 Task: Add a signature Melinda Young containing With heartfelt thanks and warm wishes, Melinda Young to email address softage.9@softage.net and add a folder Life insurance
Action: Mouse moved to (1226, 88)
Screenshot: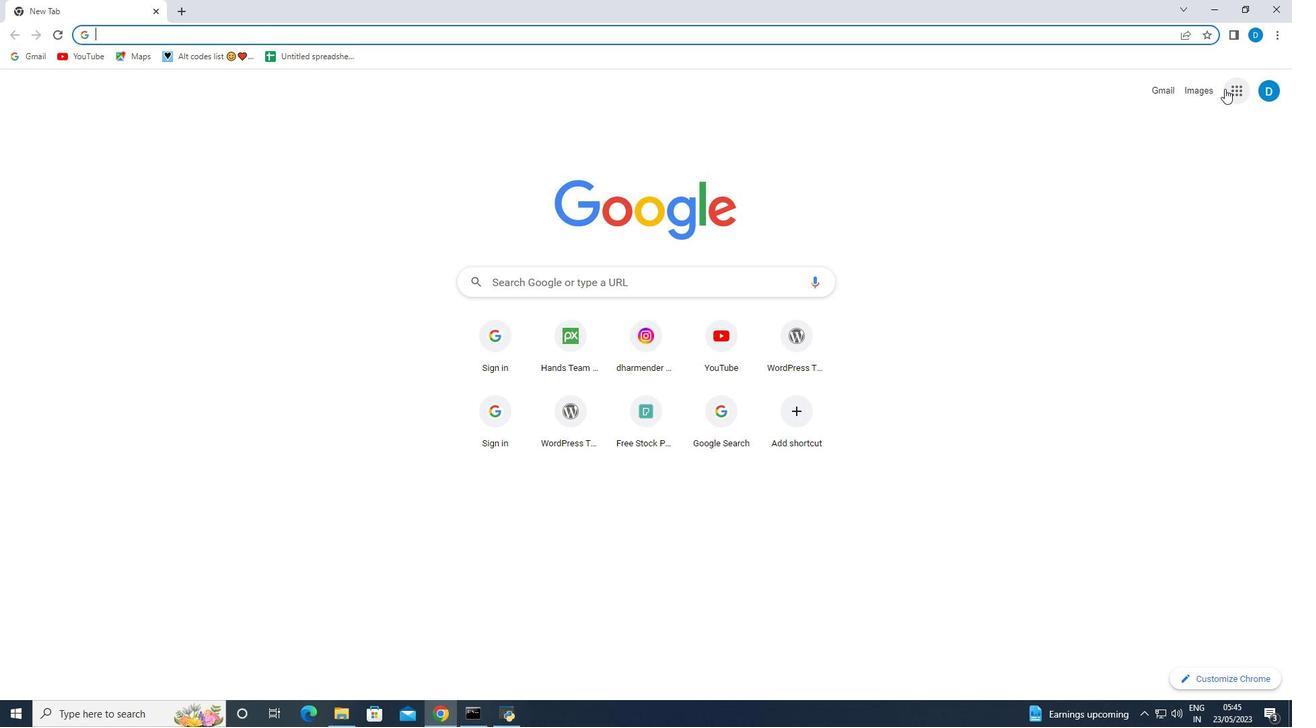 
Action: Mouse pressed left at (1226, 88)
Screenshot: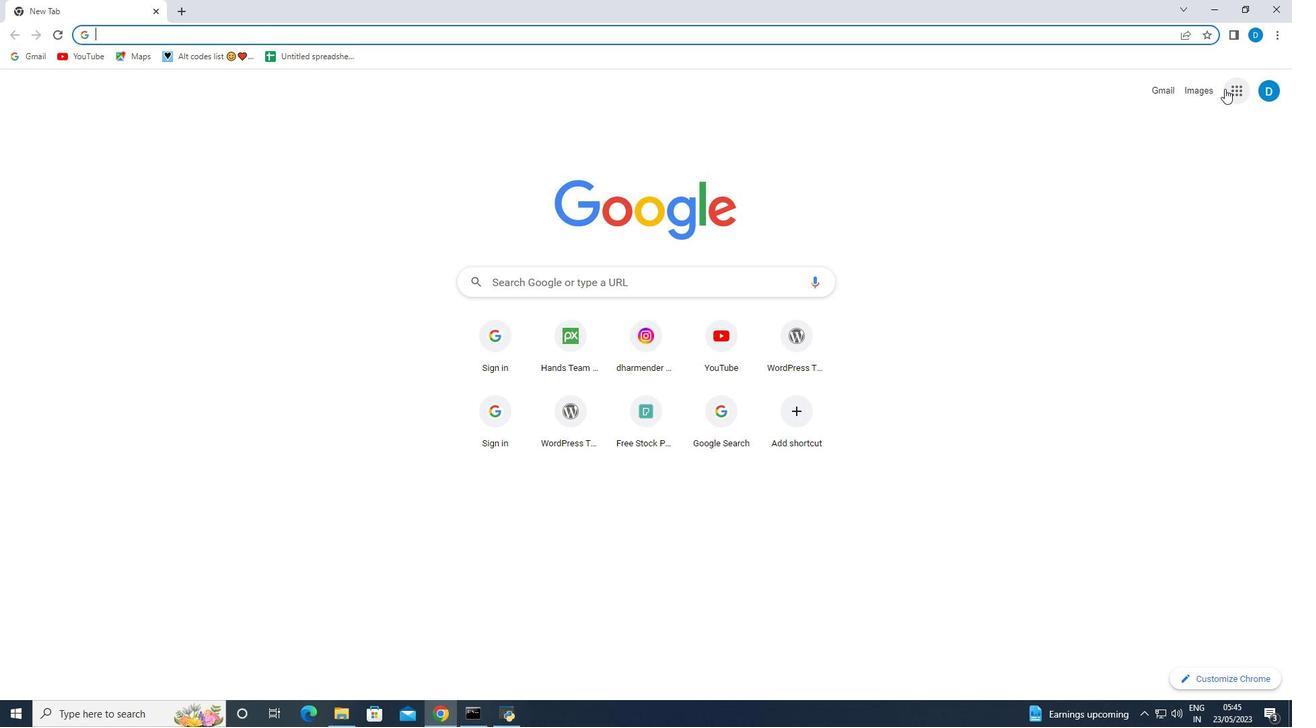 
Action: Mouse moved to (1102, 270)
Screenshot: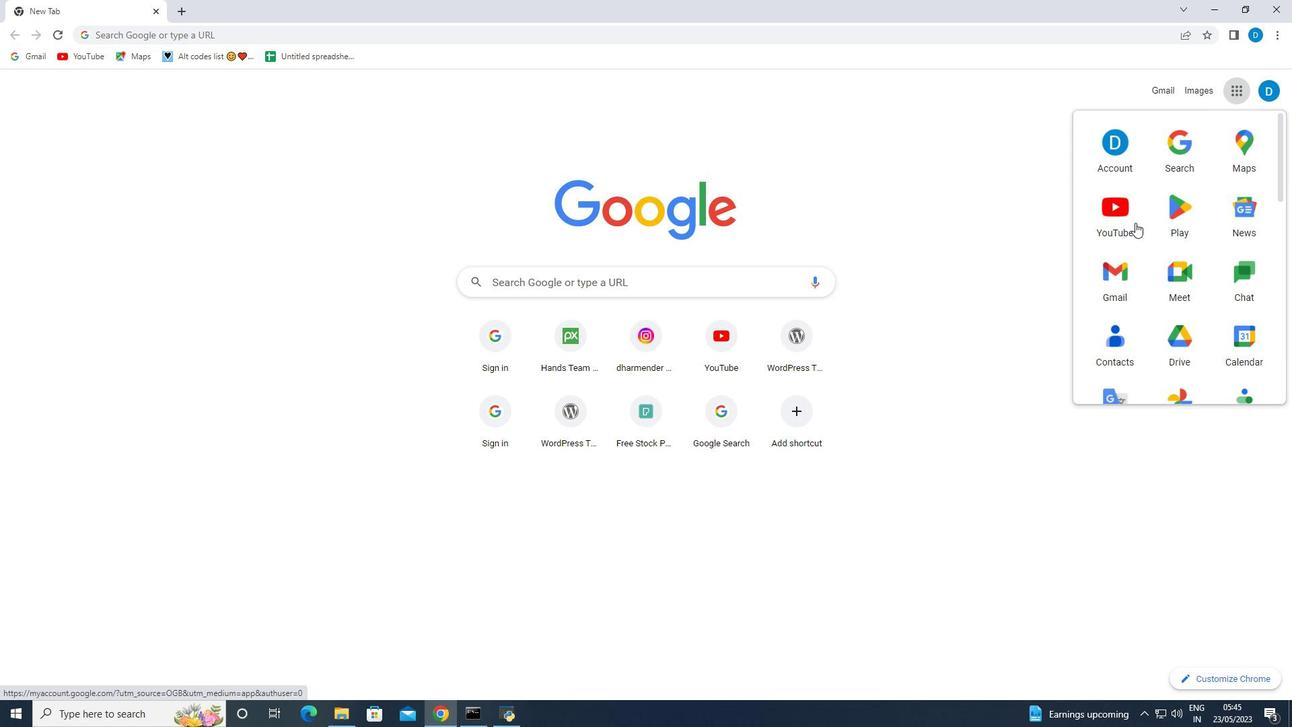 
Action: Mouse pressed left at (1102, 270)
Screenshot: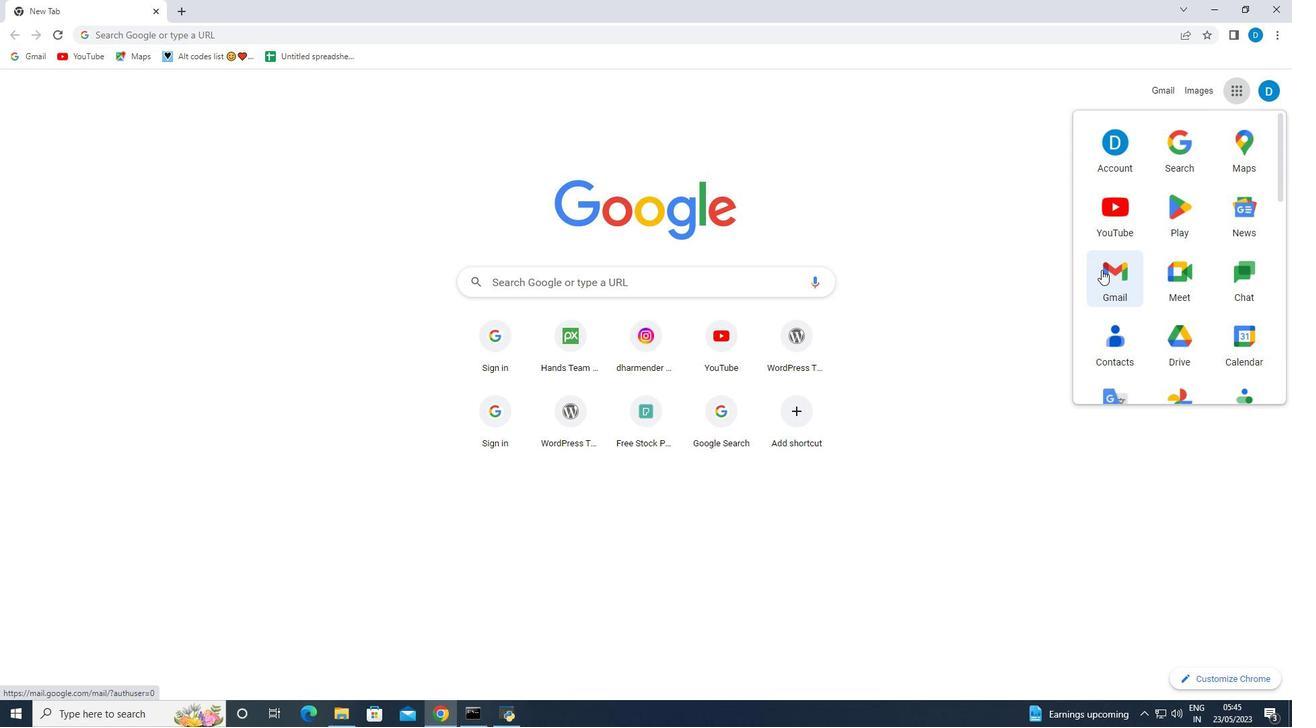 
Action: Mouse moved to (1208, 94)
Screenshot: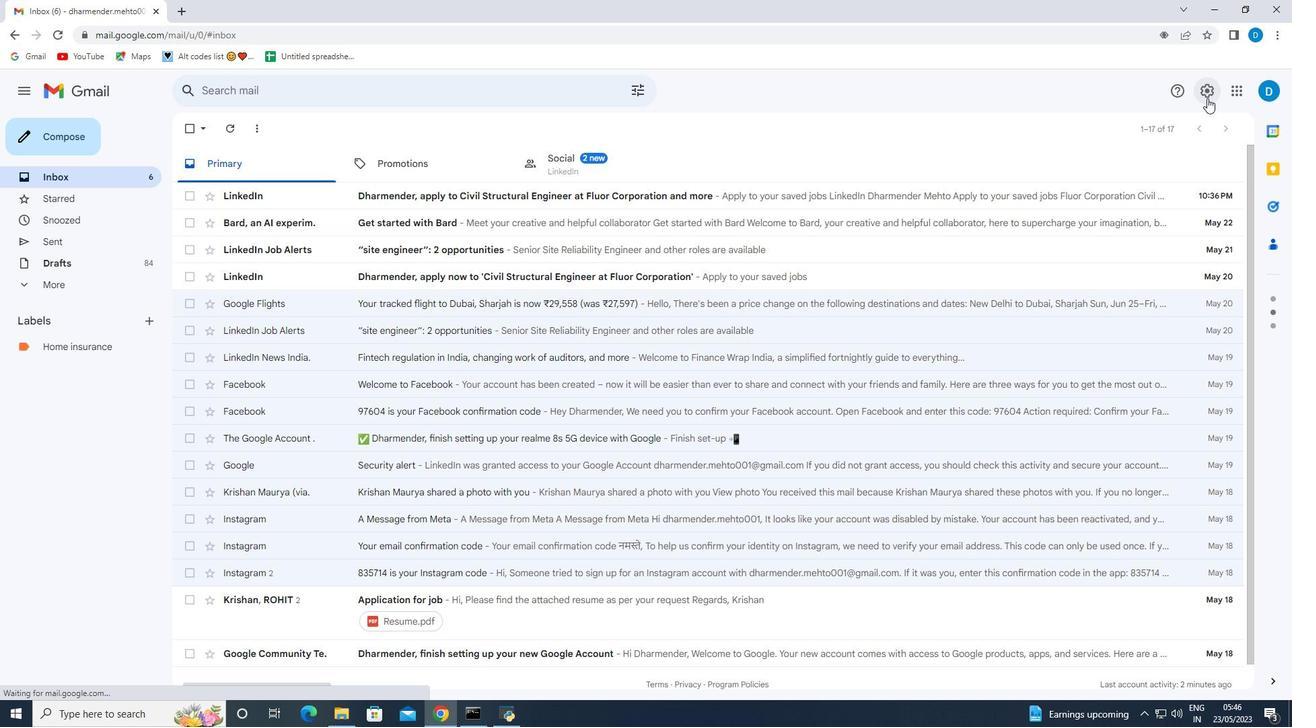 
Action: Mouse pressed left at (1208, 94)
Screenshot: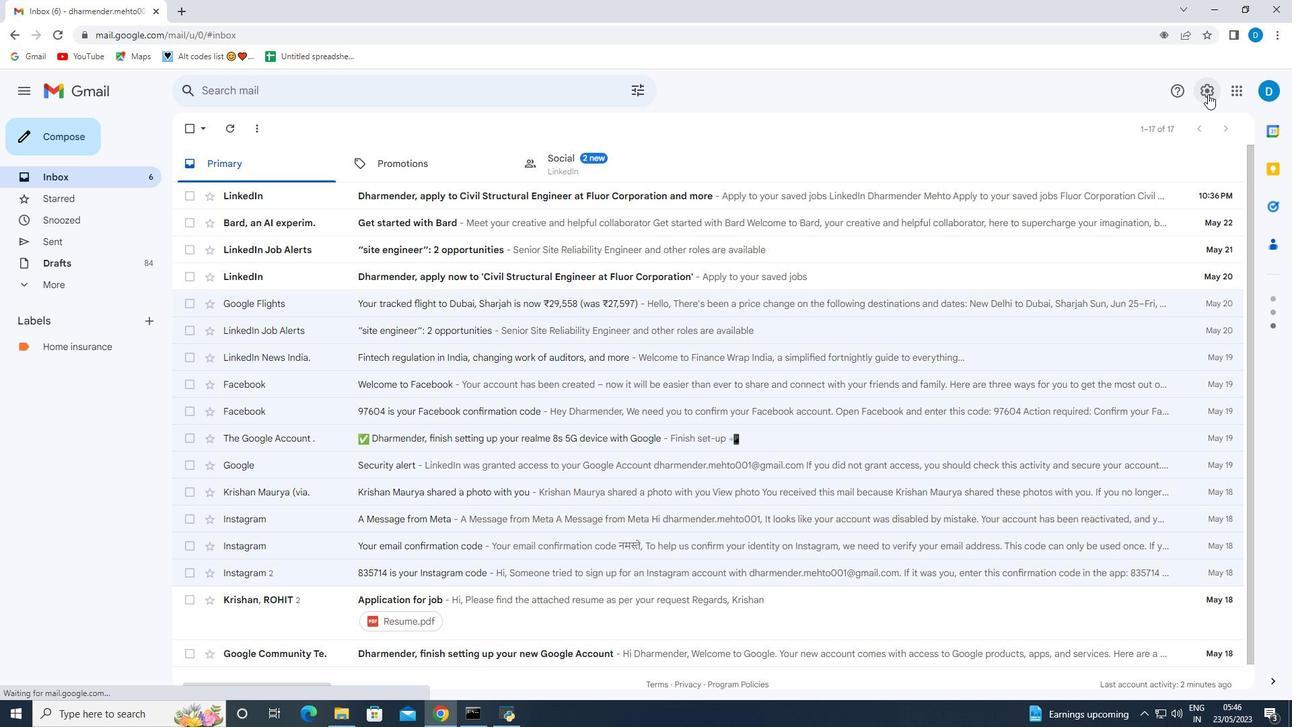 
Action: Mouse moved to (1113, 157)
Screenshot: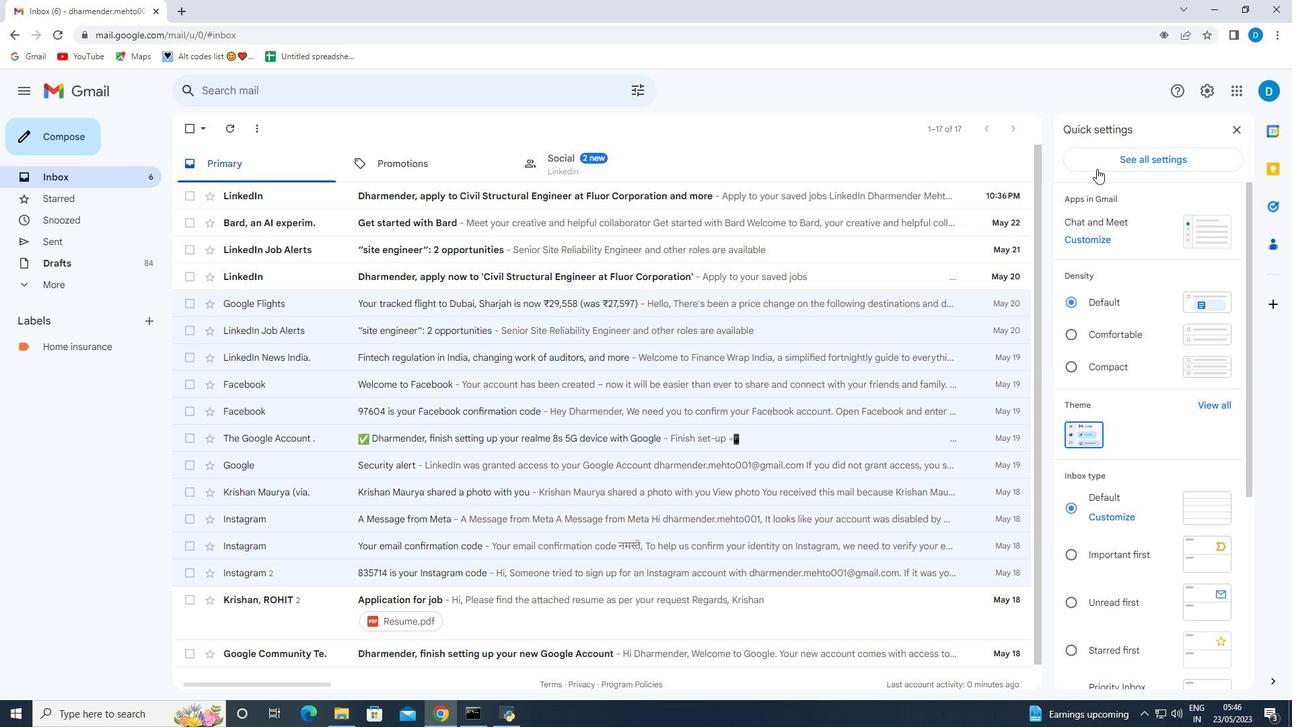 
Action: Mouse pressed left at (1113, 157)
Screenshot: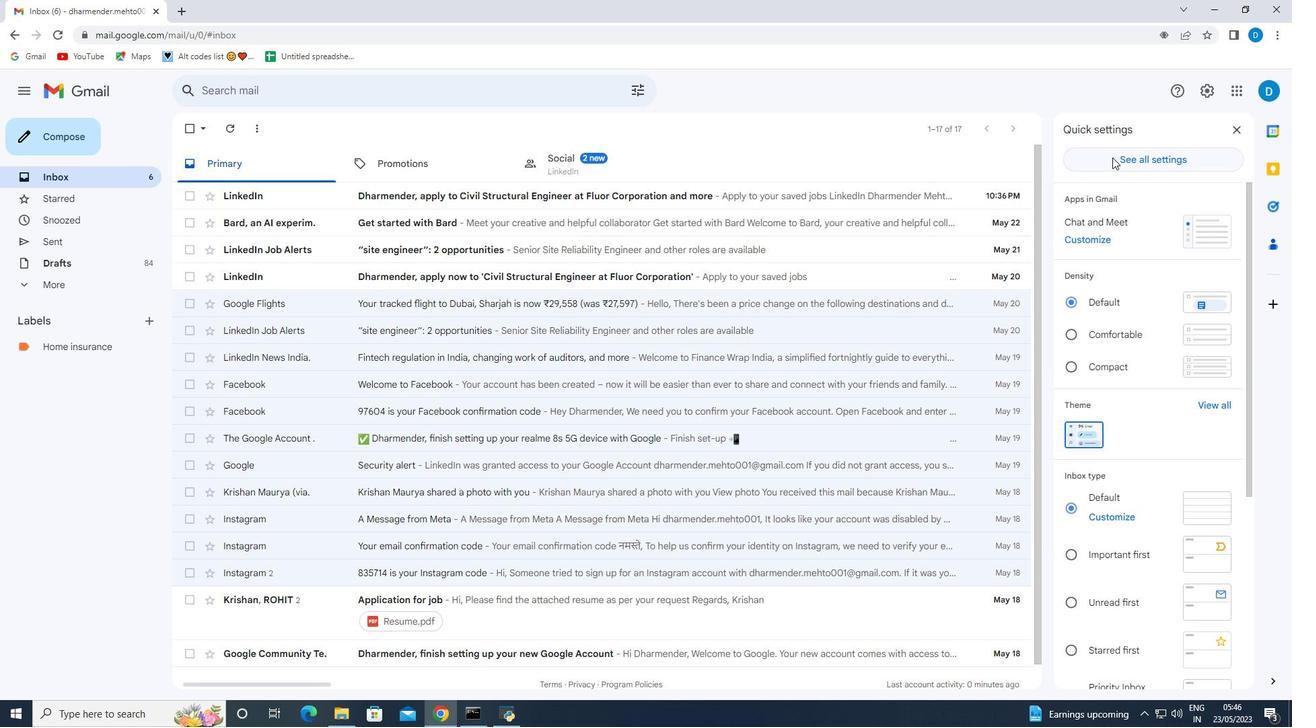 
Action: Mouse moved to (150, 350)
Screenshot: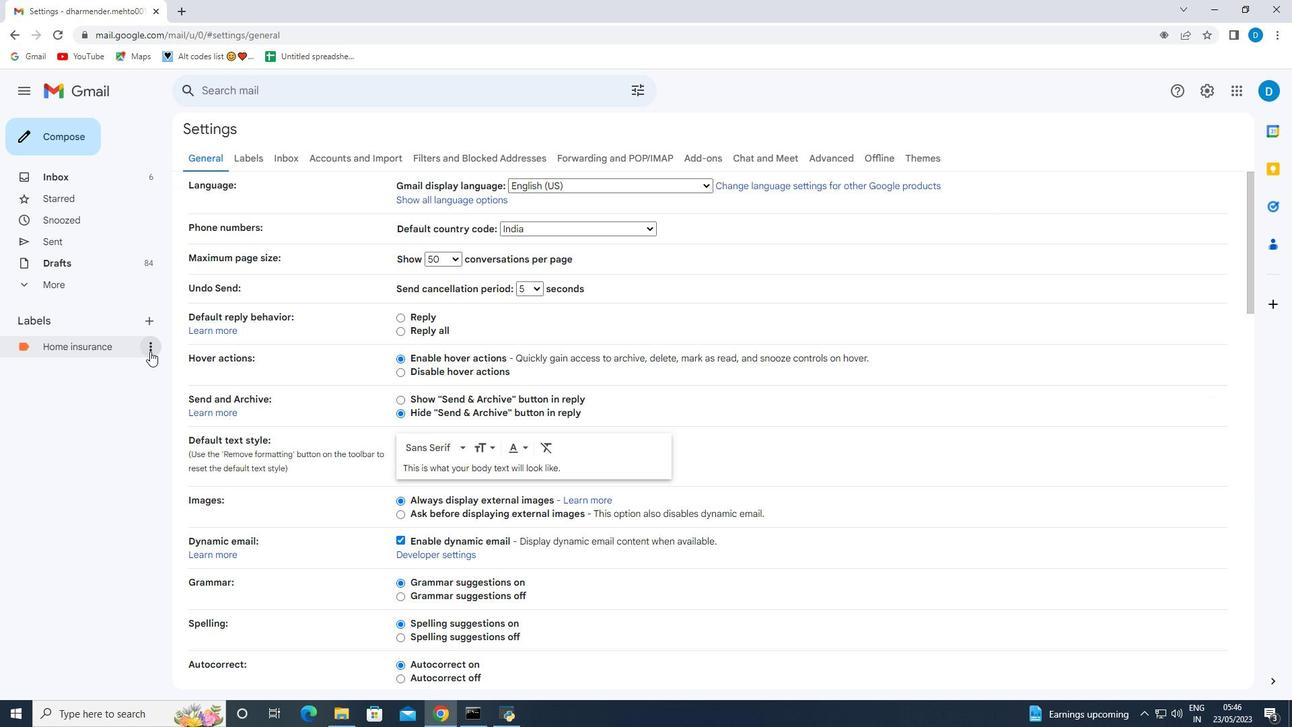 
Action: Mouse pressed left at (150, 350)
Screenshot: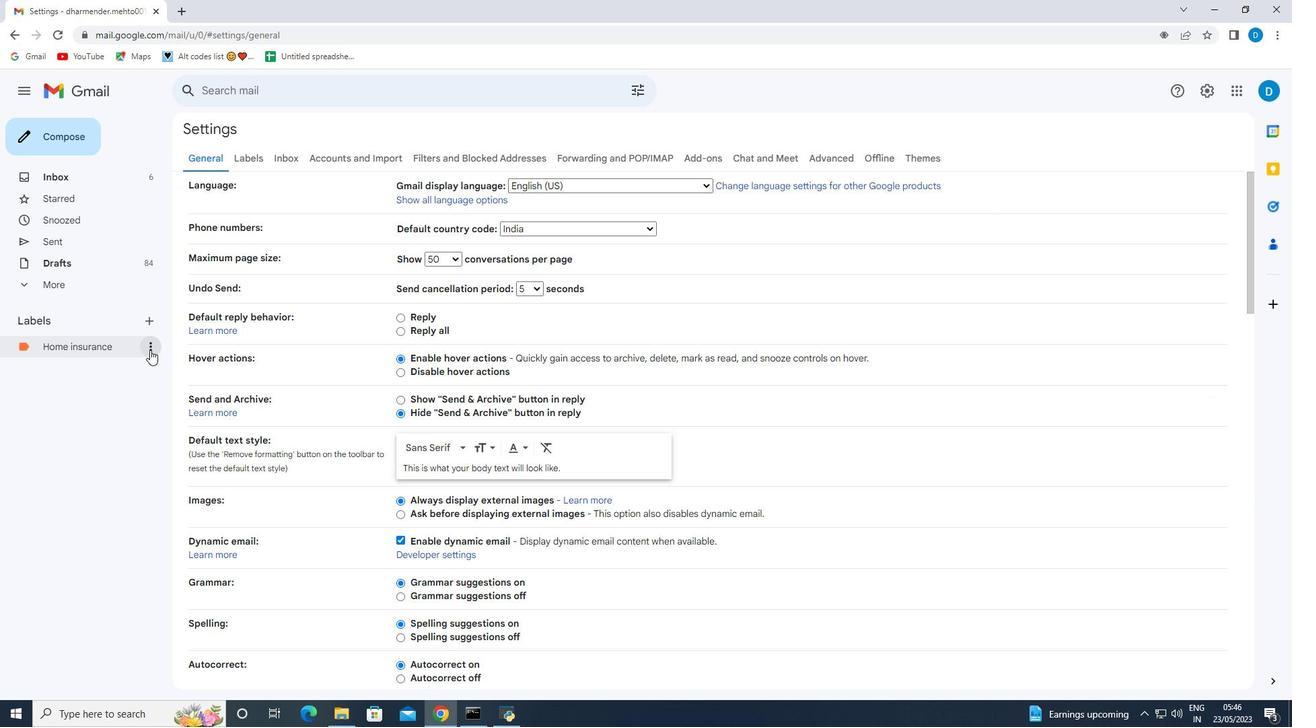 
Action: Mouse moved to (216, 584)
Screenshot: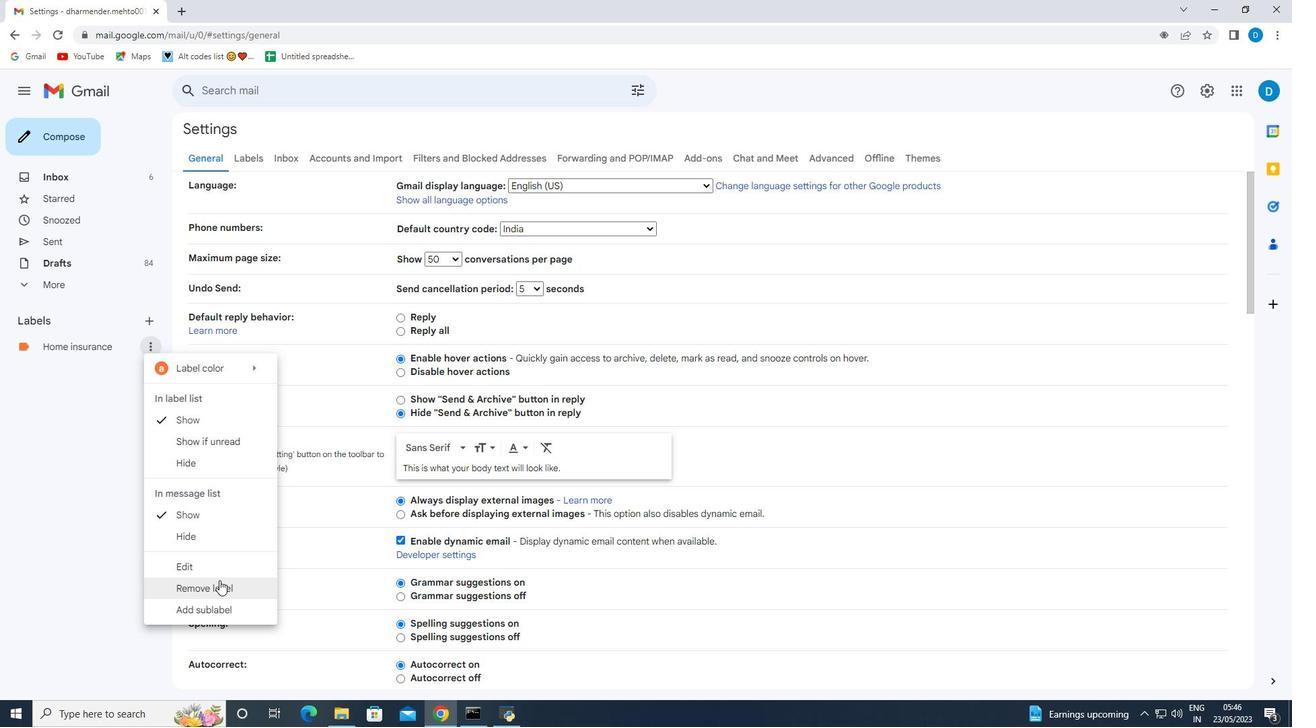 
Action: Mouse pressed left at (216, 584)
Screenshot: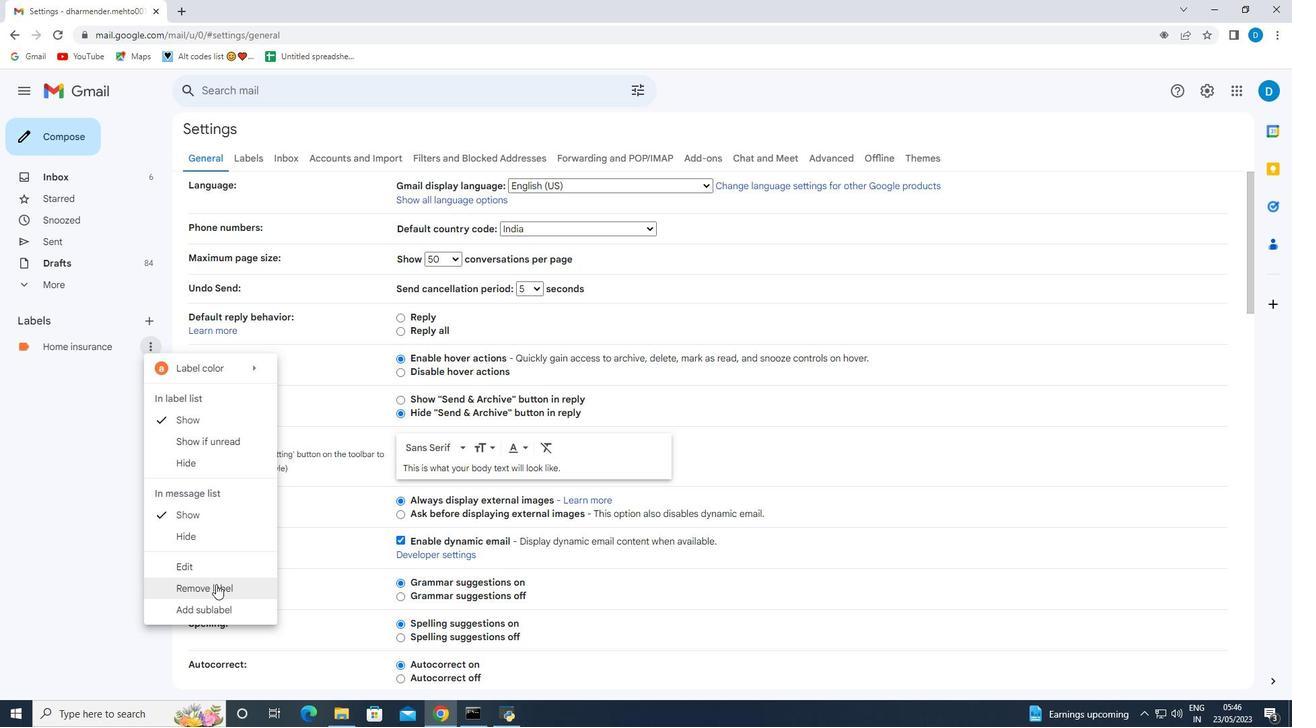 
Action: Mouse moved to (792, 424)
Screenshot: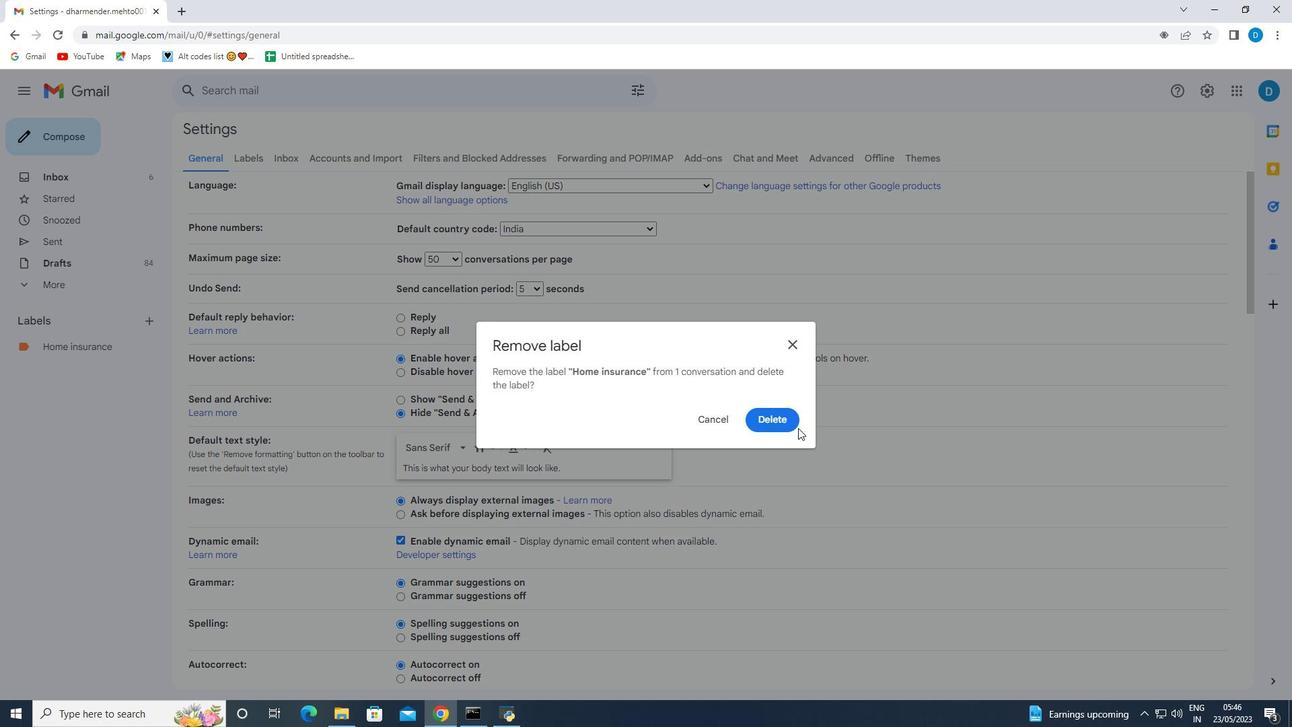 
Action: Mouse pressed left at (792, 424)
Screenshot: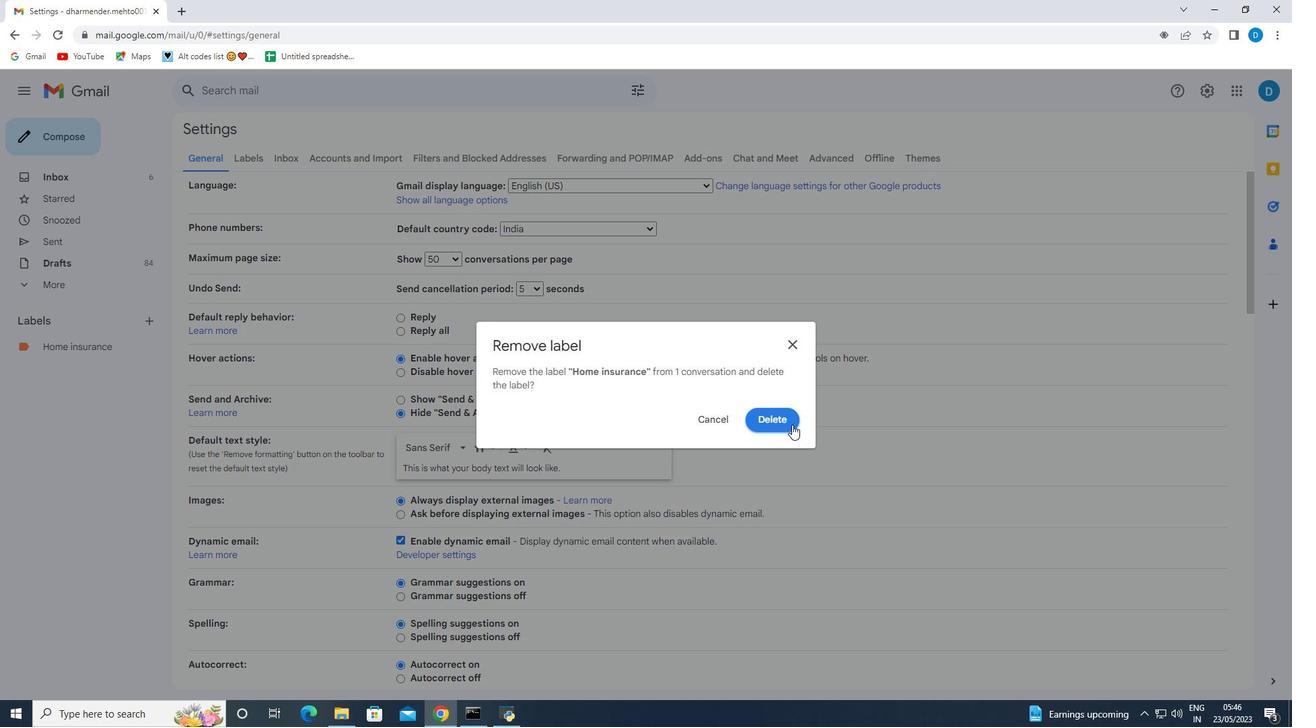 
Action: Mouse moved to (618, 468)
Screenshot: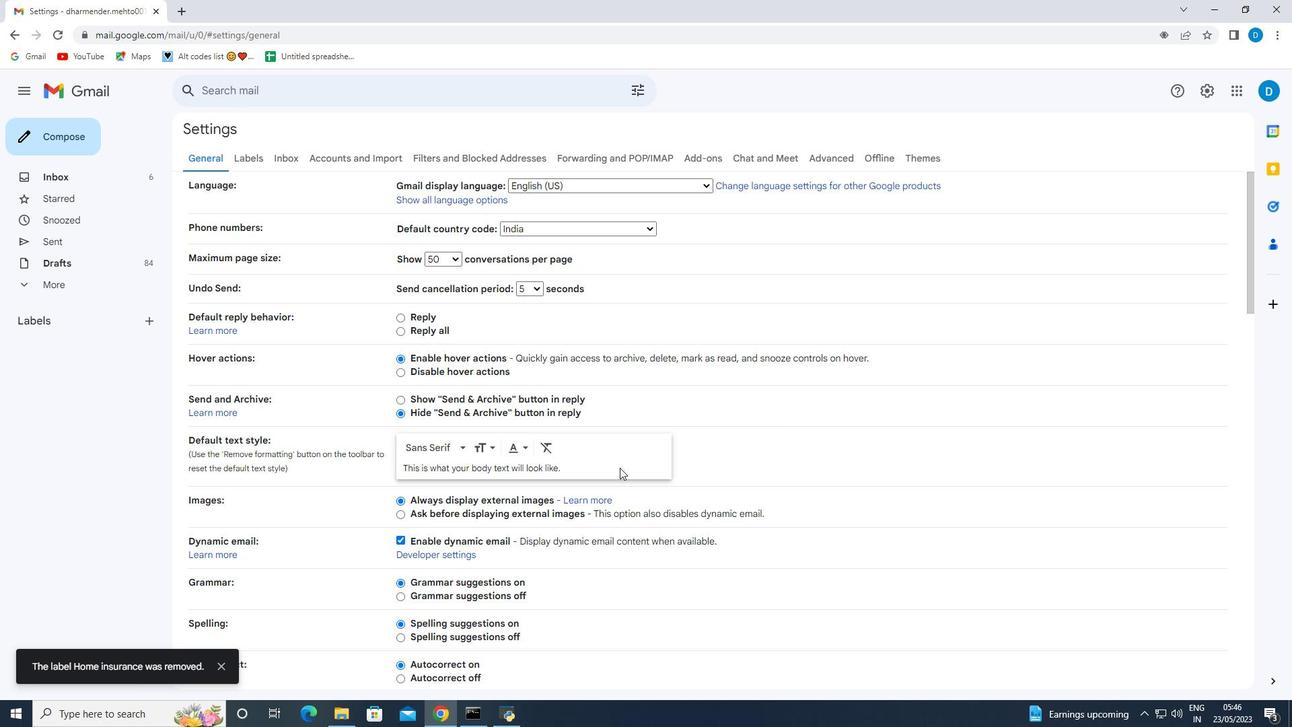 
Action: Mouse scrolled (618, 467) with delta (0, 0)
Screenshot: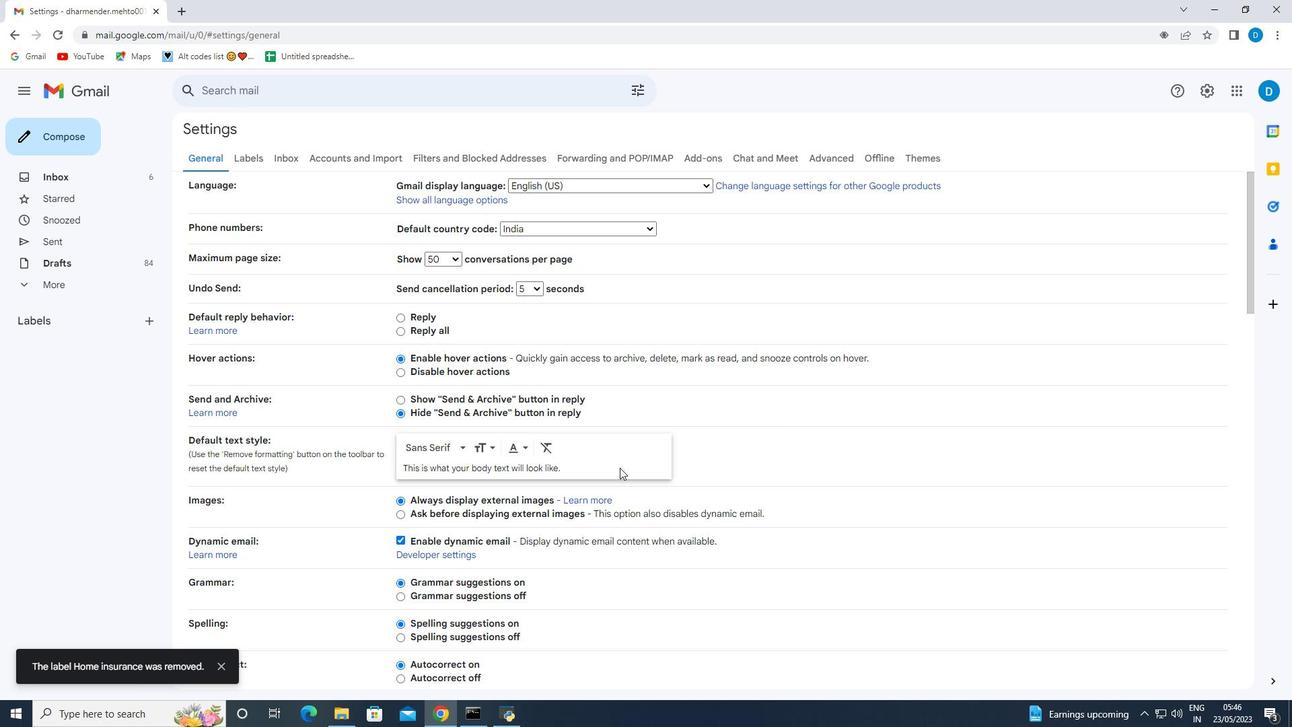 
Action: Mouse moved to (616, 471)
Screenshot: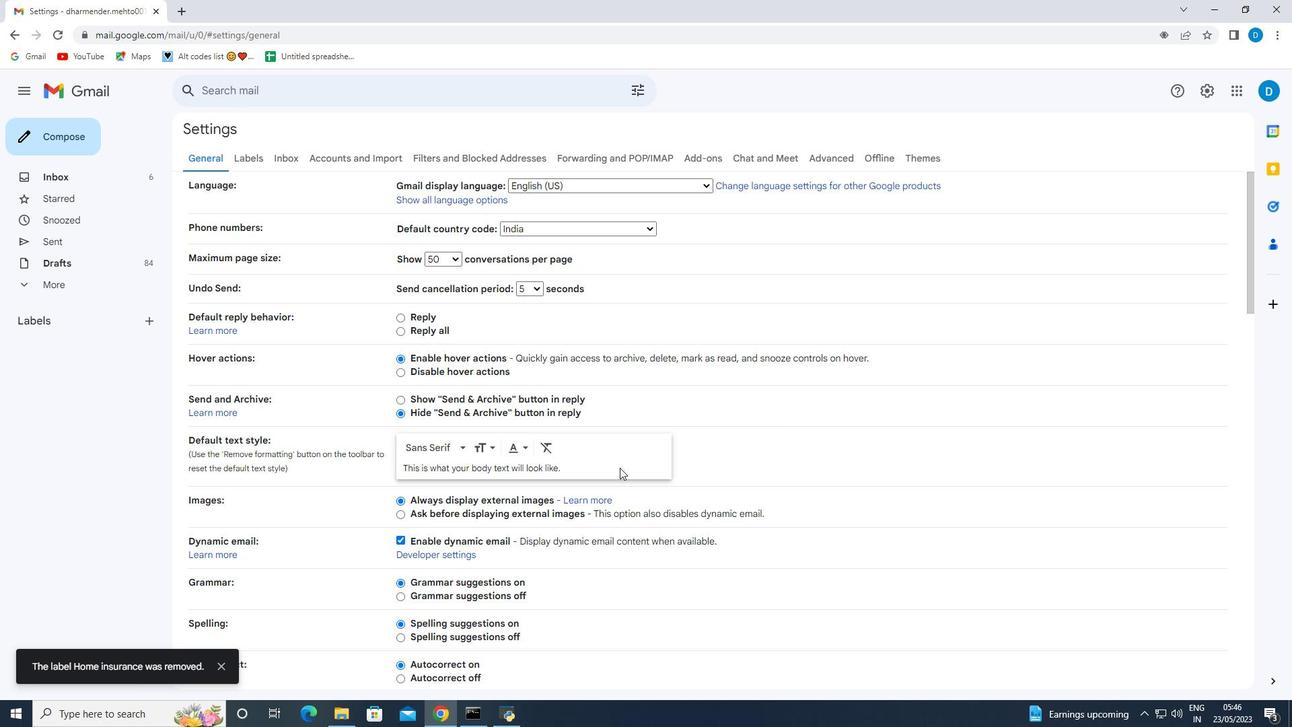 
Action: Mouse scrolled (616, 470) with delta (0, 0)
Screenshot: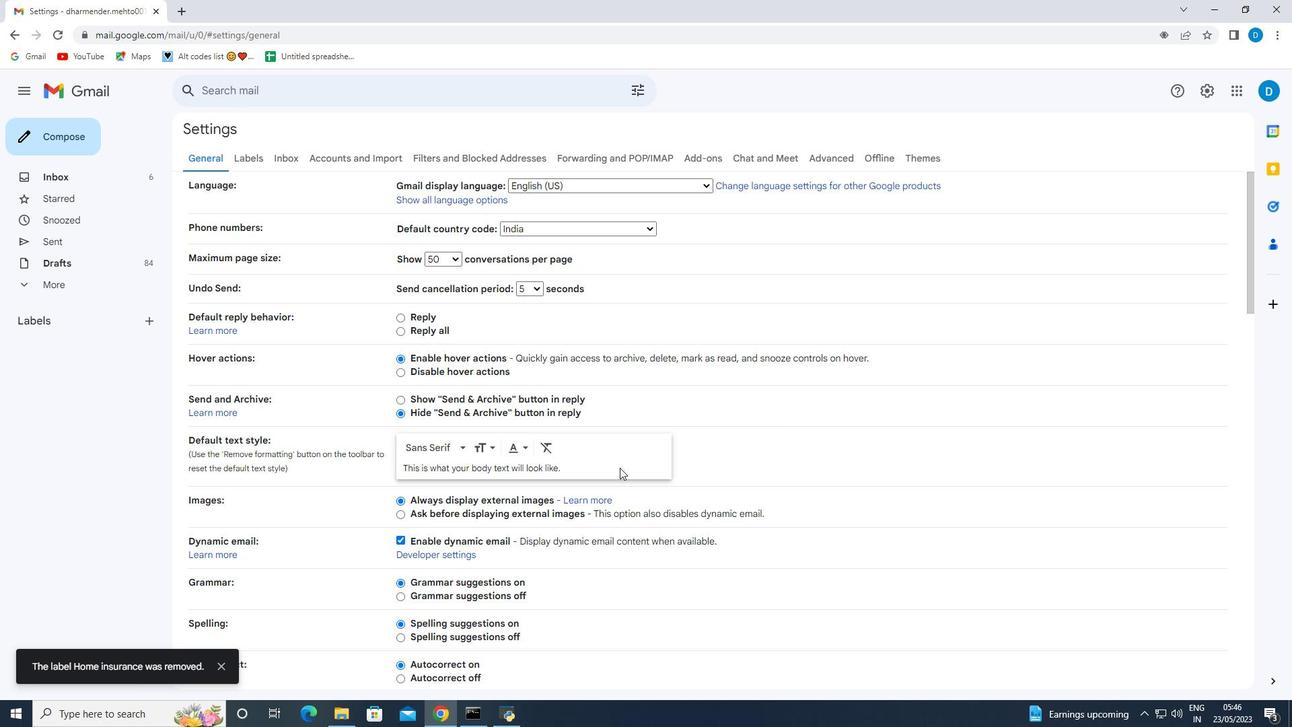 
Action: Mouse moved to (616, 472)
Screenshot: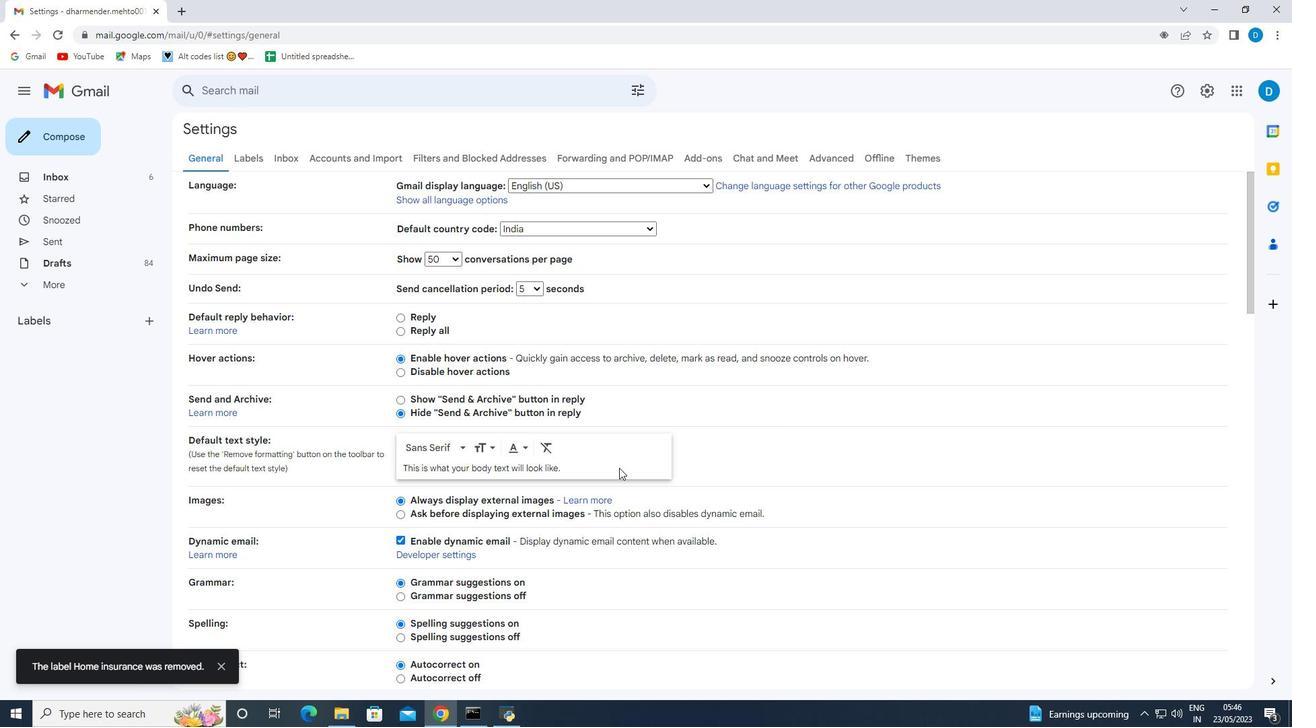 
Action: Mouse scrolled (616, 471) with delta (0, 0)
Screenshot: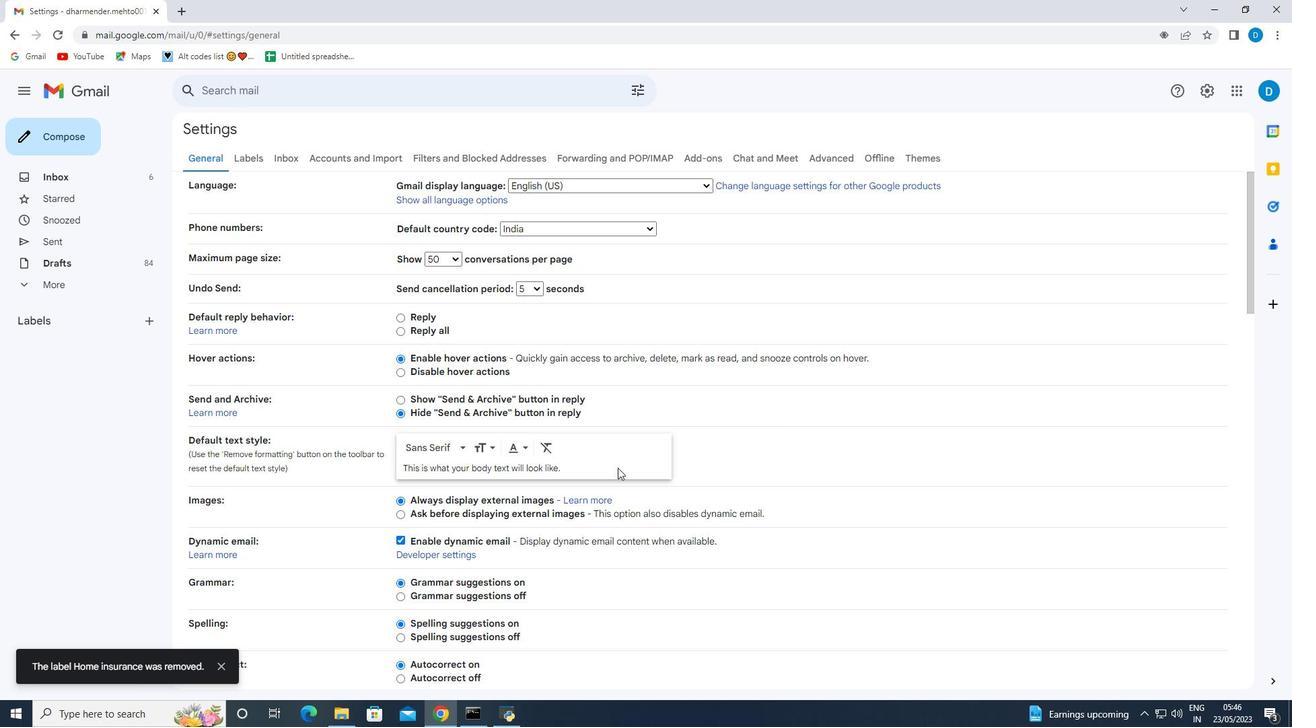 
Action: Mouse scrolled (616, 471) with delta (0, 0)
Screenshot: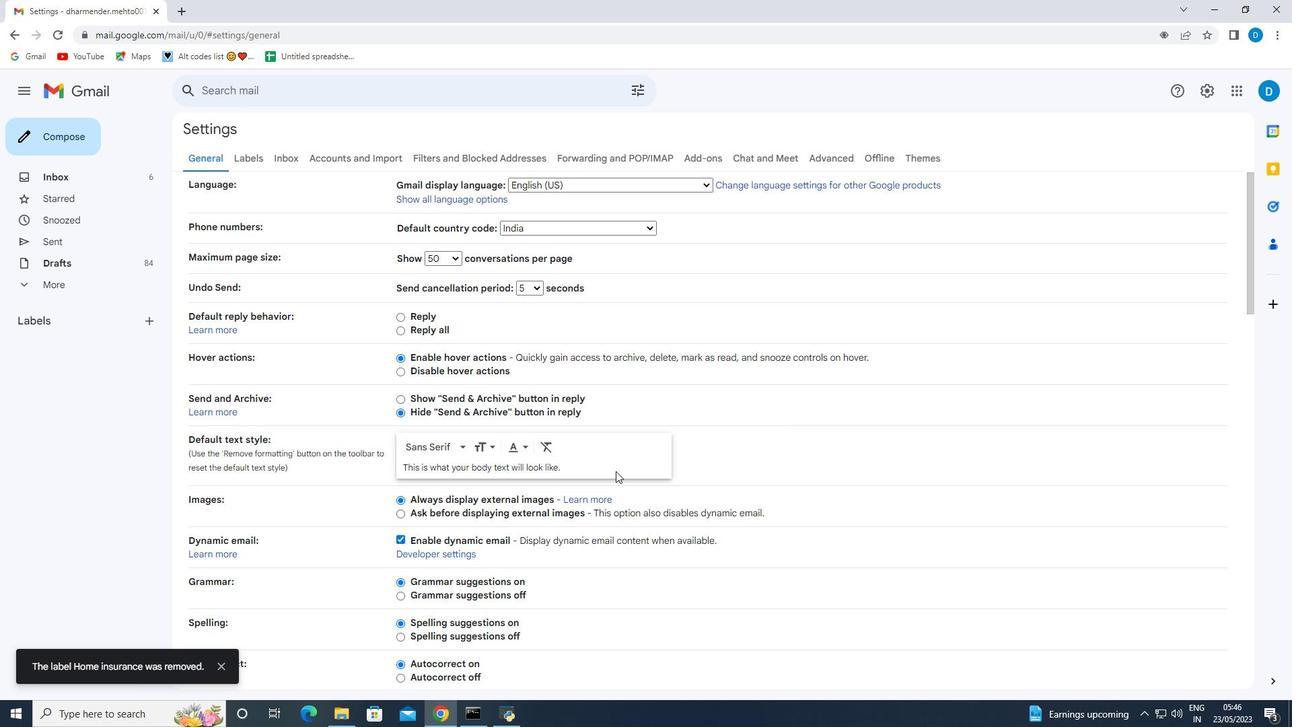 
Action: Mouse moved to (614, 473)
Screenshot: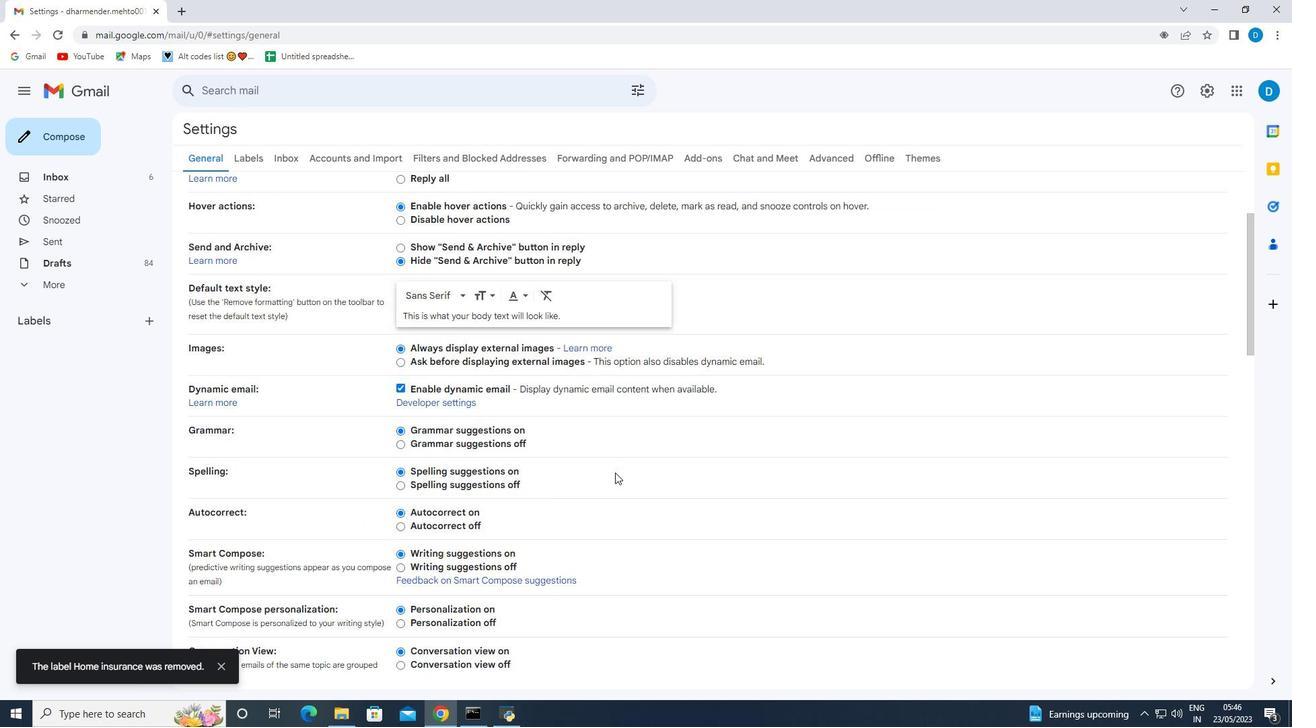 
Action: Mouse scrolled (614, 472) with delta (0, 0)
Screenshot: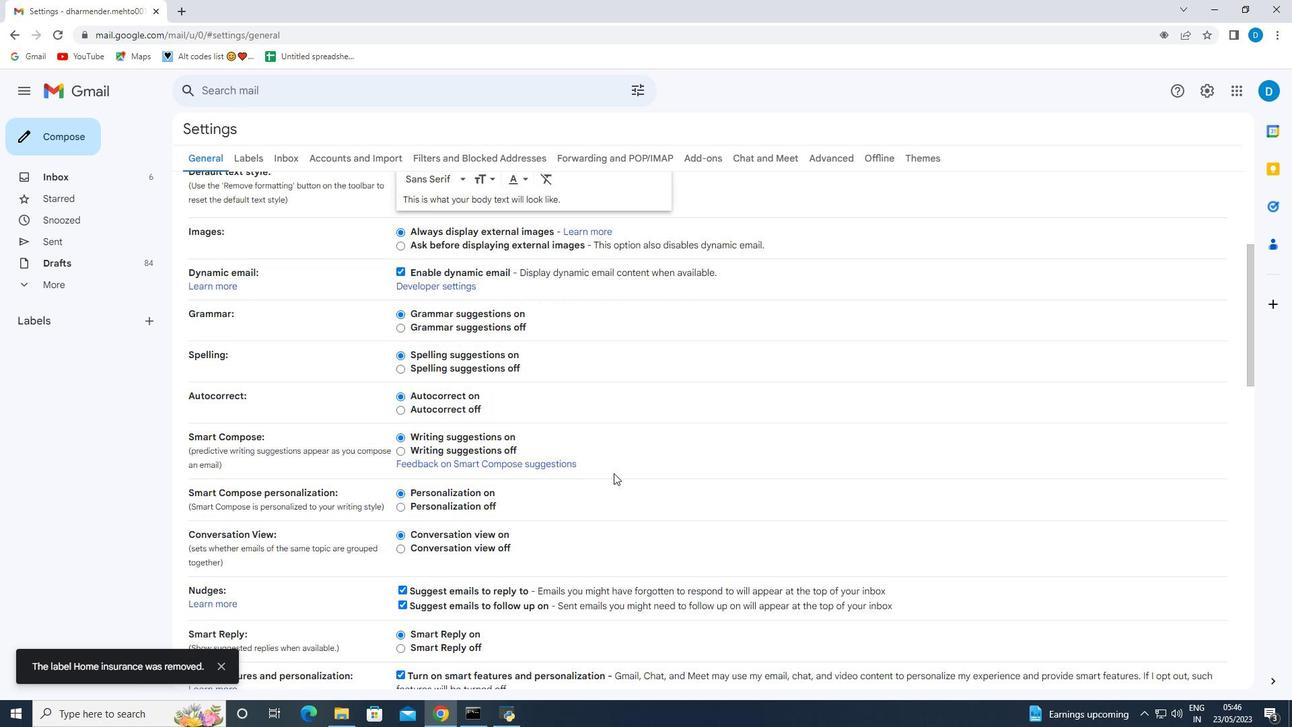 
Action: Mouse scrolled (614, 472) with delta (0, 0)
Screenshot: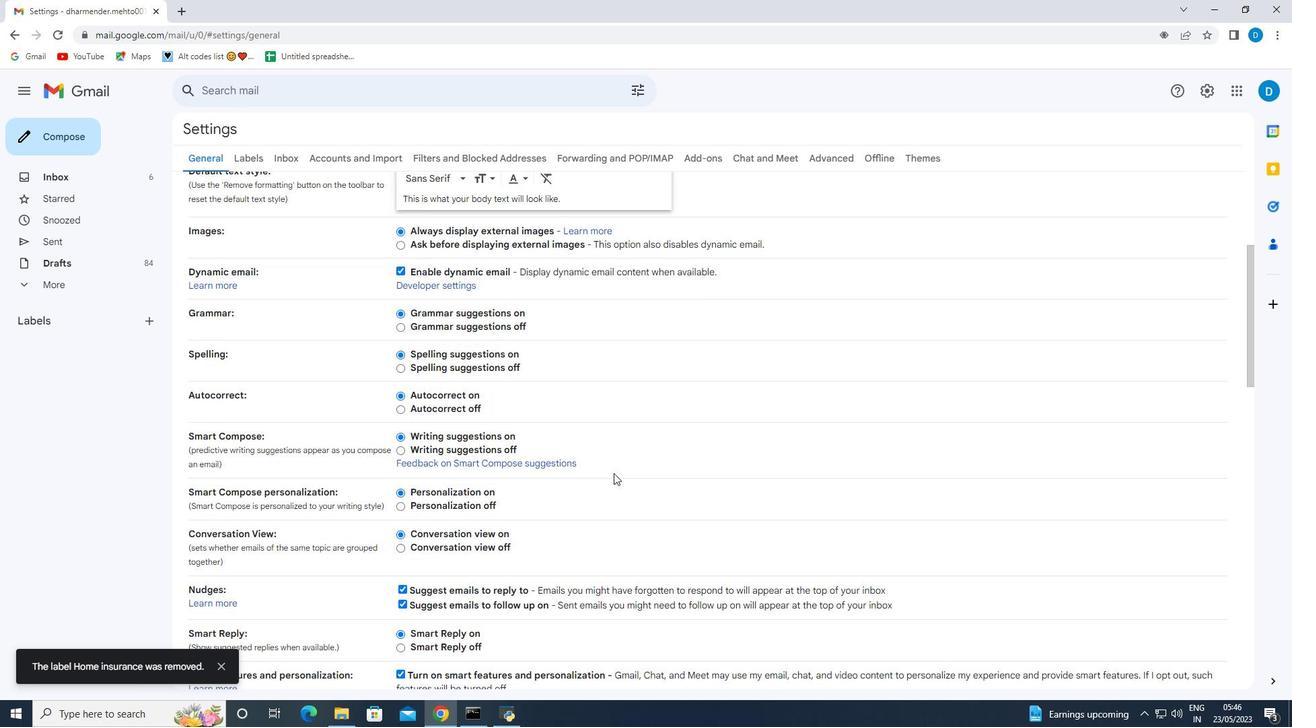 
Action: Mouse scrolled (614, 472) with delta (0, 0)
Screenshot: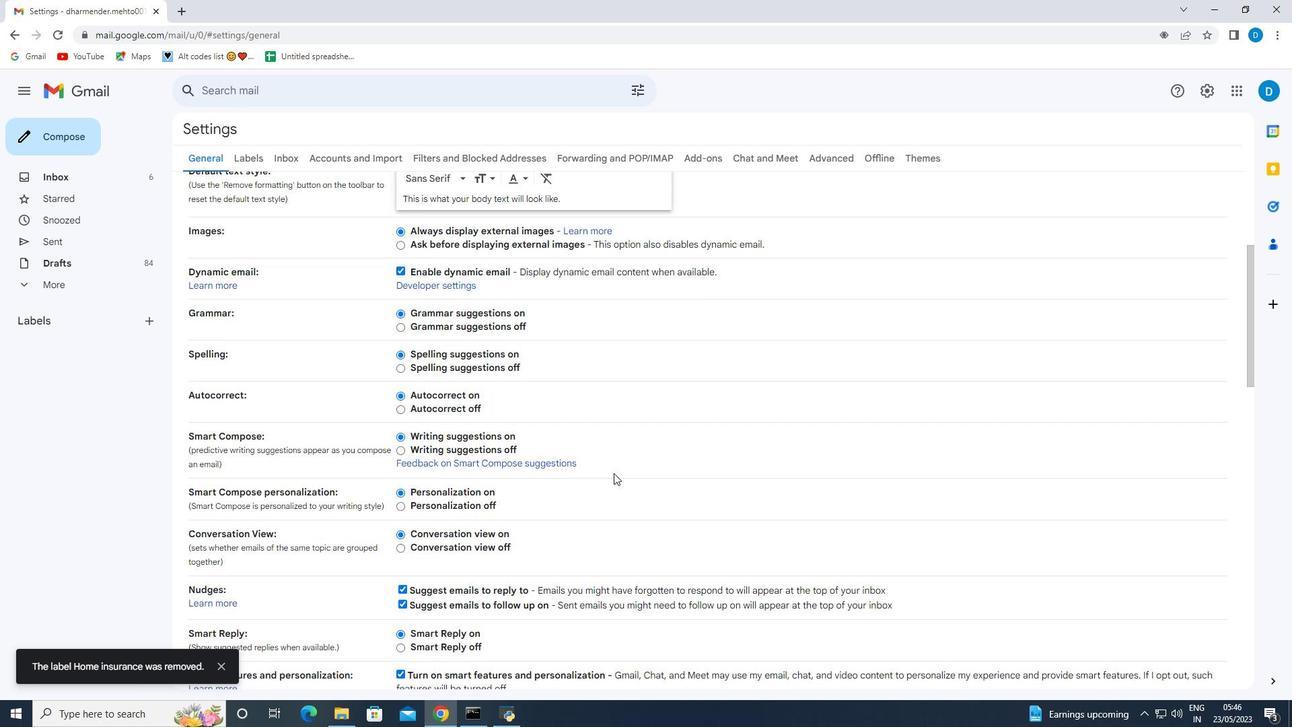 
Action: Mouse moved to (614, 472)
Screenshot: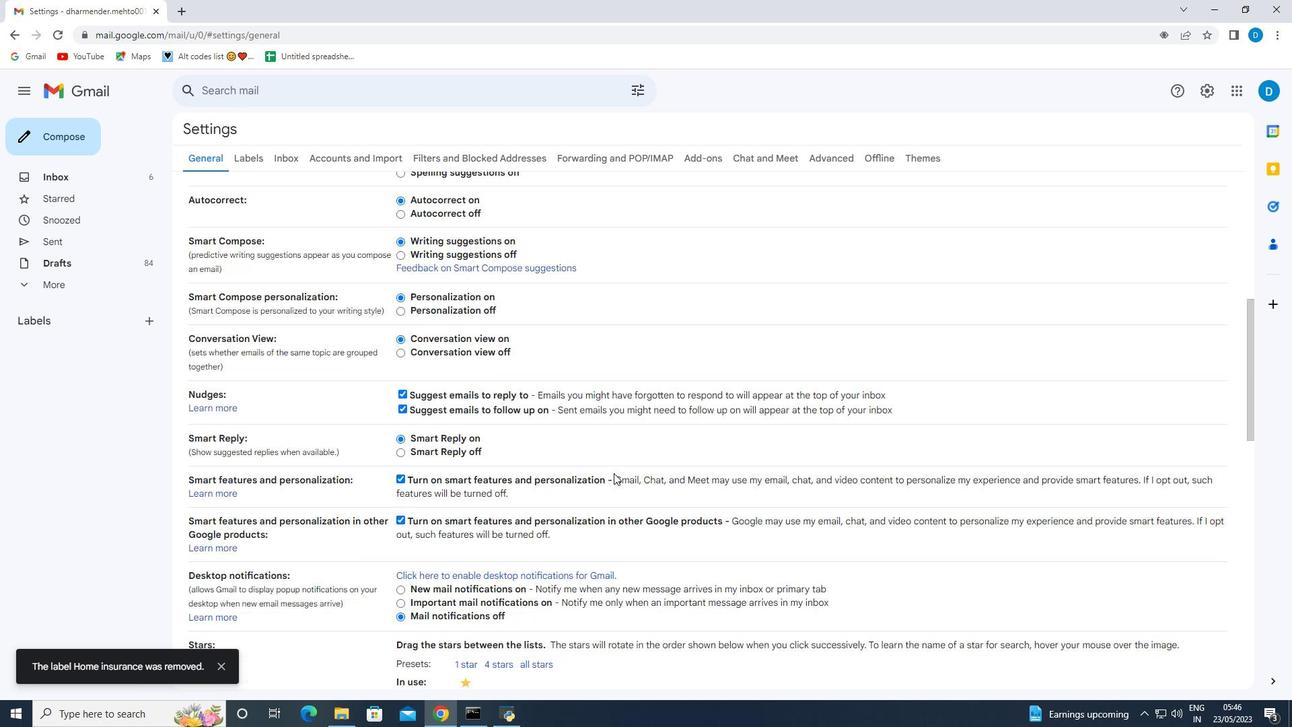 
Action: Mouse scrolled (614, 471) with delta (0, 0)
Screenshot: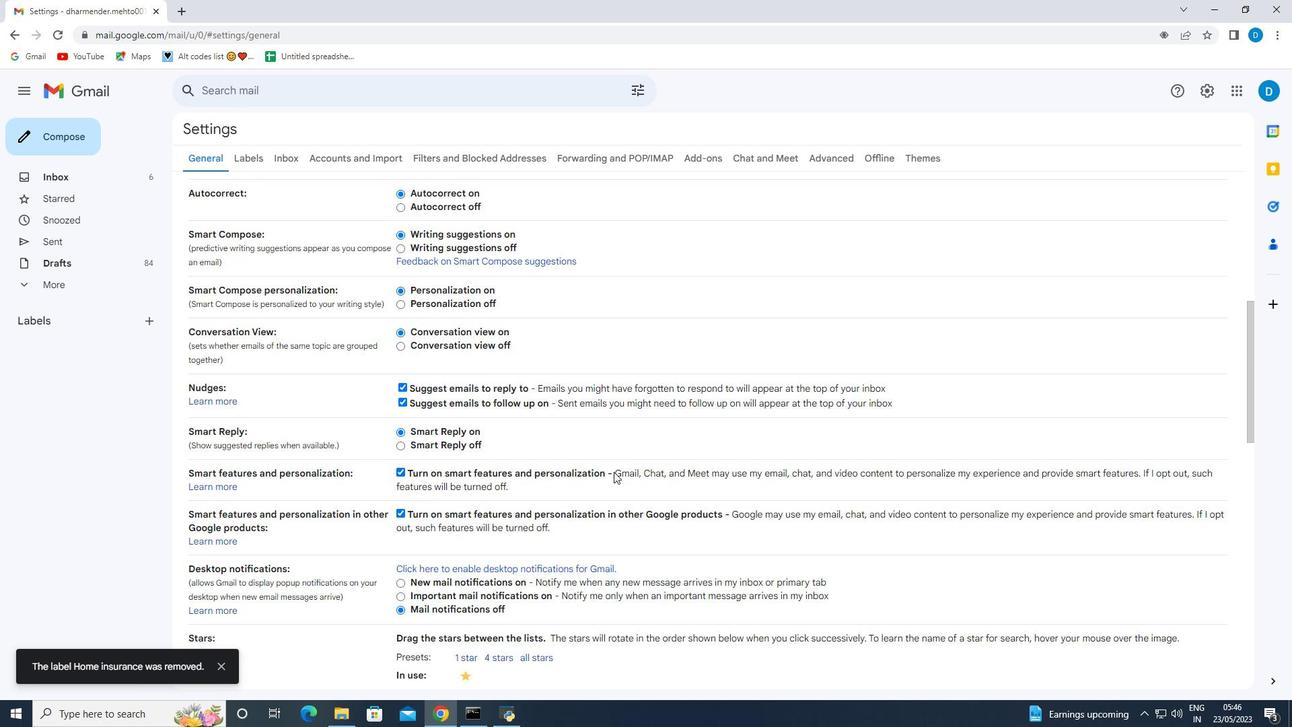 
Action: Mouse scrolled (614, 471) with delta (0, 0)
Screenshot: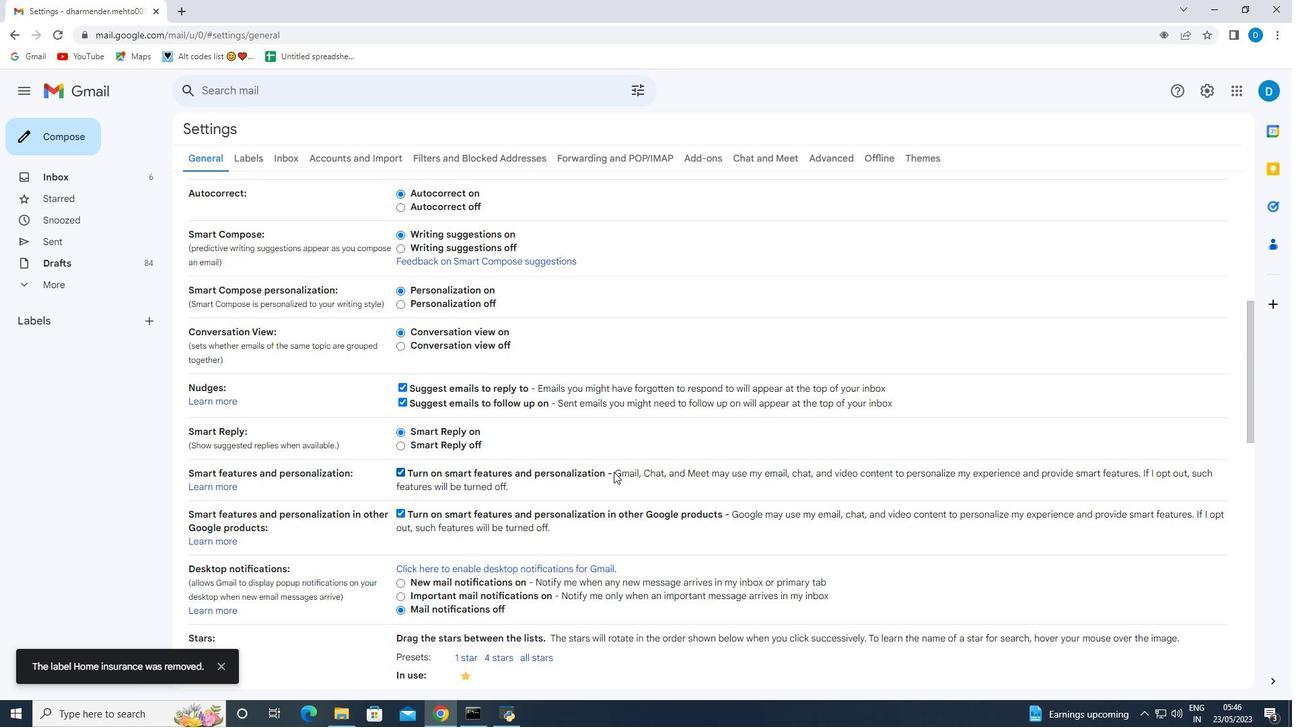 
Action: Mouse scrolled (614, 471) with delta (0, 0)
Screenshot: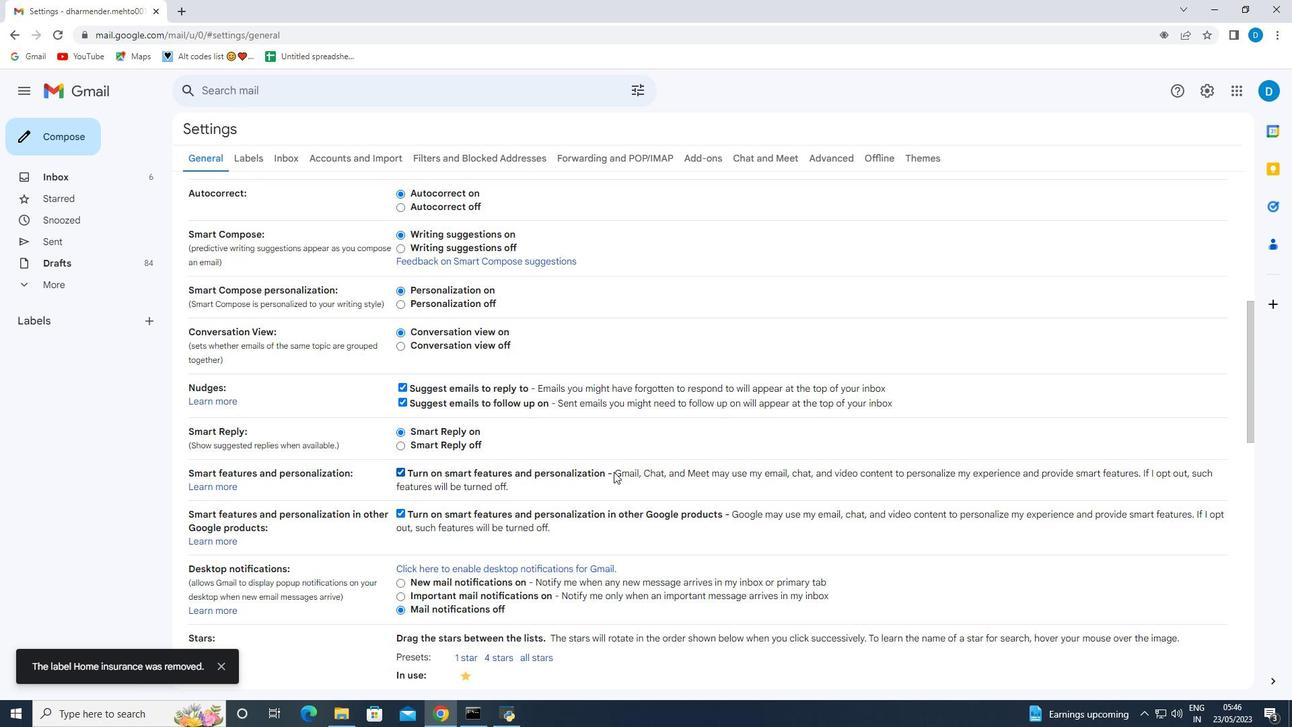 
Action: Mouse scrolled (614, 471) with delta (0, 0)
Screenshot: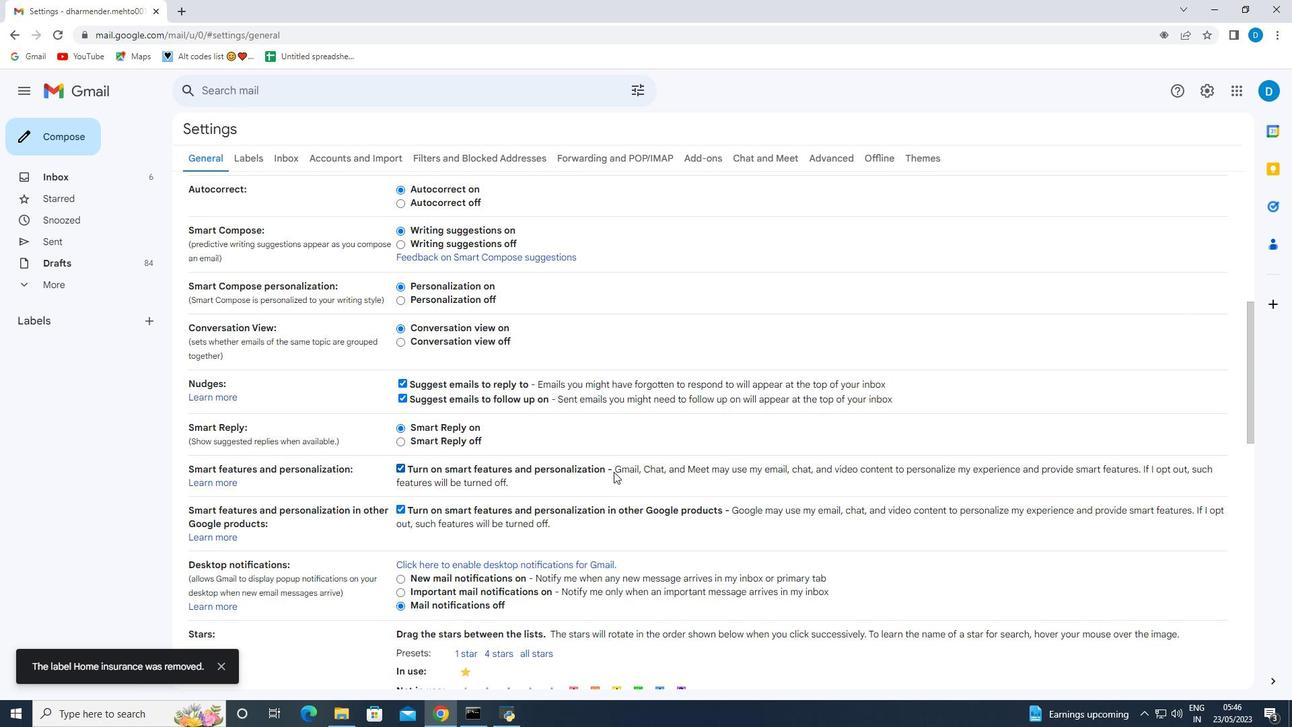 
Action: Mouse scrolled (614, 471) with delta (0, 0)
Screenshot: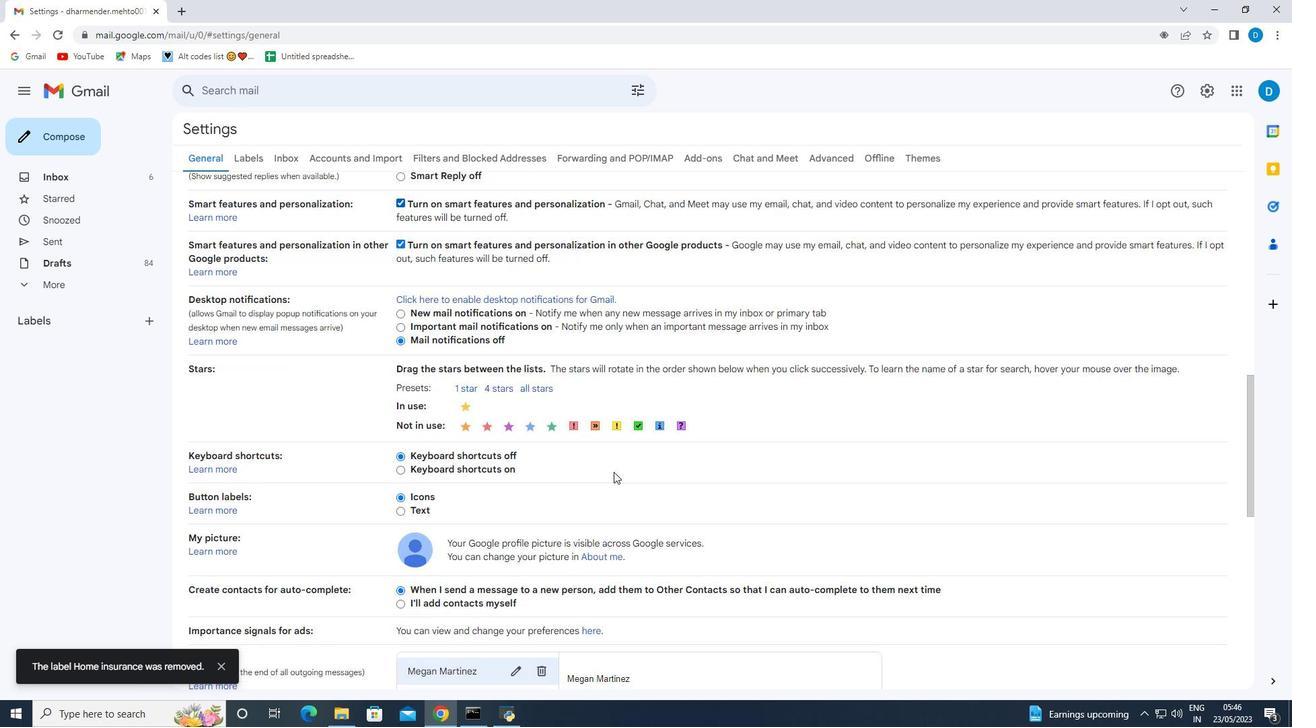 
Action: Mouse scrolled (614, 471) with delta (0, 0)
Screenshot: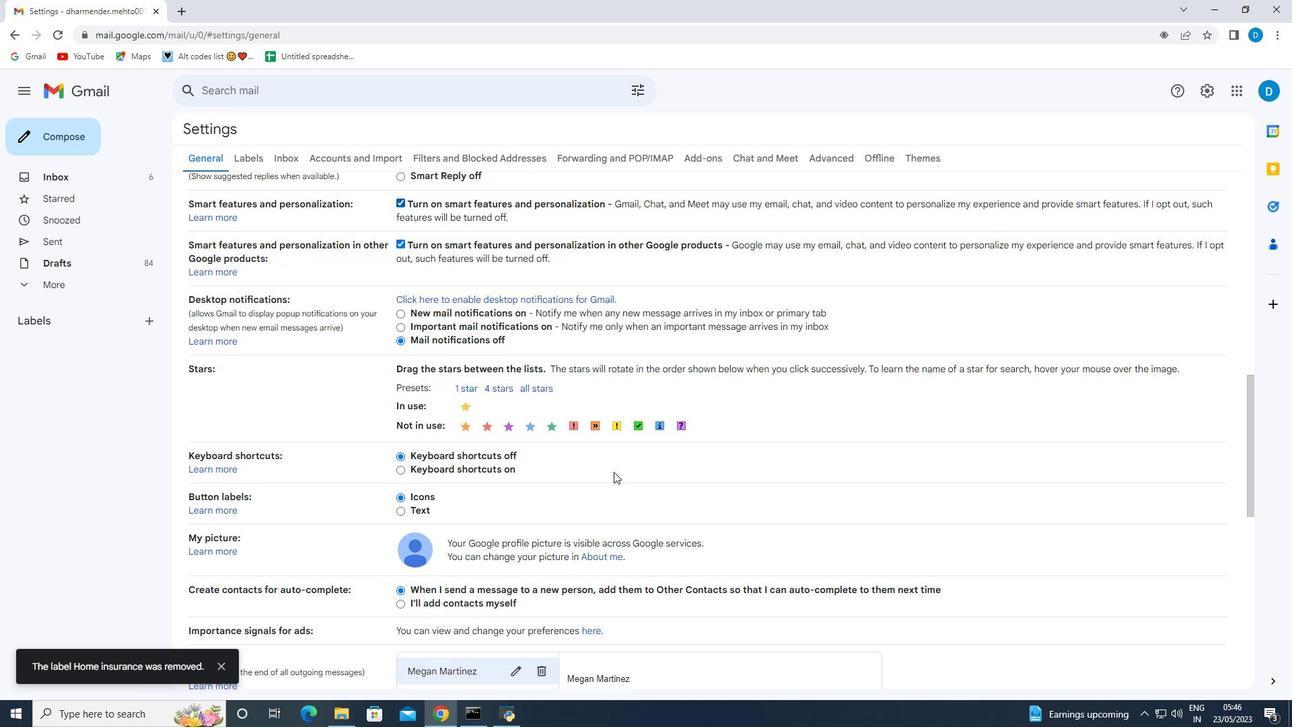
Action: Mouse moved to (540, 530)
Screenshot: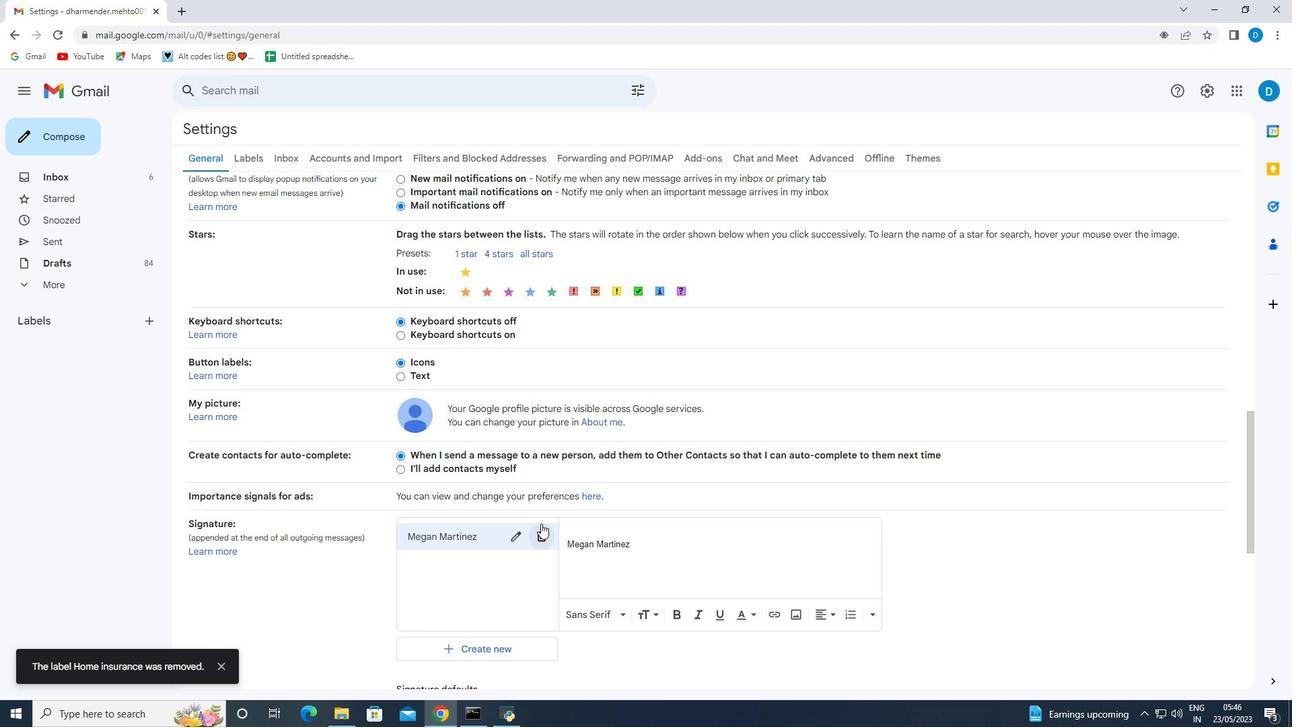 
Action: Mouse pressed left at (540, 530)
Screenshot: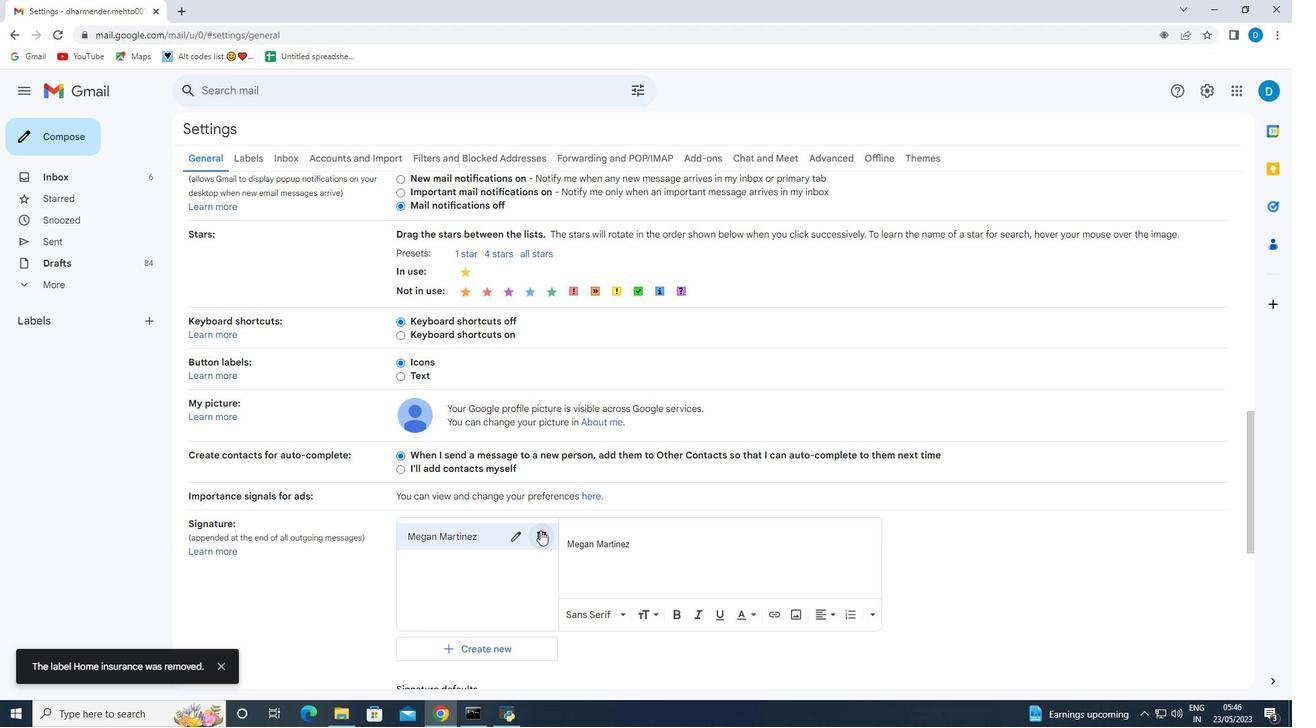
Action: Mouse moved to (754, 415)
Screenshot: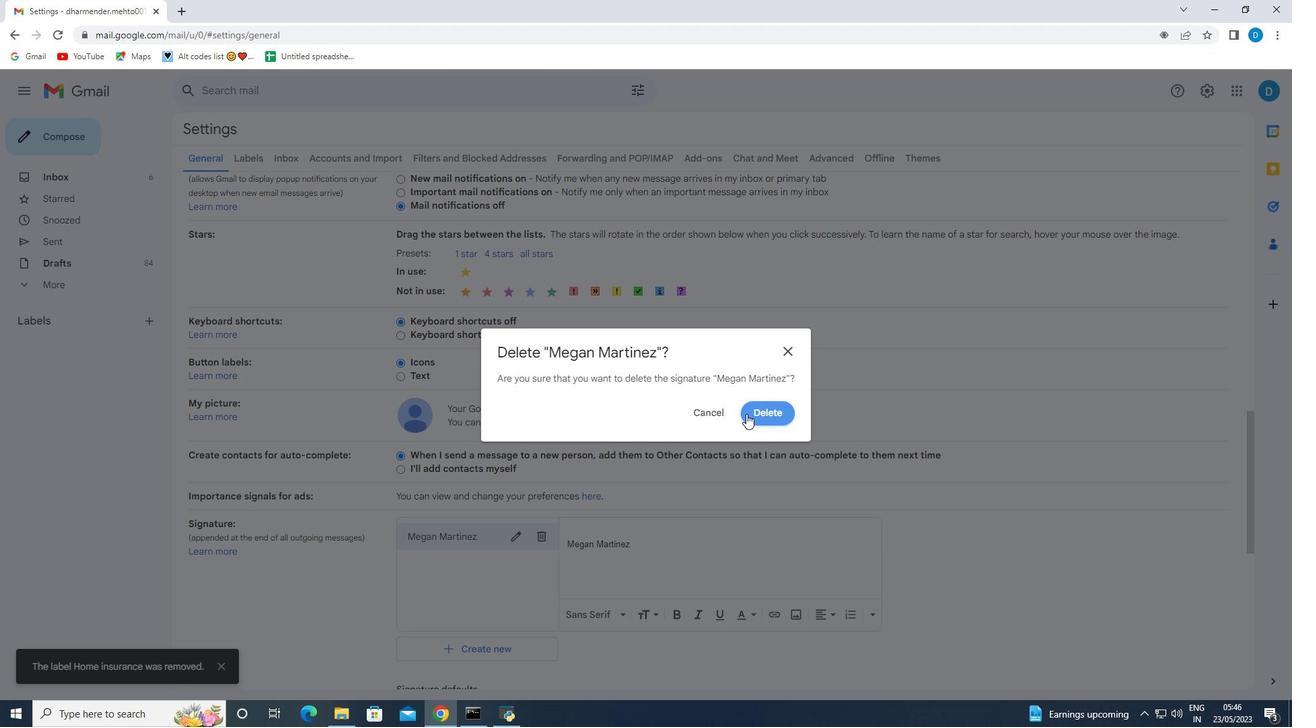 
Action: Mouse pressed left at (754, 415)
Screenshot: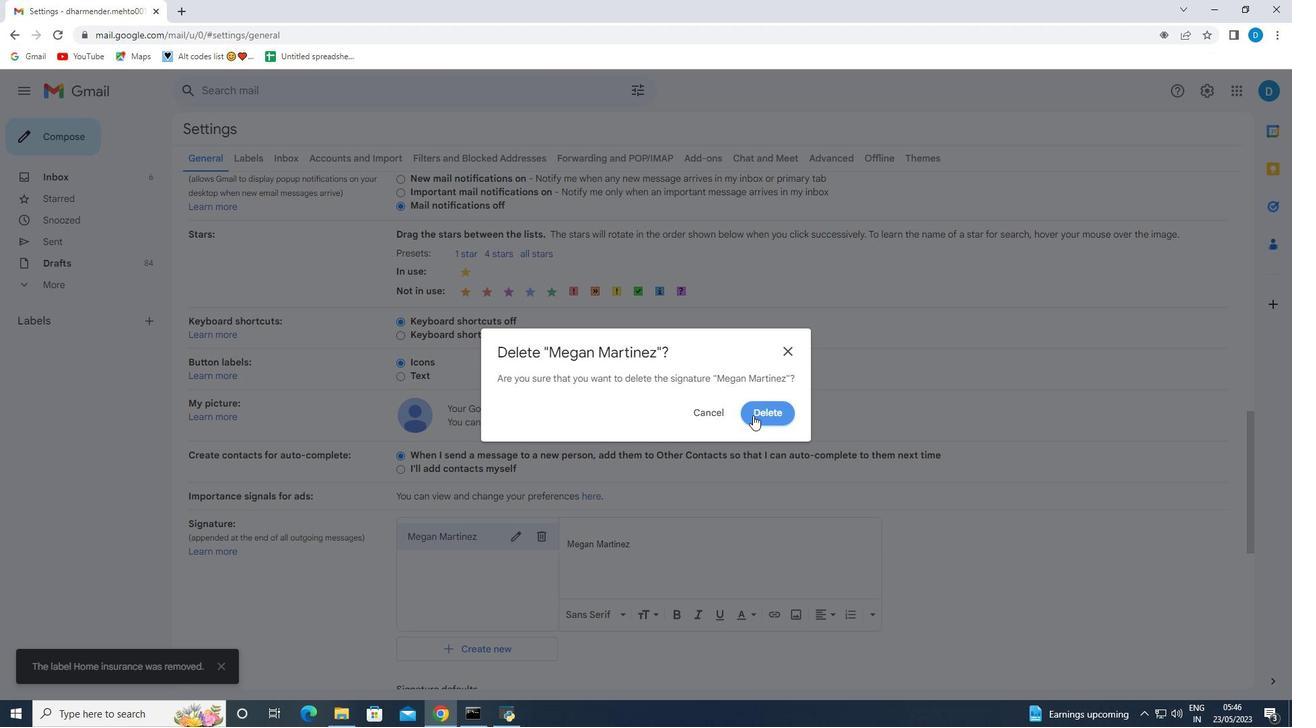 
Action: Mouse moved to (693, 455)
Screenshot: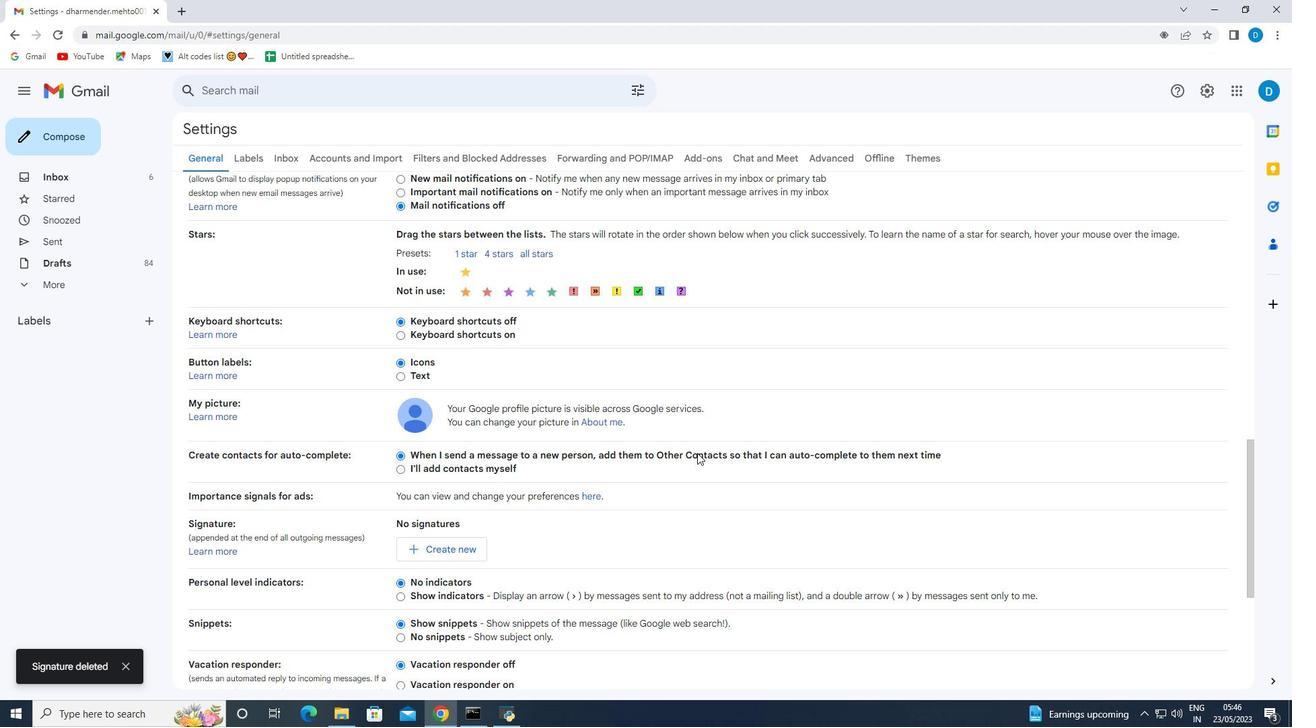 
Action: Mouse scrolled (693, 455) with delta (0, 0)
Screenshot: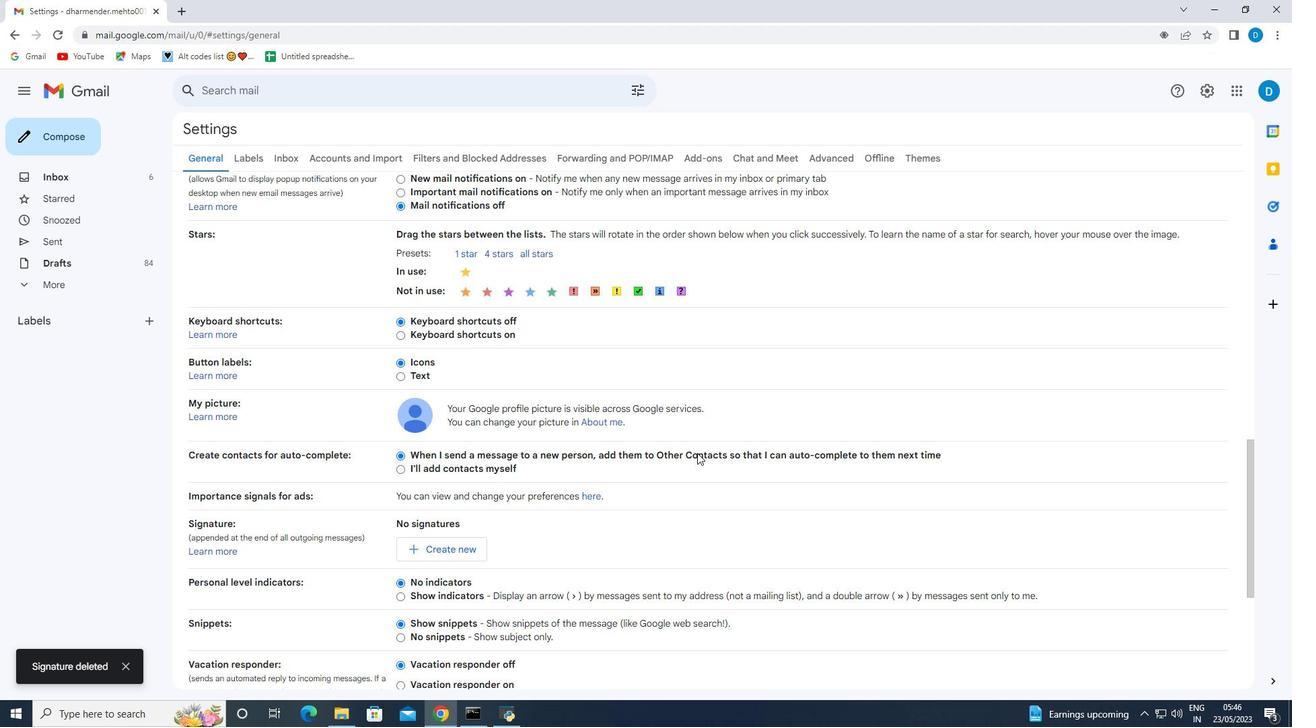 
Action: Mouse moved to (691, 456)
Screenshot: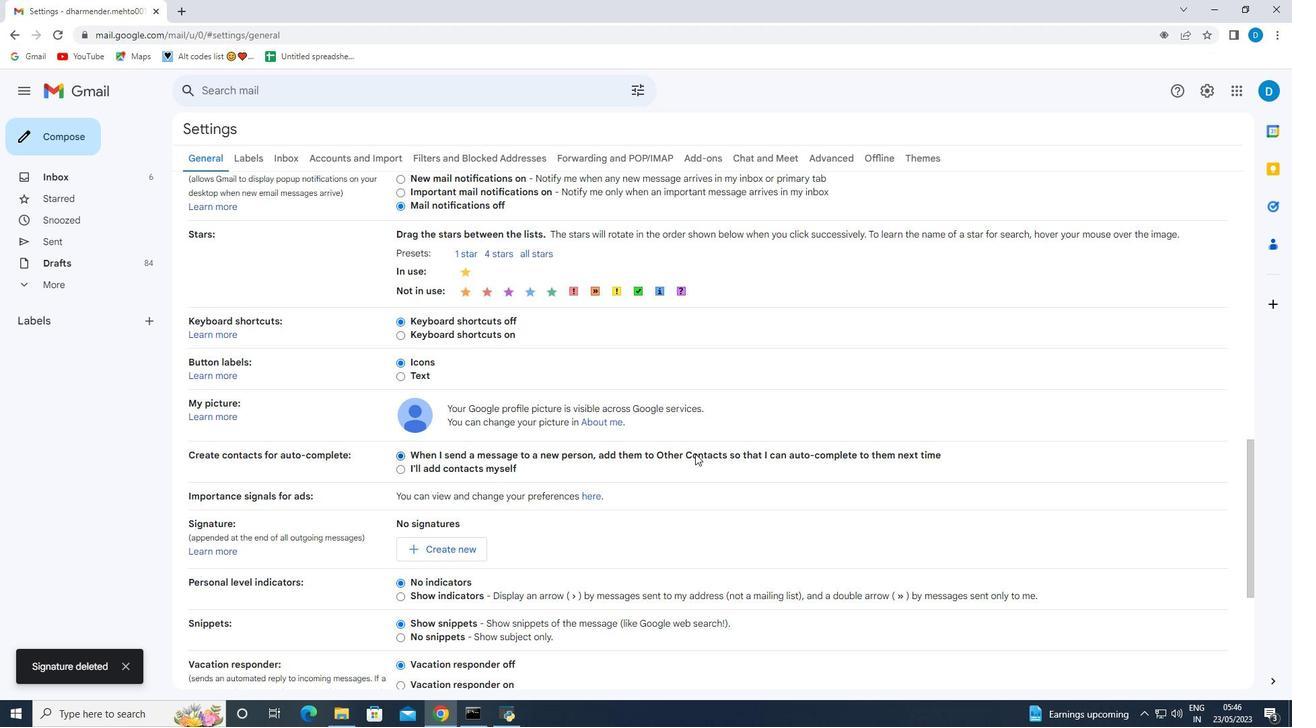 
Action: Mouse scrolled (691, 455) with delta (0, 0)
Screenshot: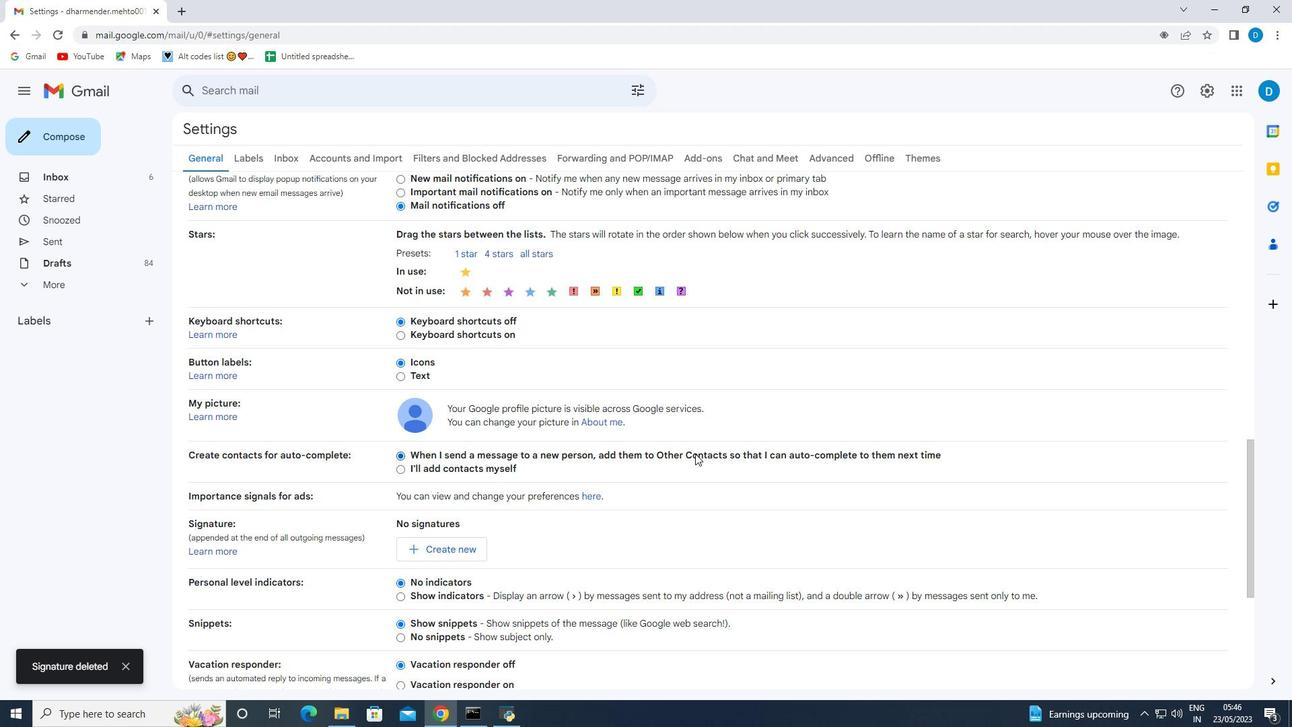 
Action: Mouse scrolled (691, 455) with delta (0, 0)
Screenshot: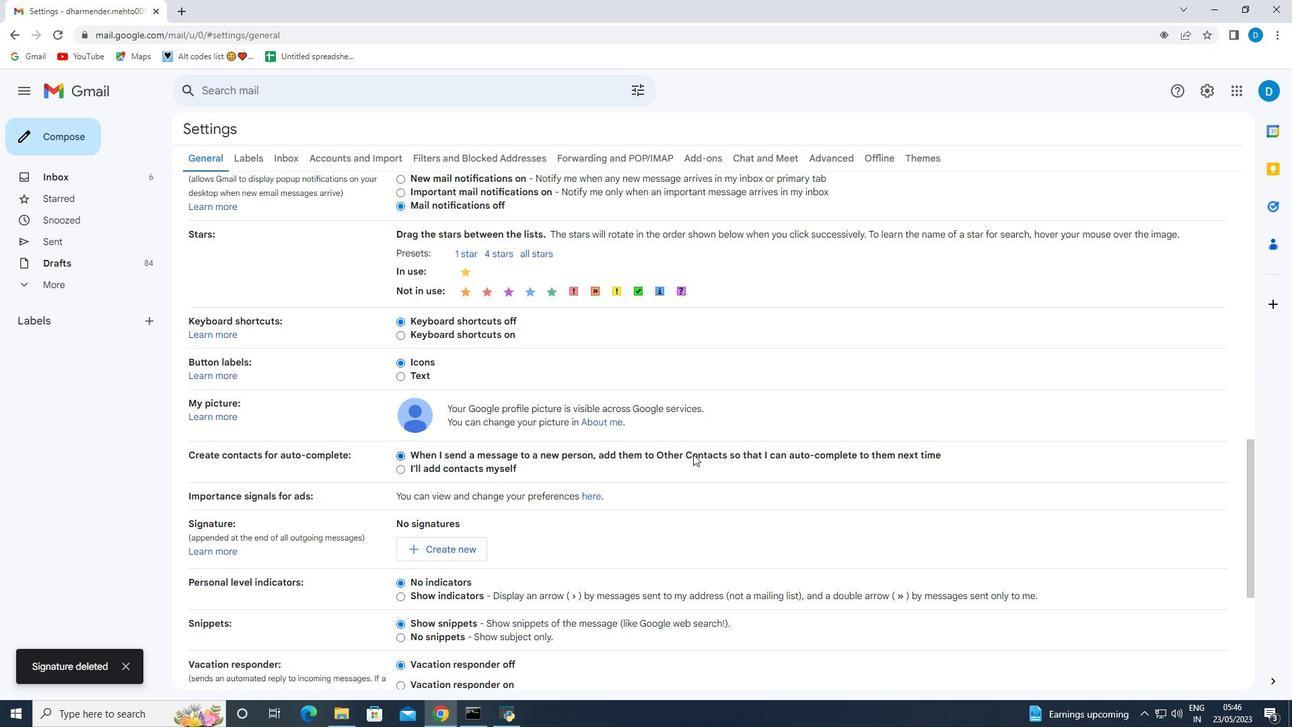 
Action: Mouse moved to (200, 202)
Screenshot: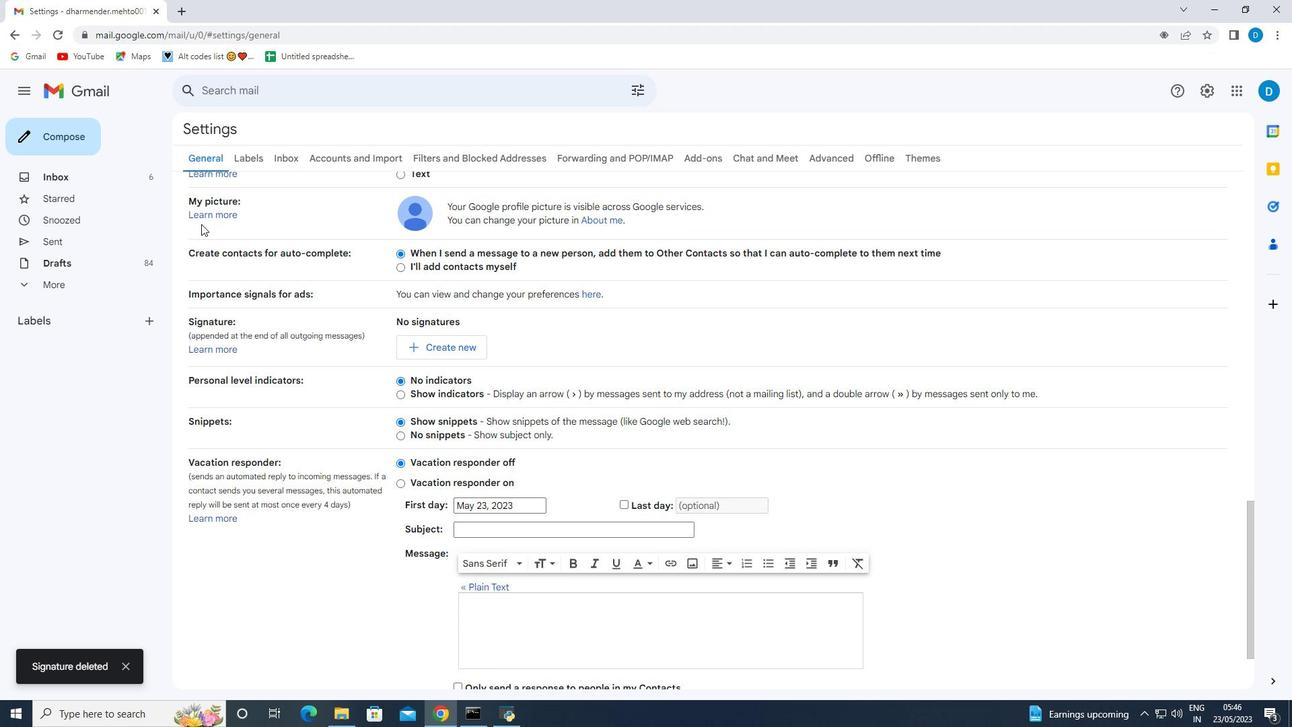 
Action: Mouse scrolled (200, 201) with delta (0, 0)
Screenshot: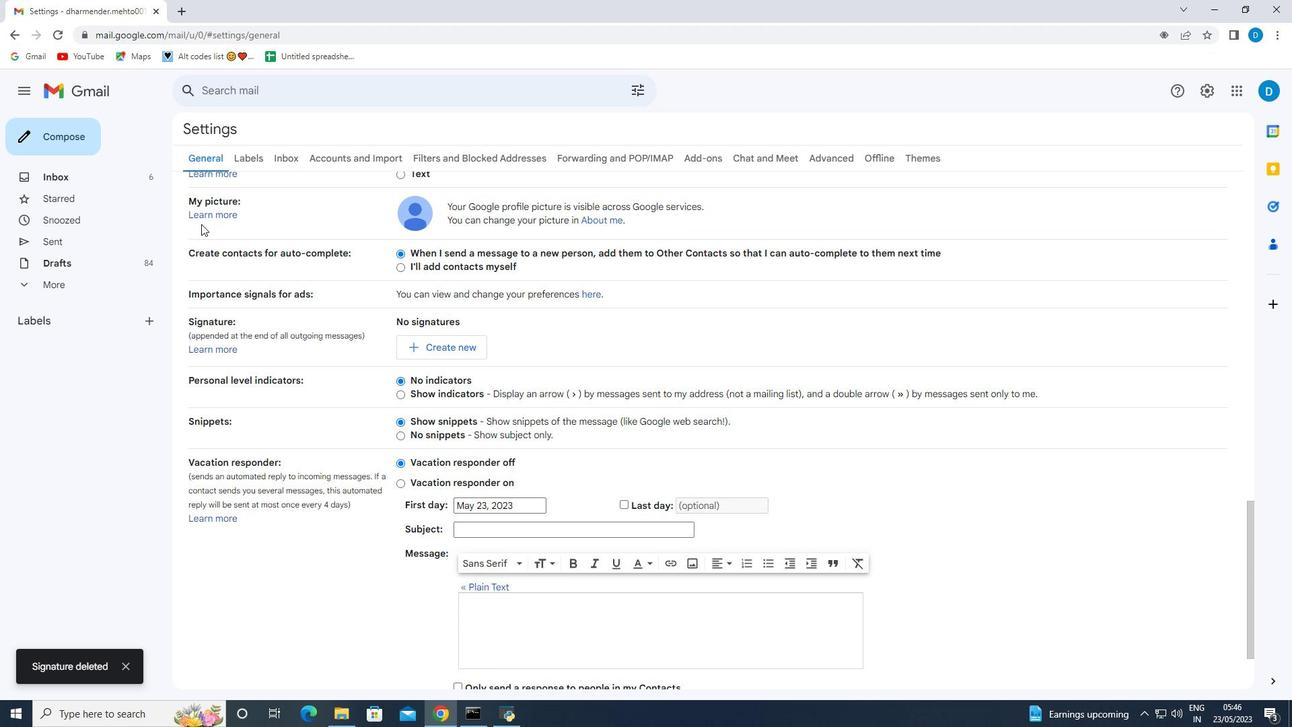 
Action: Mouse moved to (200, 203)
Screenshot: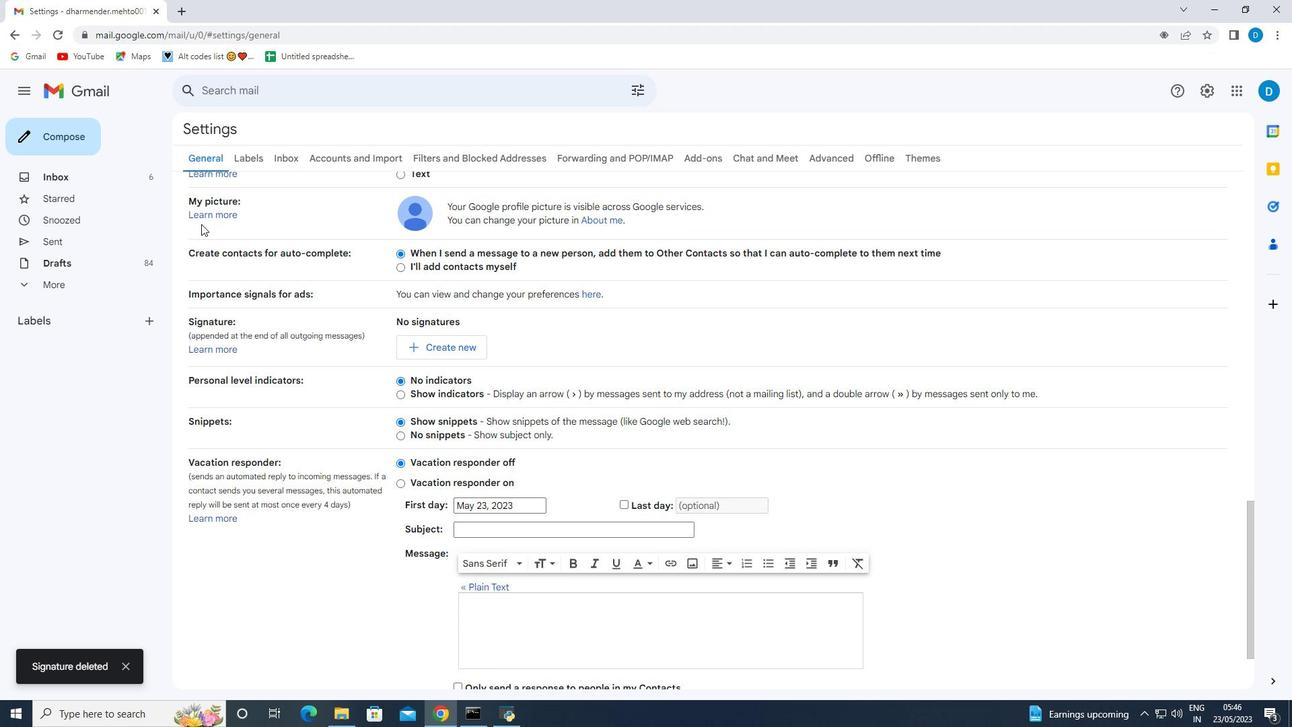 
Action: Mouse scrolled (200, 202) with delta (0, 0)
Screenshot: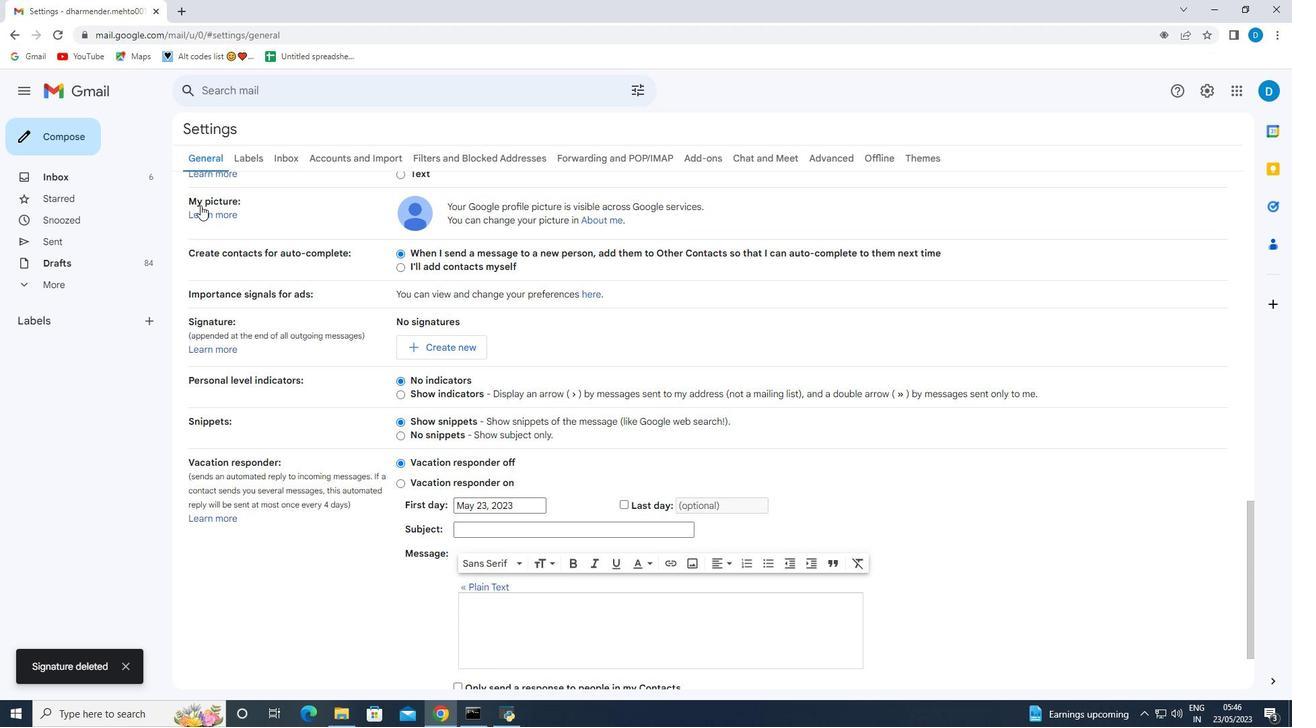 
Action: Mouse moved to (480, 265)
Screenshot: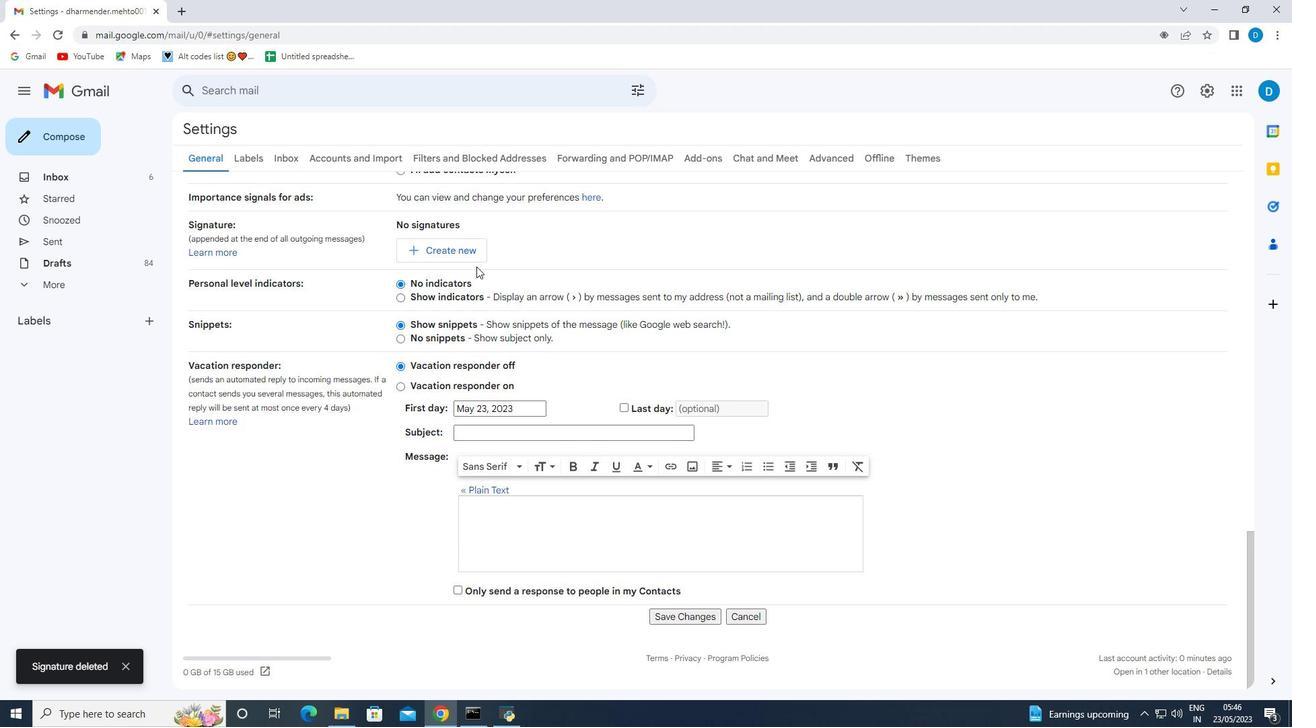 
Action: Mouse scrolled (480, 264) with delta (0, 0)
Screenshot: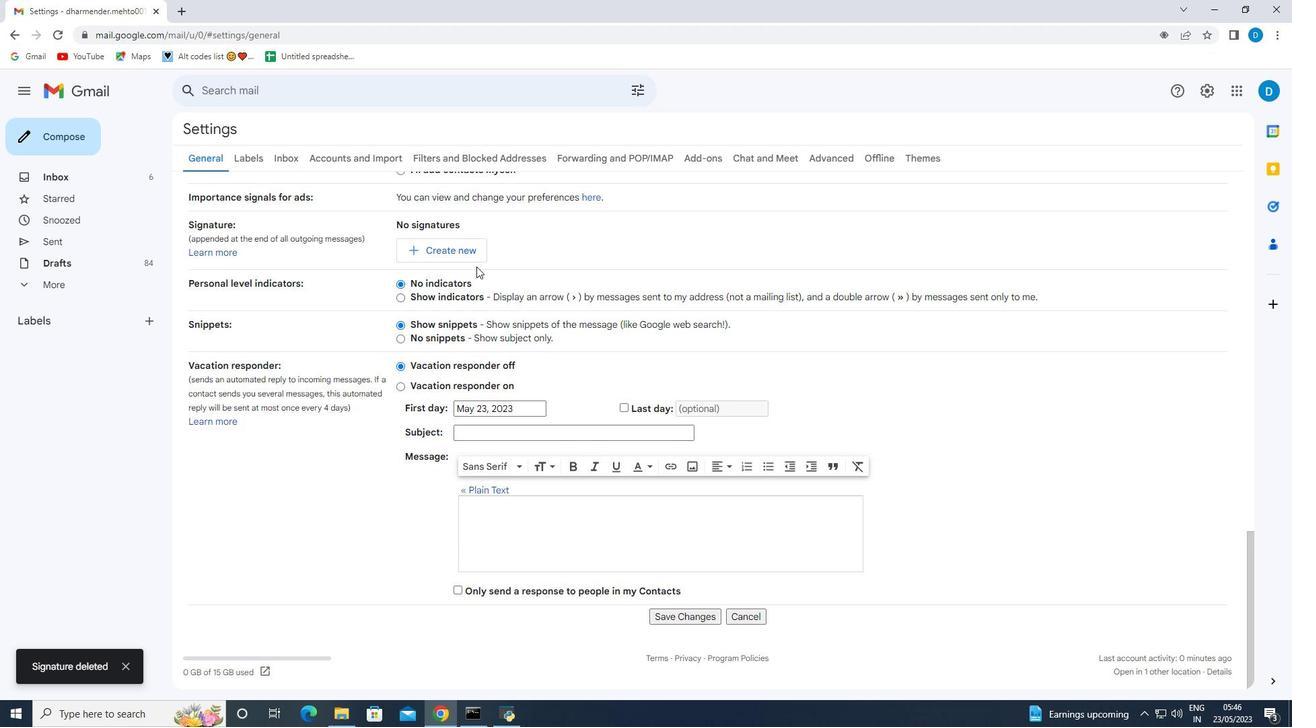 
Action: Mouse moved to (457, 237)
Screenshot: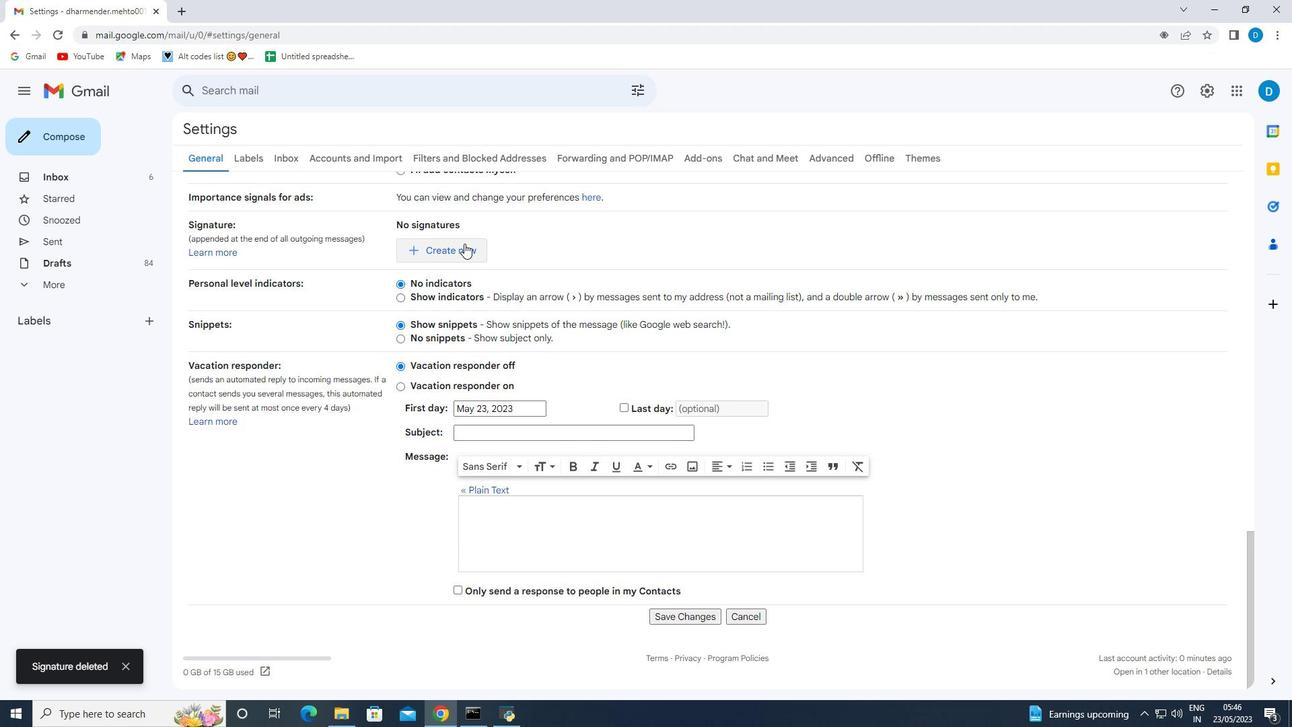 
Action: Mouse pressed left at (457, 237)
Screenshot: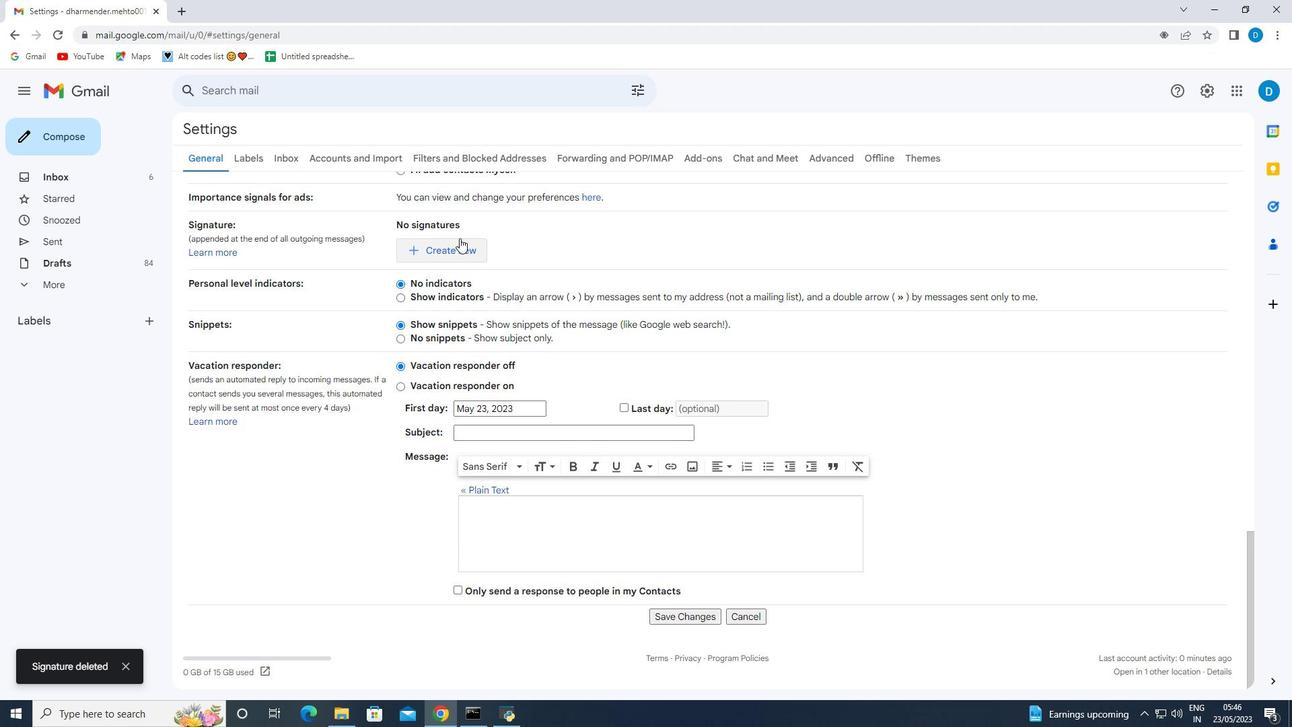 
Action: Mouse moved to (466, 245)
Screenshot: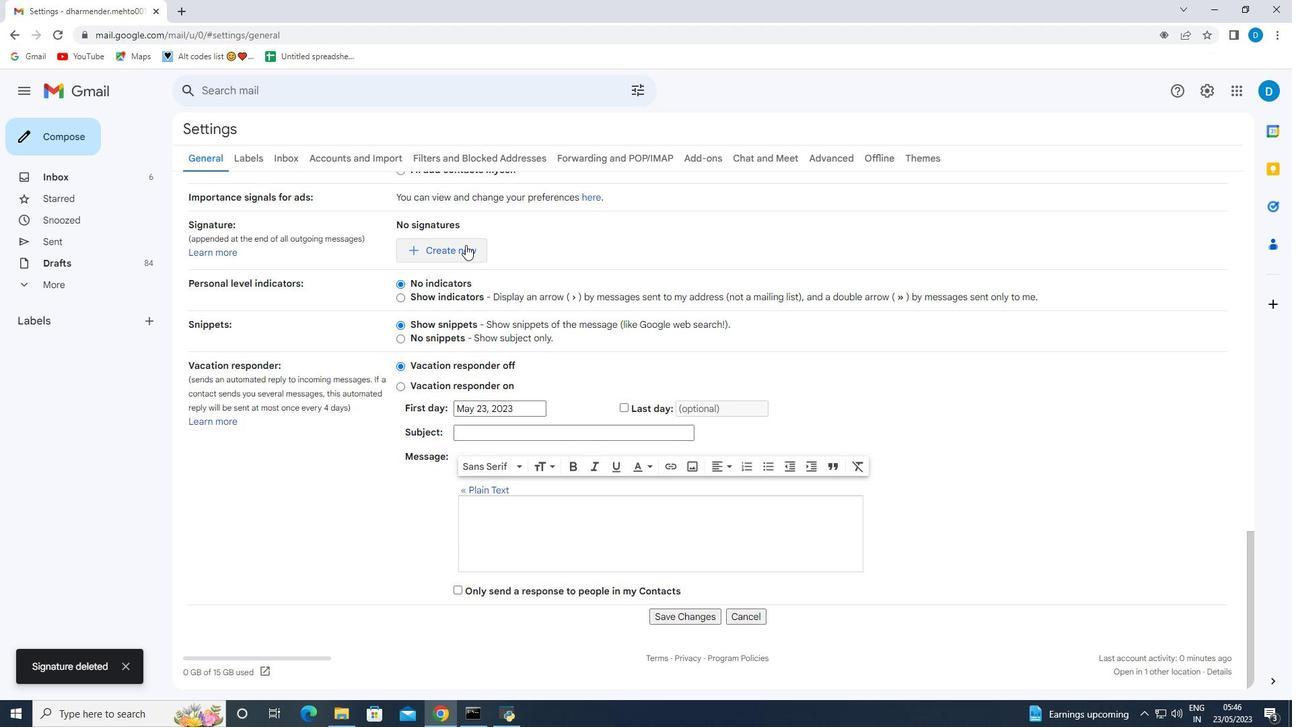 
Action: Mouse pressed left at (466, 245)
Screenshot: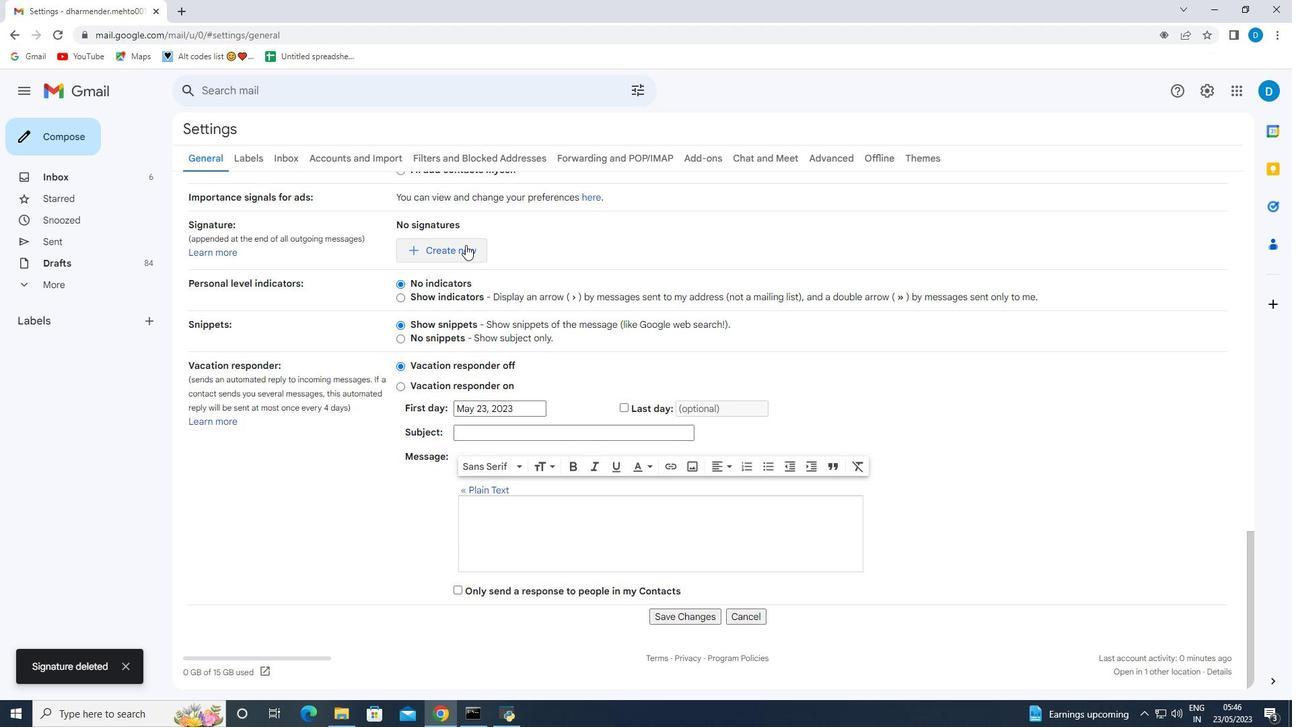 
Action: Mouse moved to (567, 382)
Screenshot: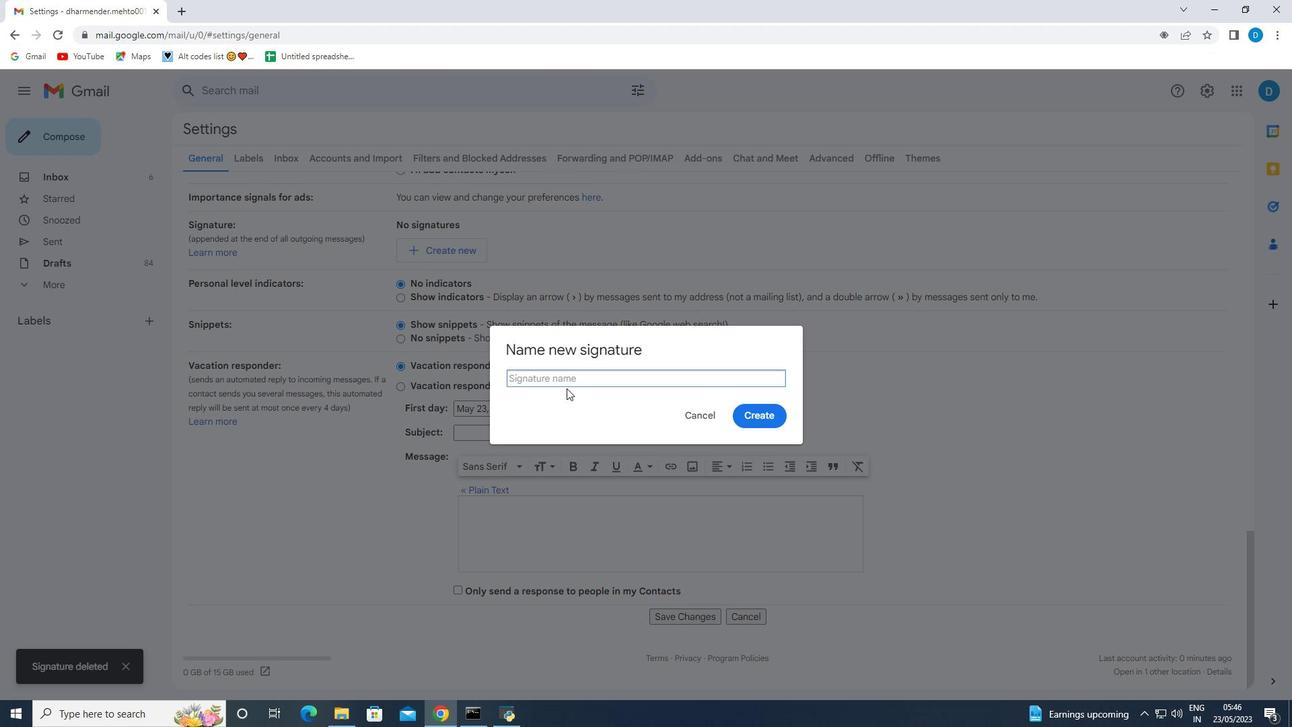 
Action: Mouse pressed left at (567, 382)
Screenshot: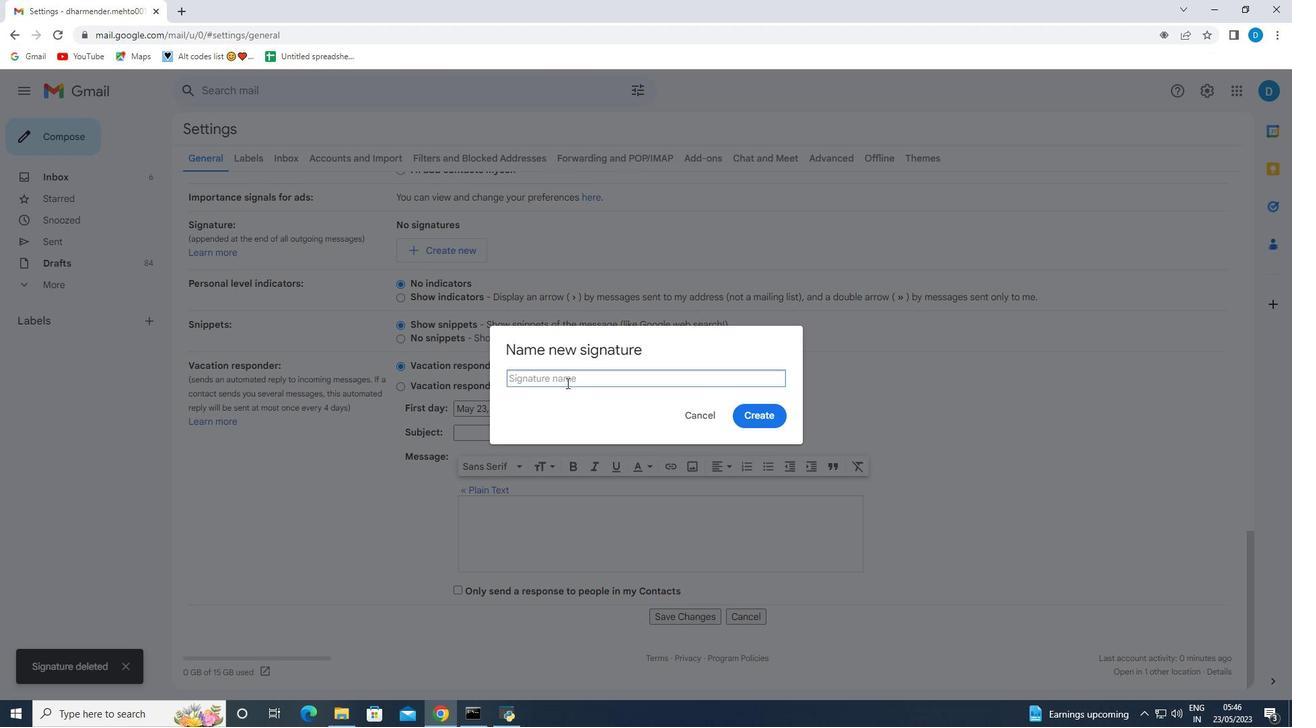 
Action: Mouse moved to (567, 380)
Screenshot: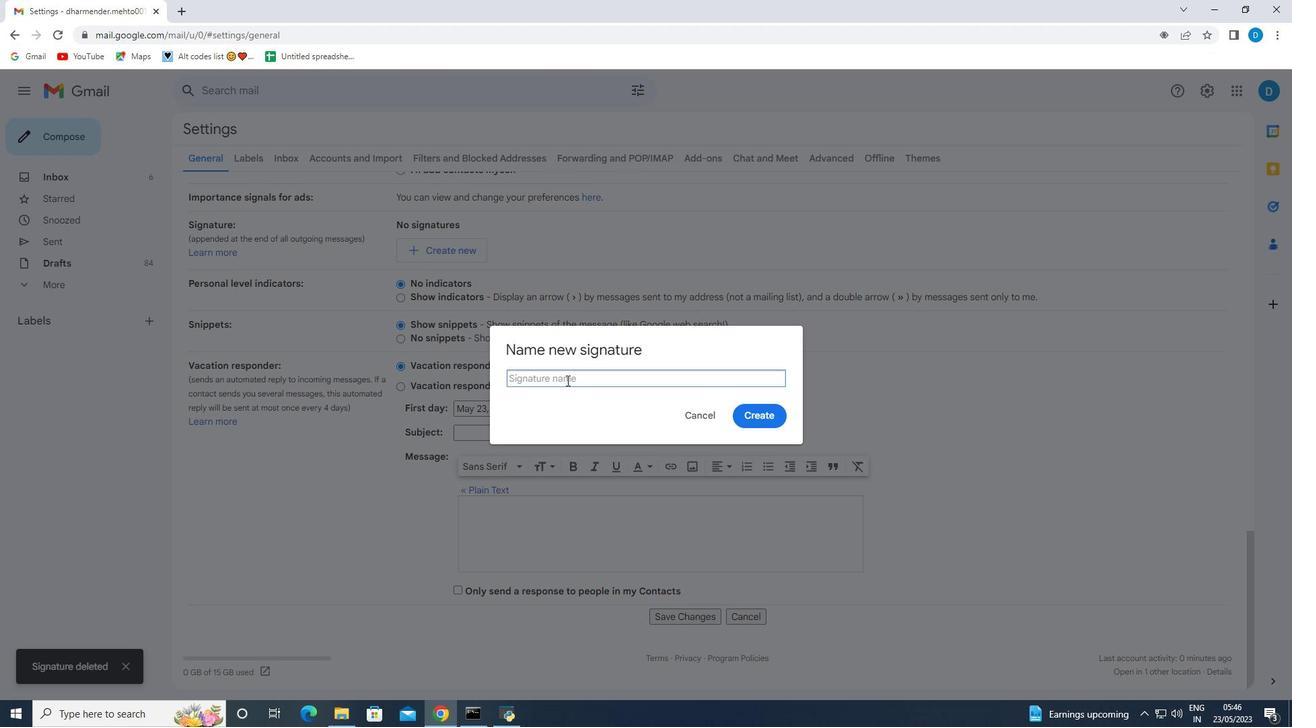 
Action: Key pressed <Key.shift>Melinda<Key.space><Key.shift>Young
Screenshot: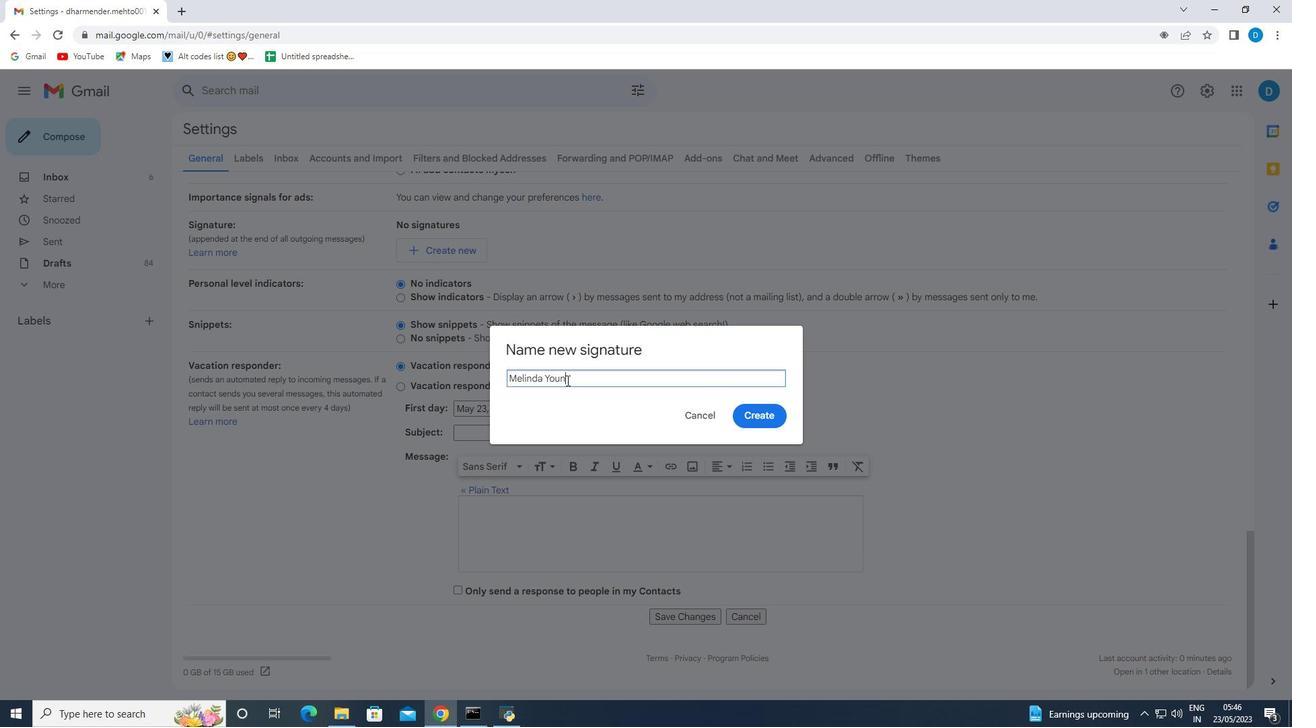 
Action: Mouse moved to (750, 416)
Screenshot: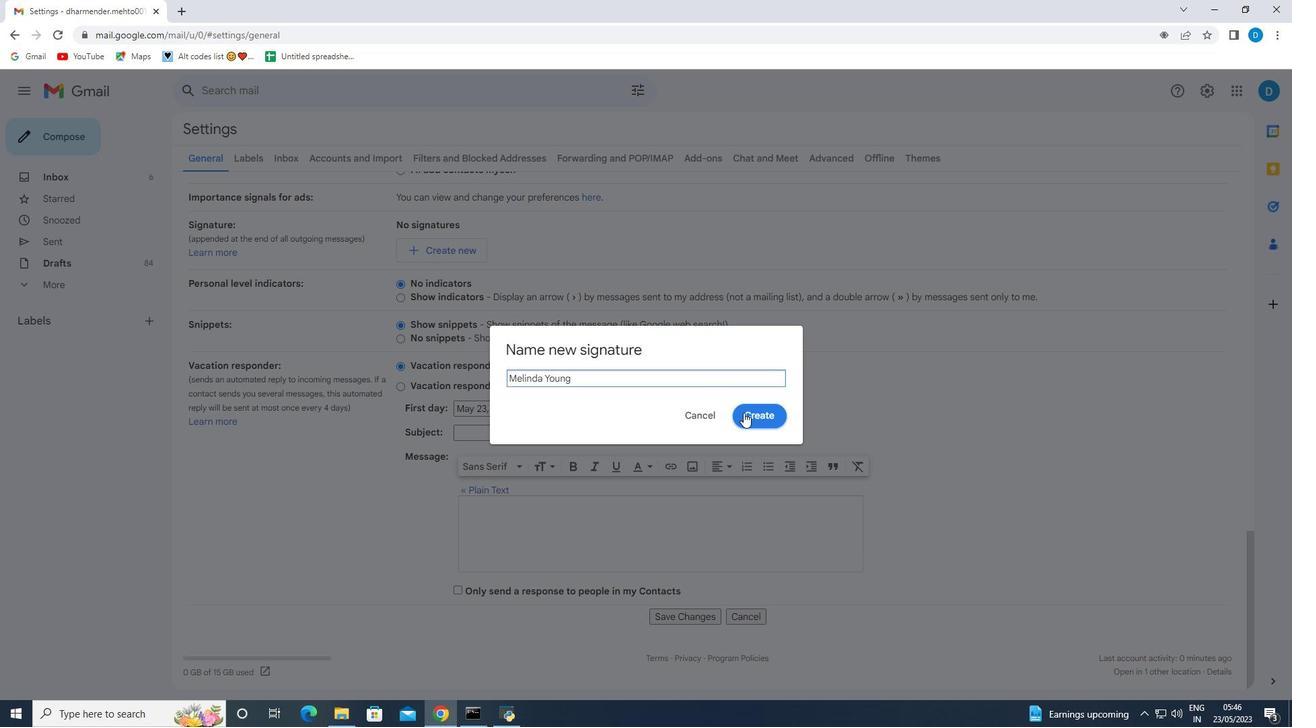 
Action: Mouse pressed left at (750, 416)
Screenshot: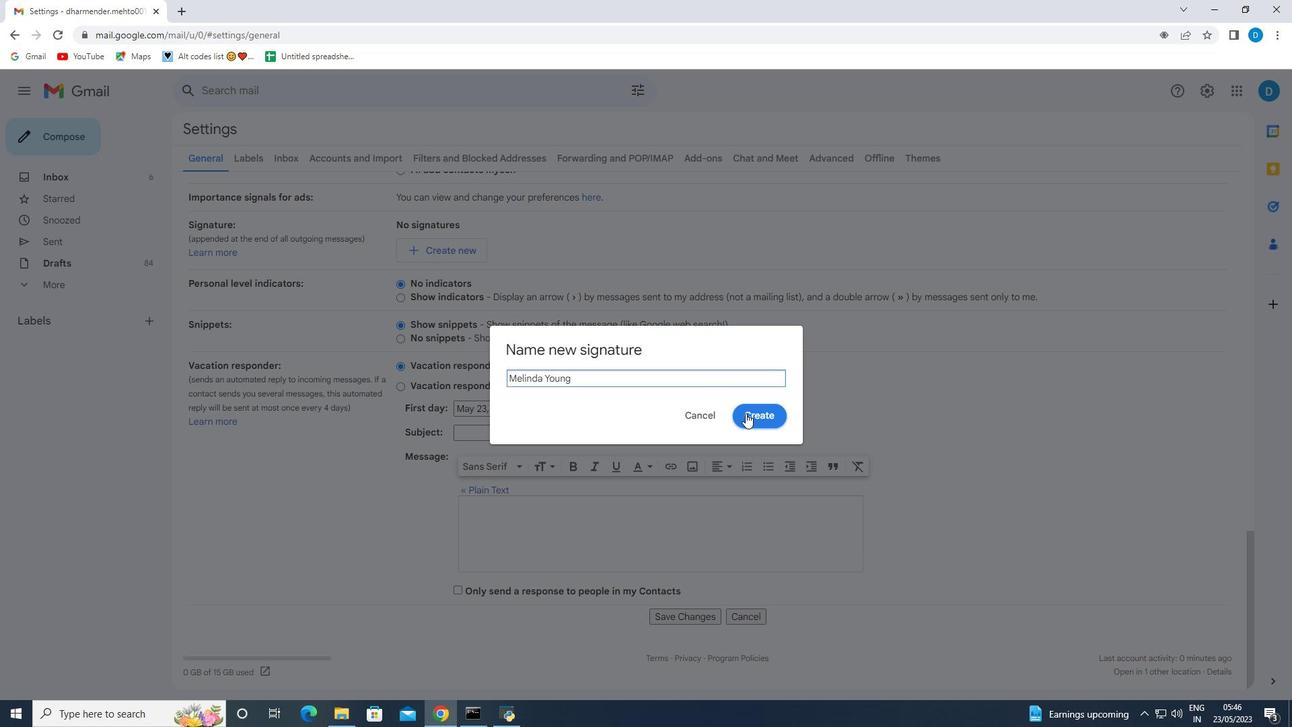 
Action: Mouse moved to (616, 267)
Screenshot: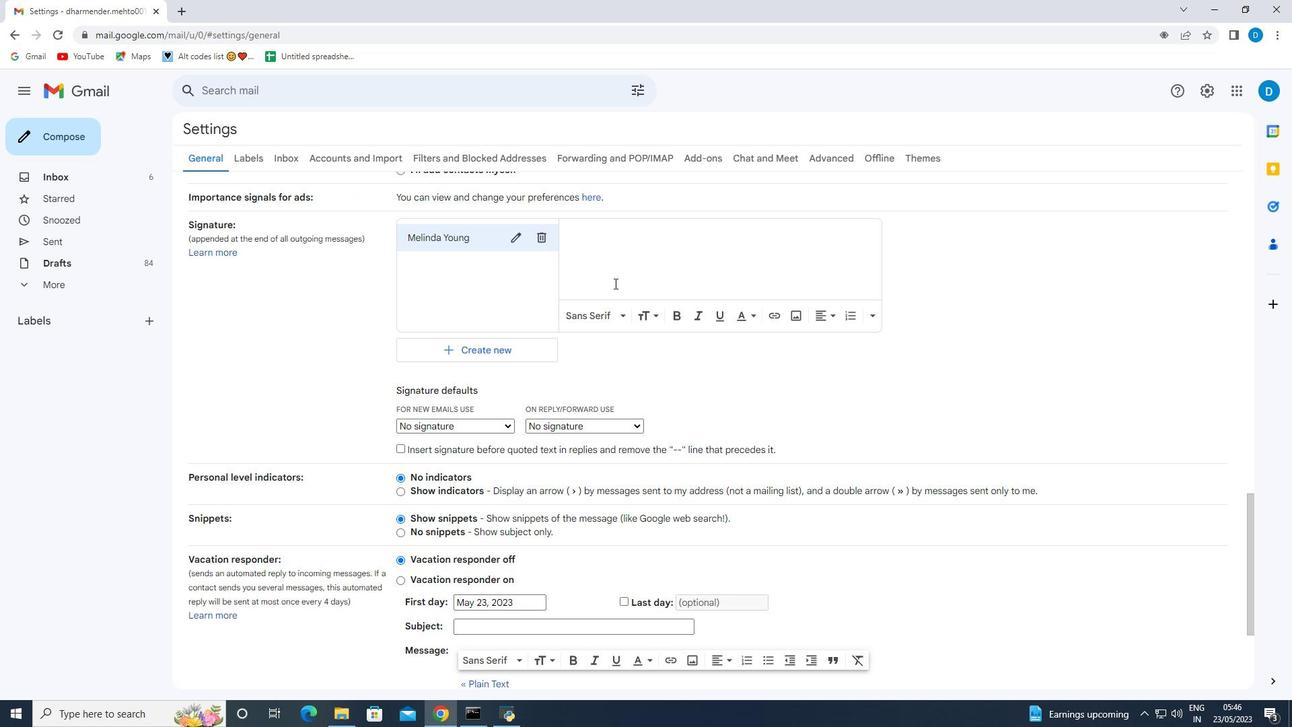 
Action: Mouse pressed left at (616, 267)
Screenshot: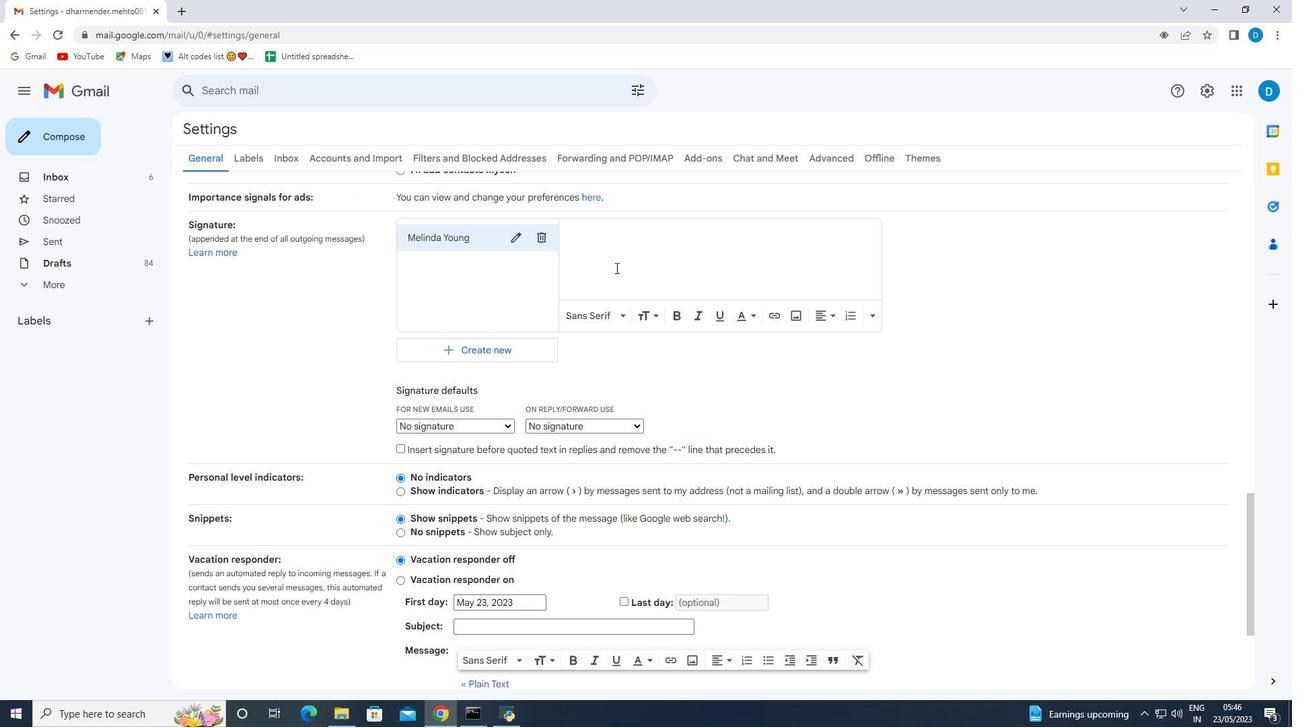 
Action: Key pressed <Key.enter><Key.shift>Melinda<Key.space><Key.shift><Key.shift><Key.shift><Key.shift><Key.shift>Young
Screenshot: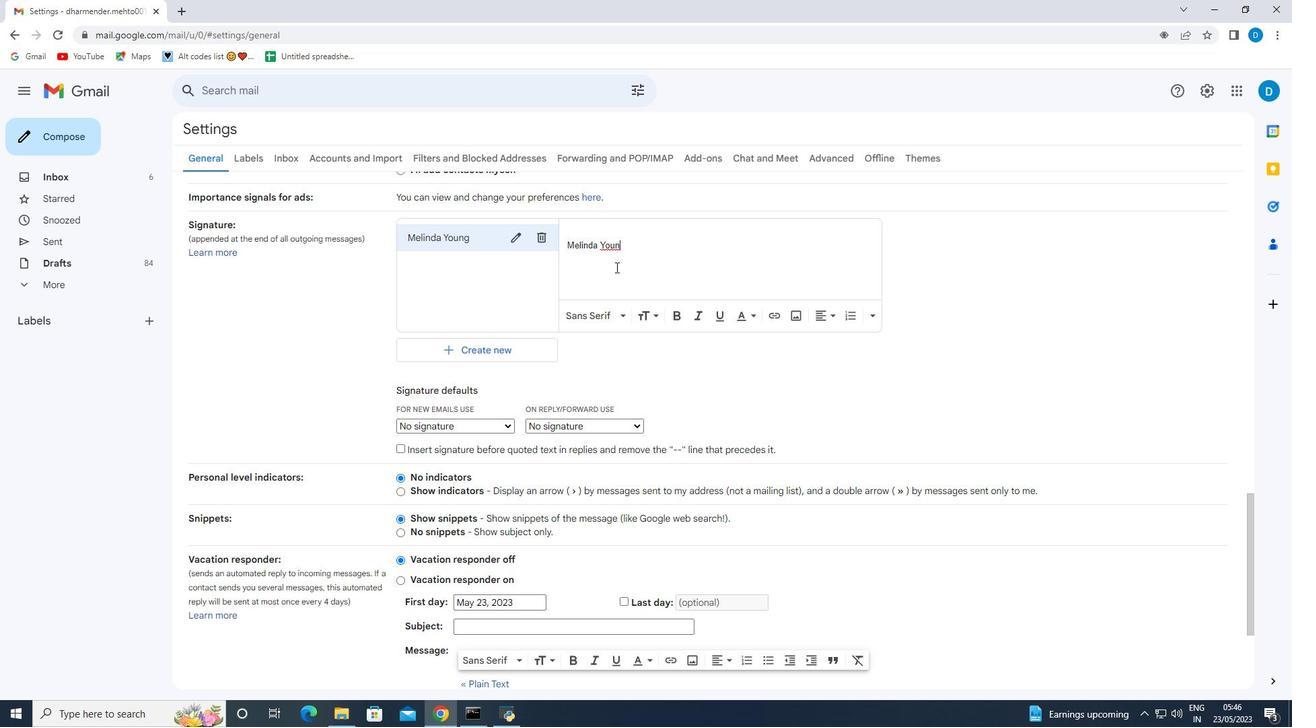 
Action: Mouse moved to (574, 426)
Screenshot: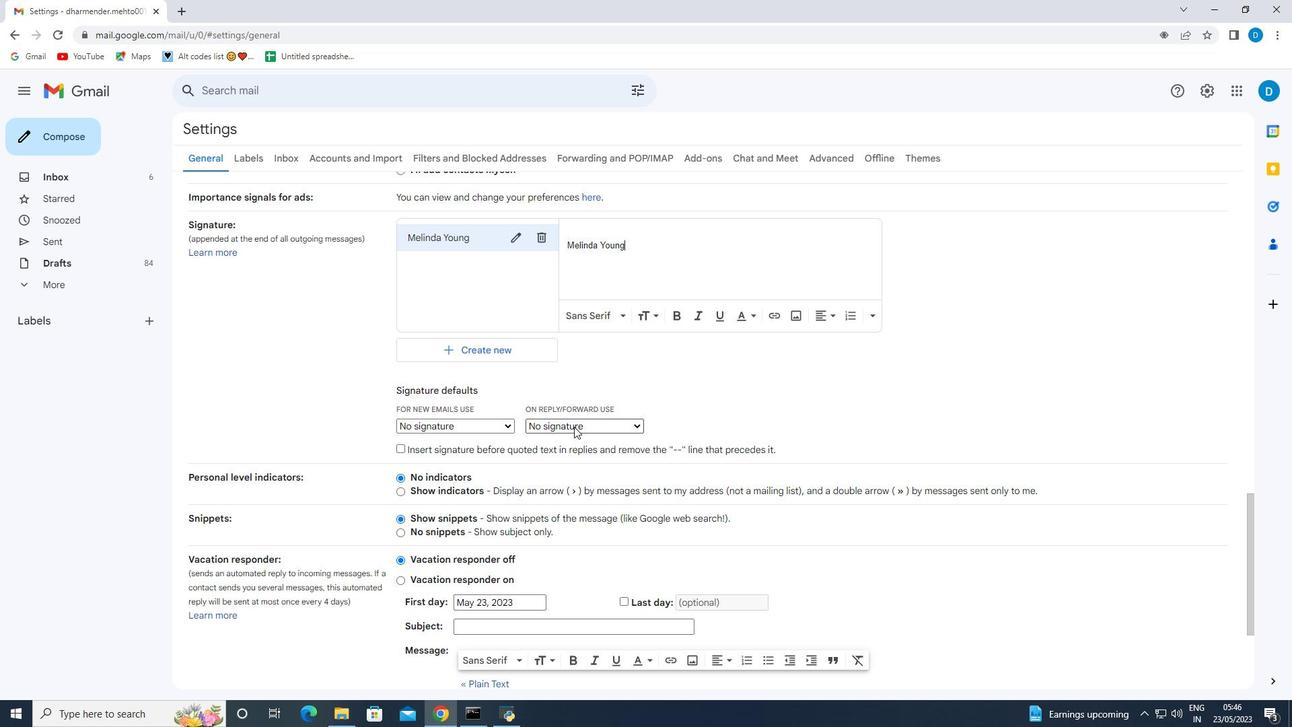 
Action: Mouse pressed left at (574, 426)
Screenshot: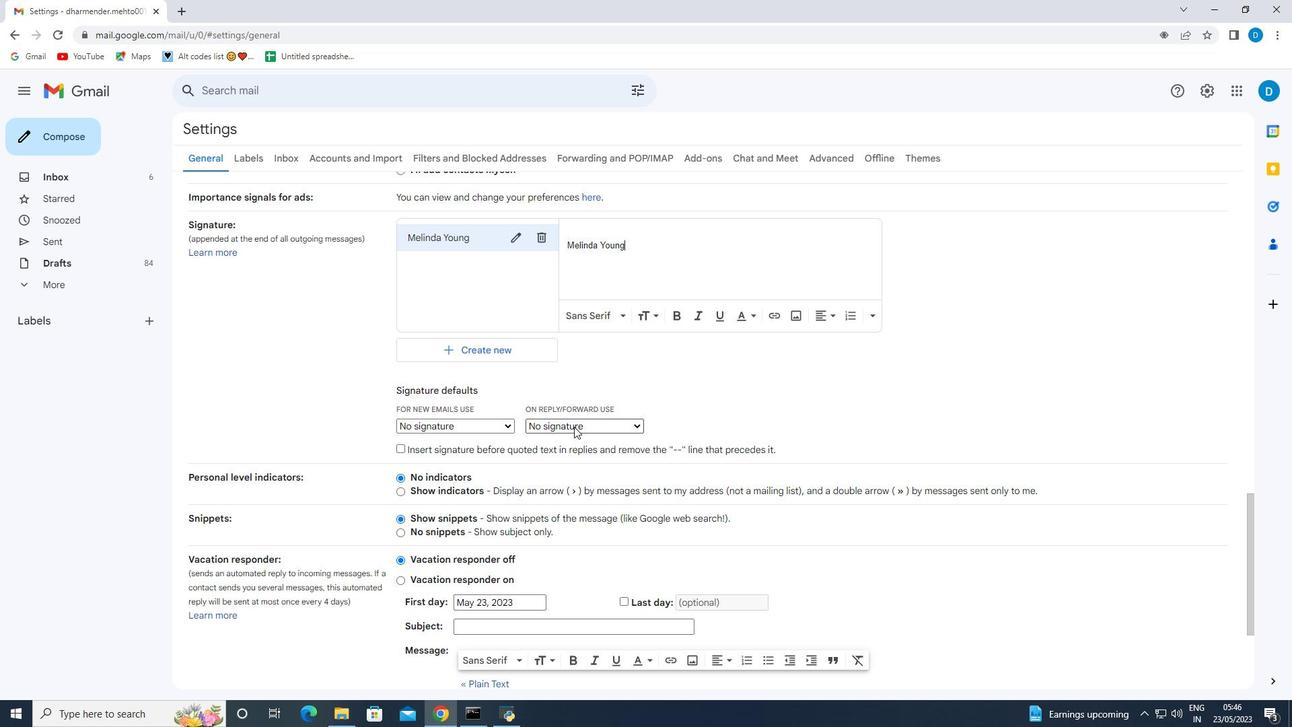 
Action: Mouse moved to (574, 451)
Screenshot: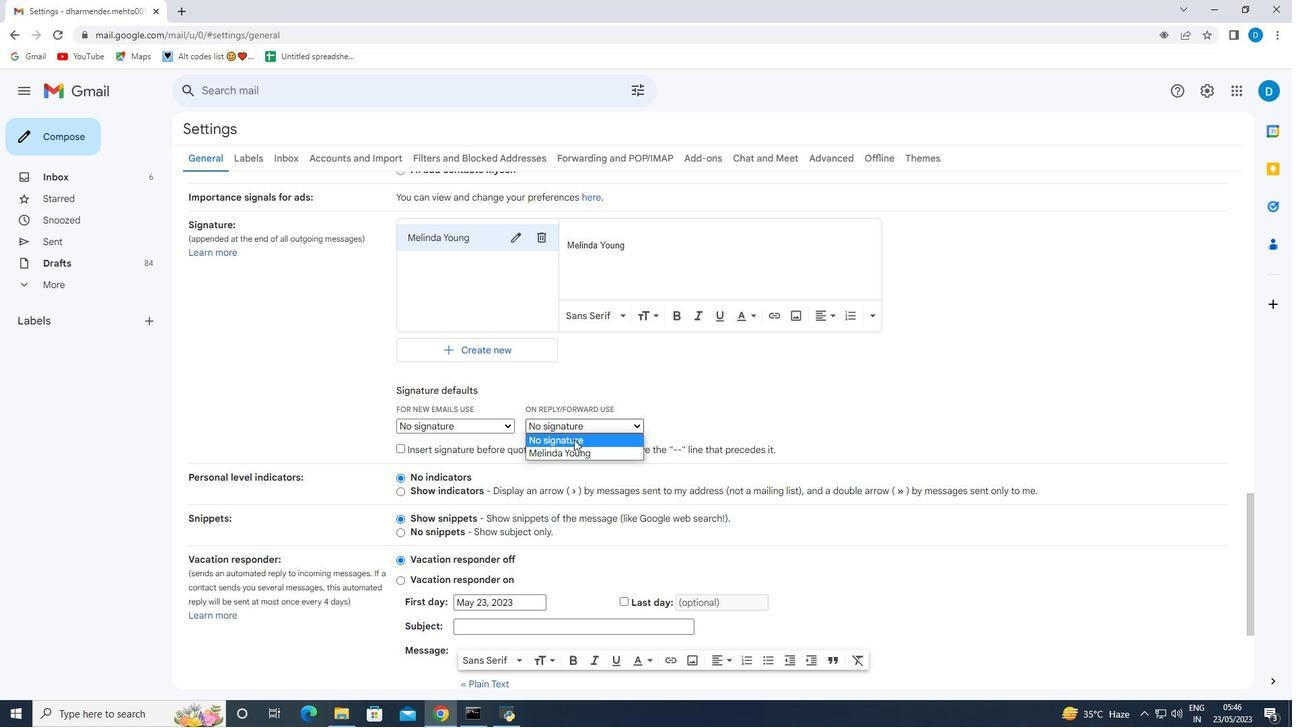 
Action: Mouse pressed left at (574, 451)
Screenshot: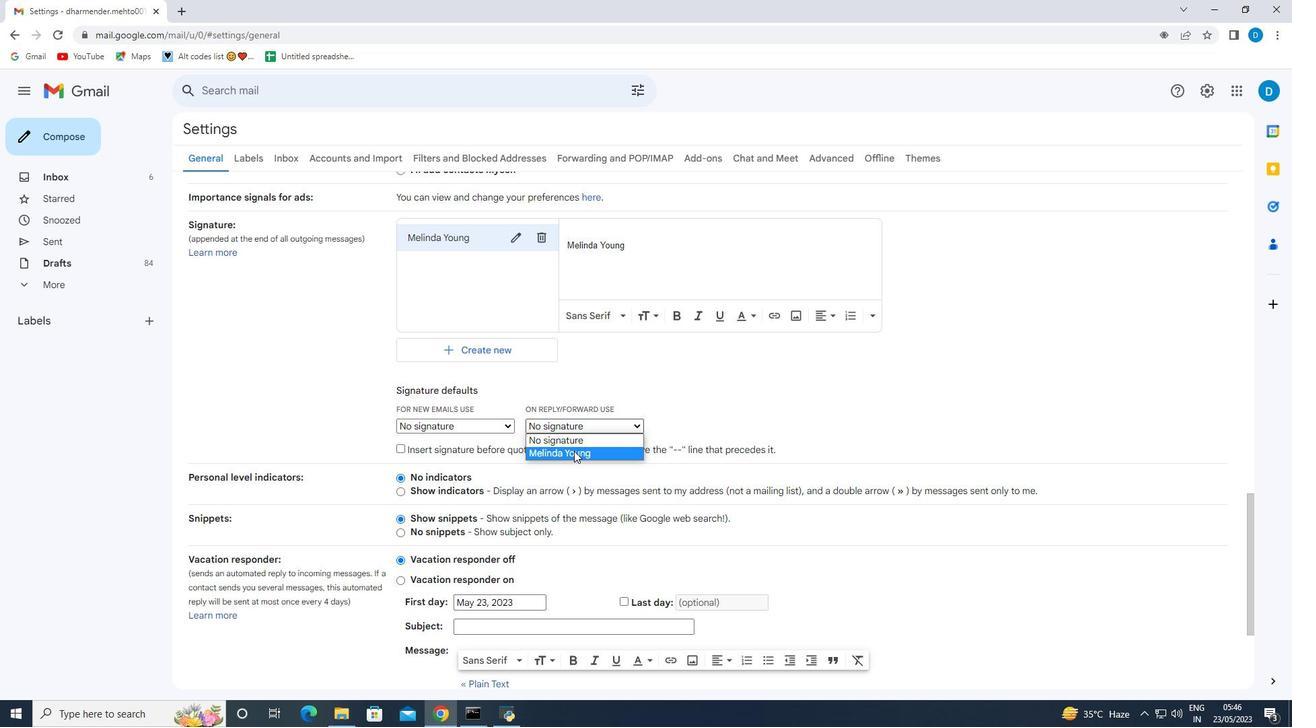 
Action: Mouse moved to (468, 424)
Screenshot: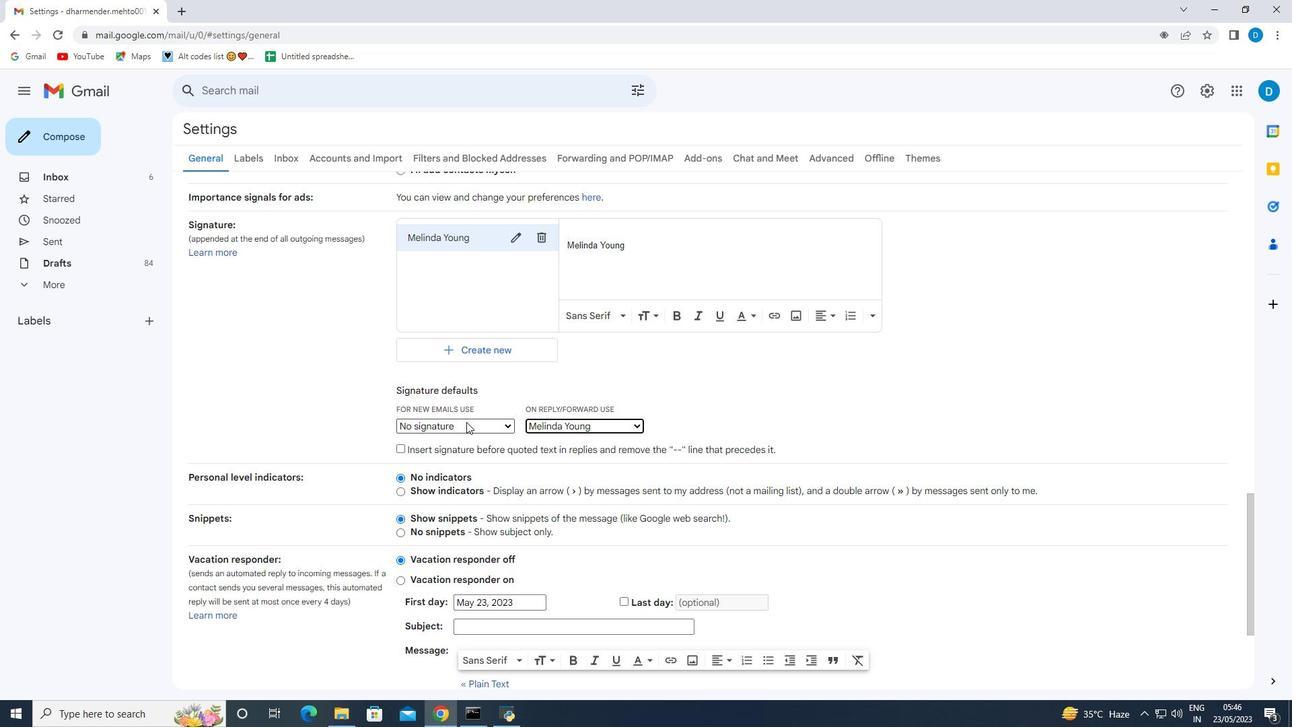 
Action: Mouse pressed left at (468, 424)
Screenshot: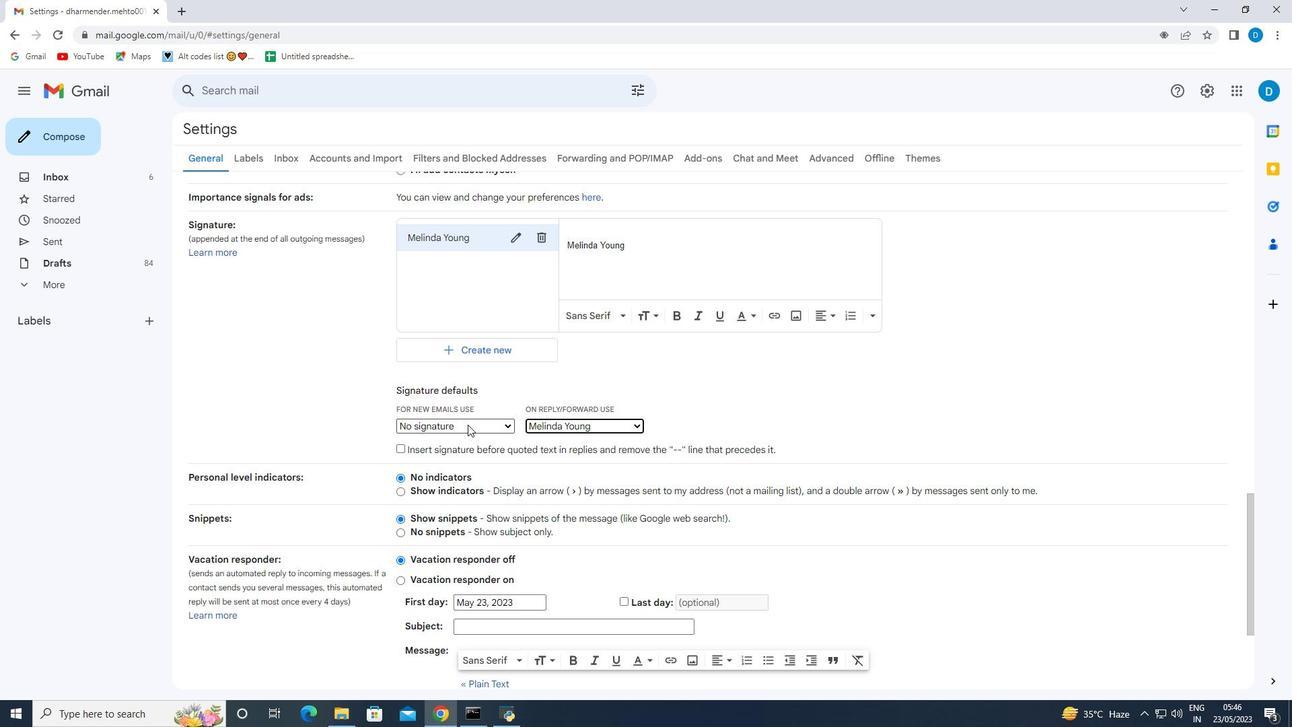 
Action: Mouse moved to (487, 453)
Screenshot: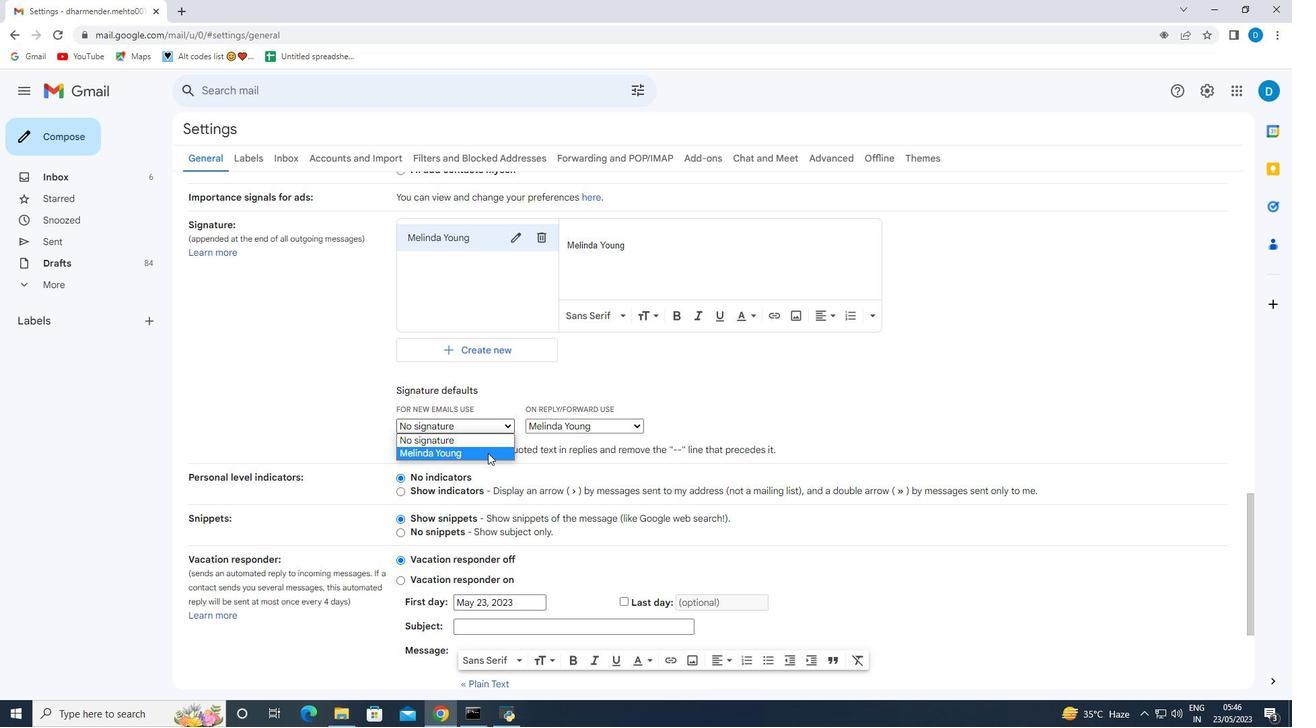 
Action: Mouse pressed left at (487, 453)
Screenshot: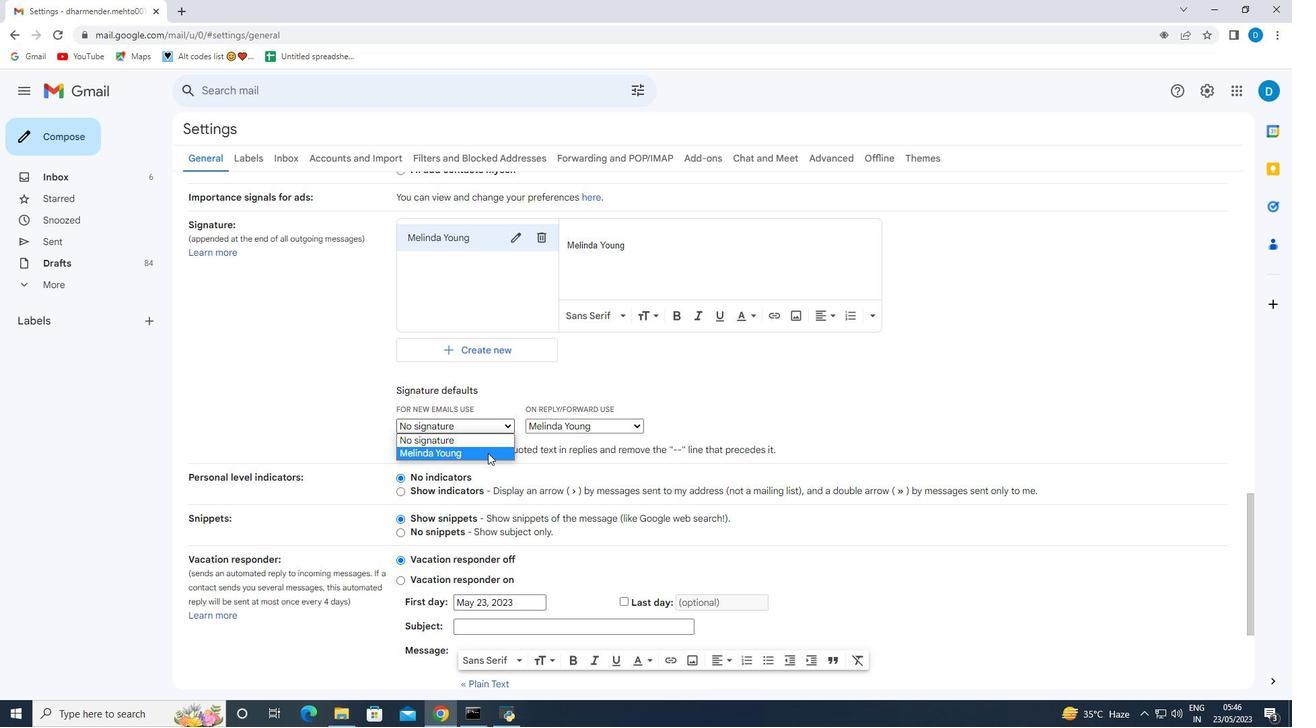 
Action: Mouse moved to (563, 407)
Screenshot: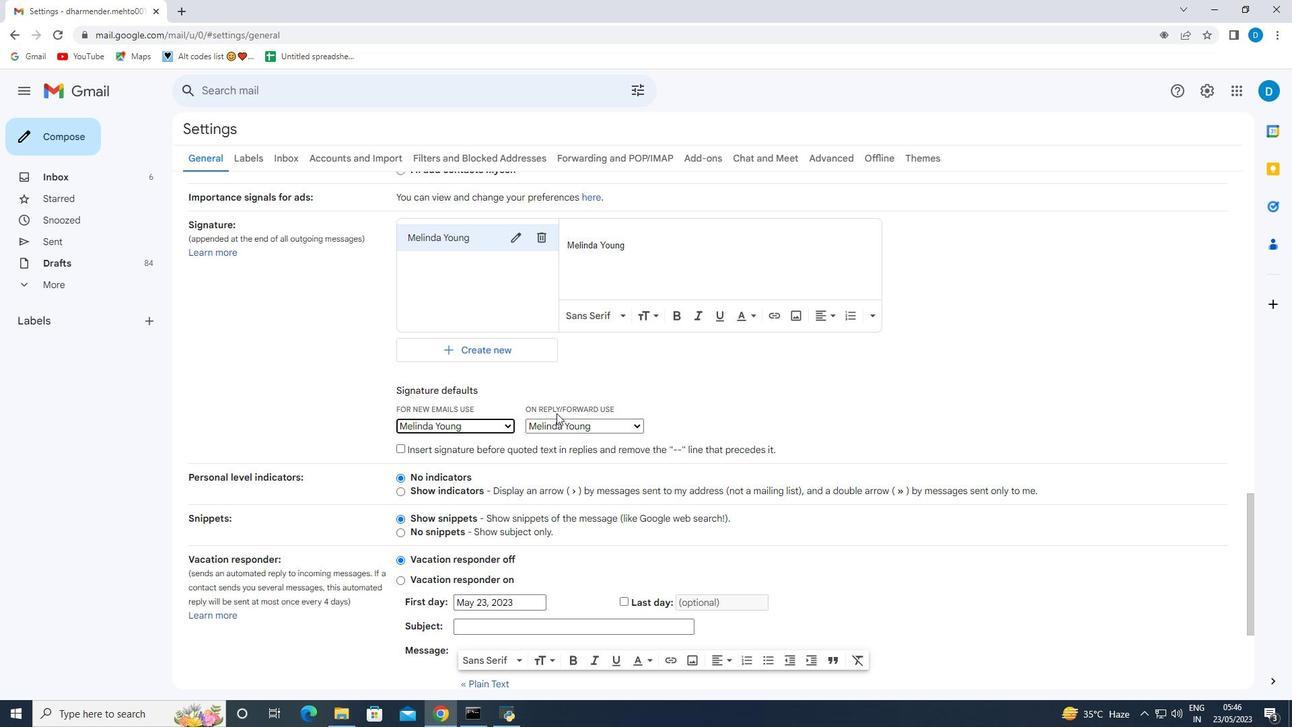 
Action: Mouse scrolled (563, 406) with delta (0, 0)
Screenshot: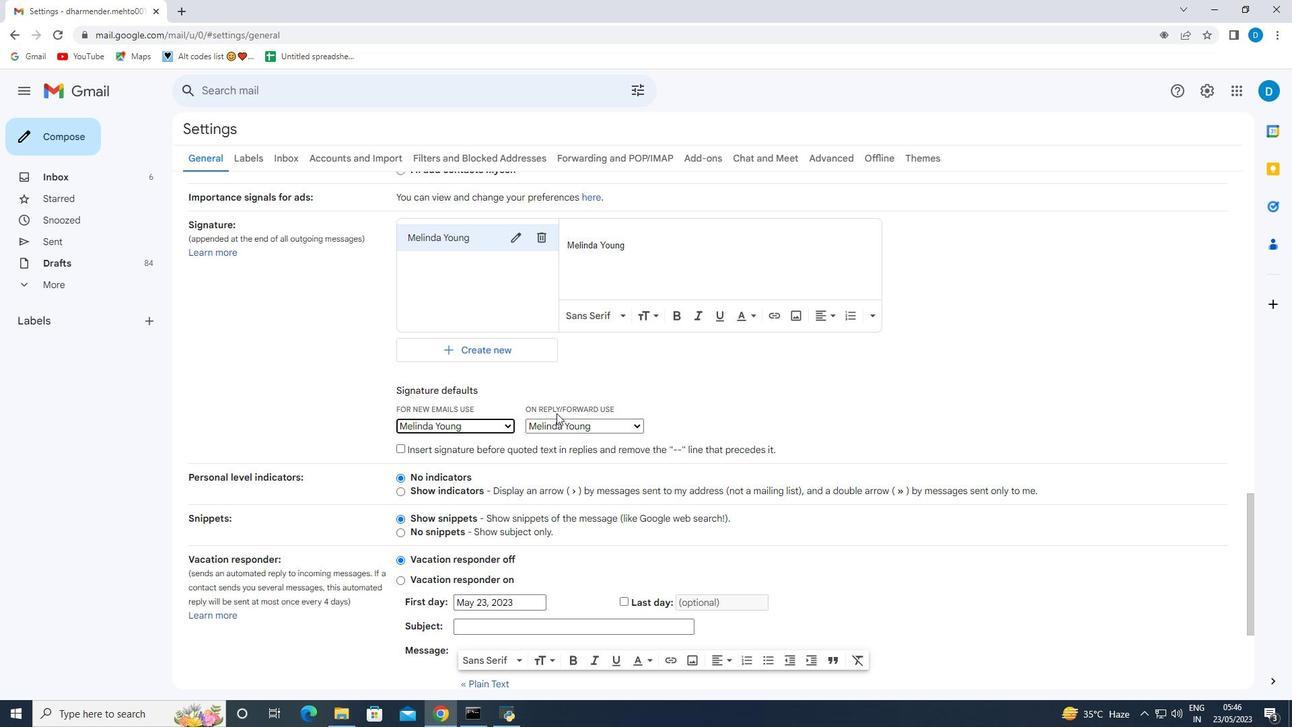 
Action: Mouse scrolled (563, 406) with delta (0, 0)
Screenshot: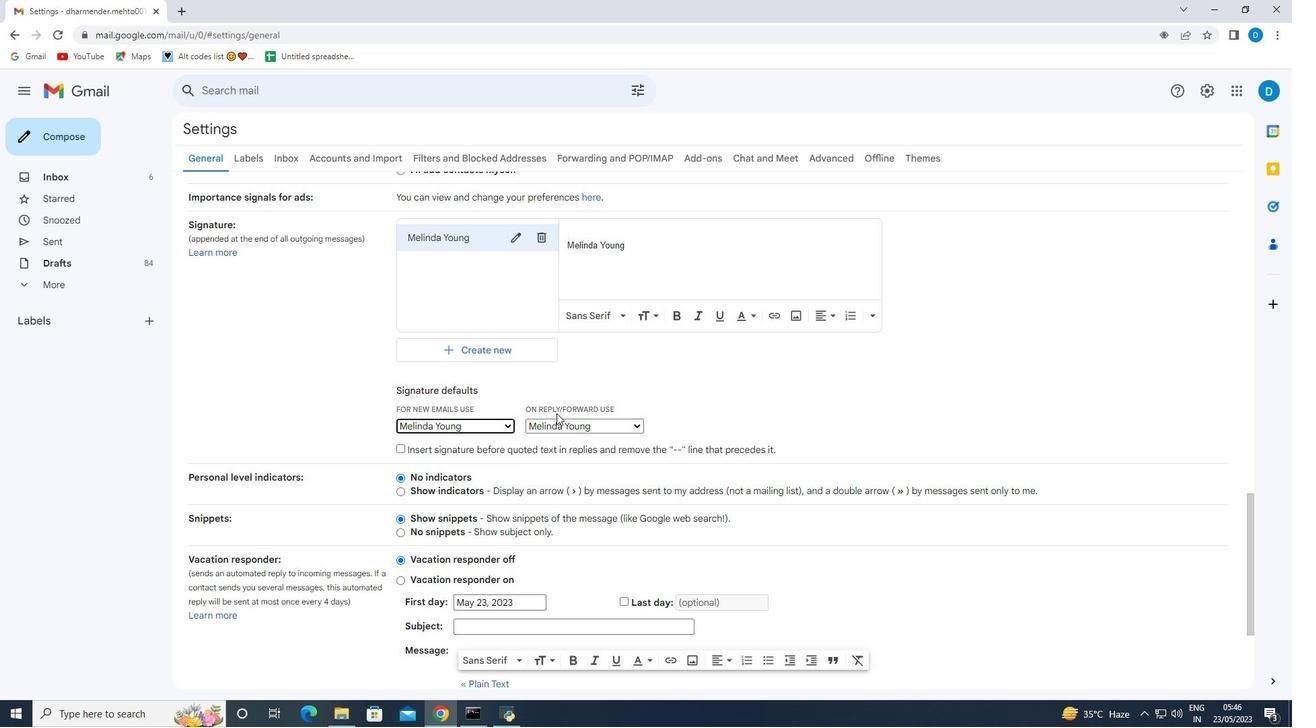 
Action: Mouse scrolled (563, 406) with delta (0, 0)
Screenshot: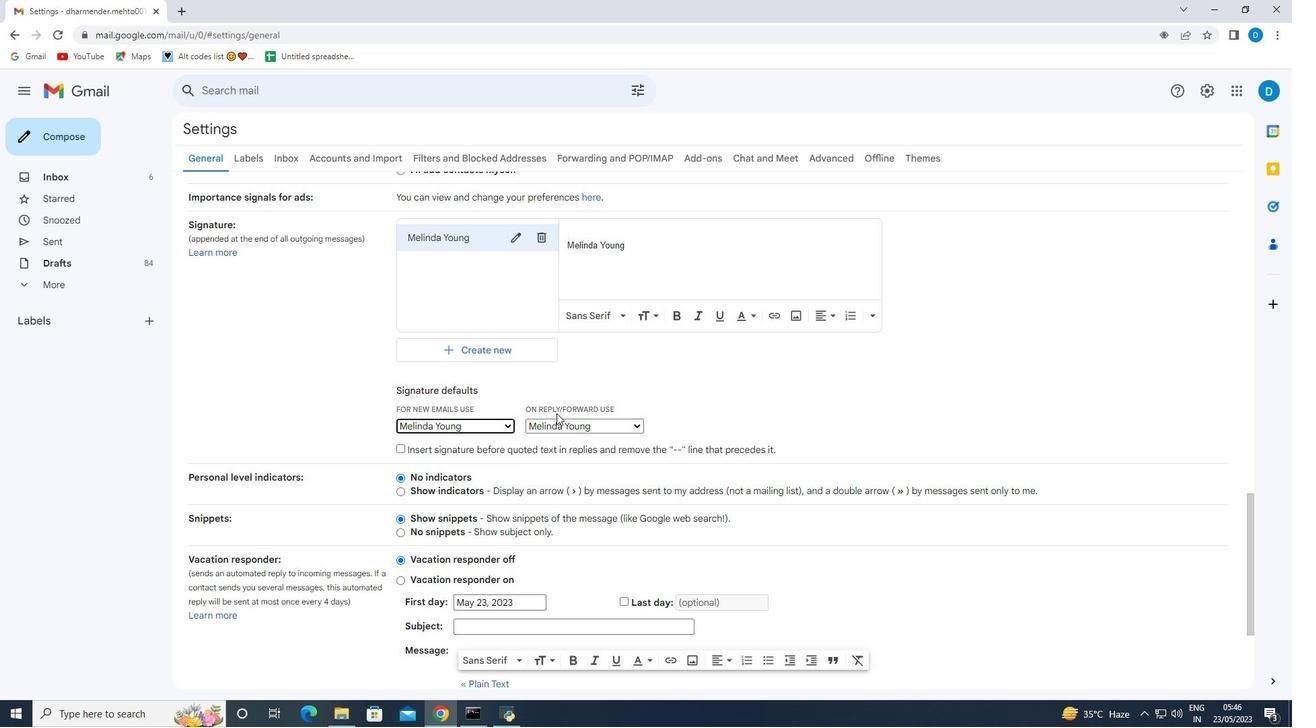 
Action: Mouse scrolled (563, 406) with delta (0, 0)
Screenshot: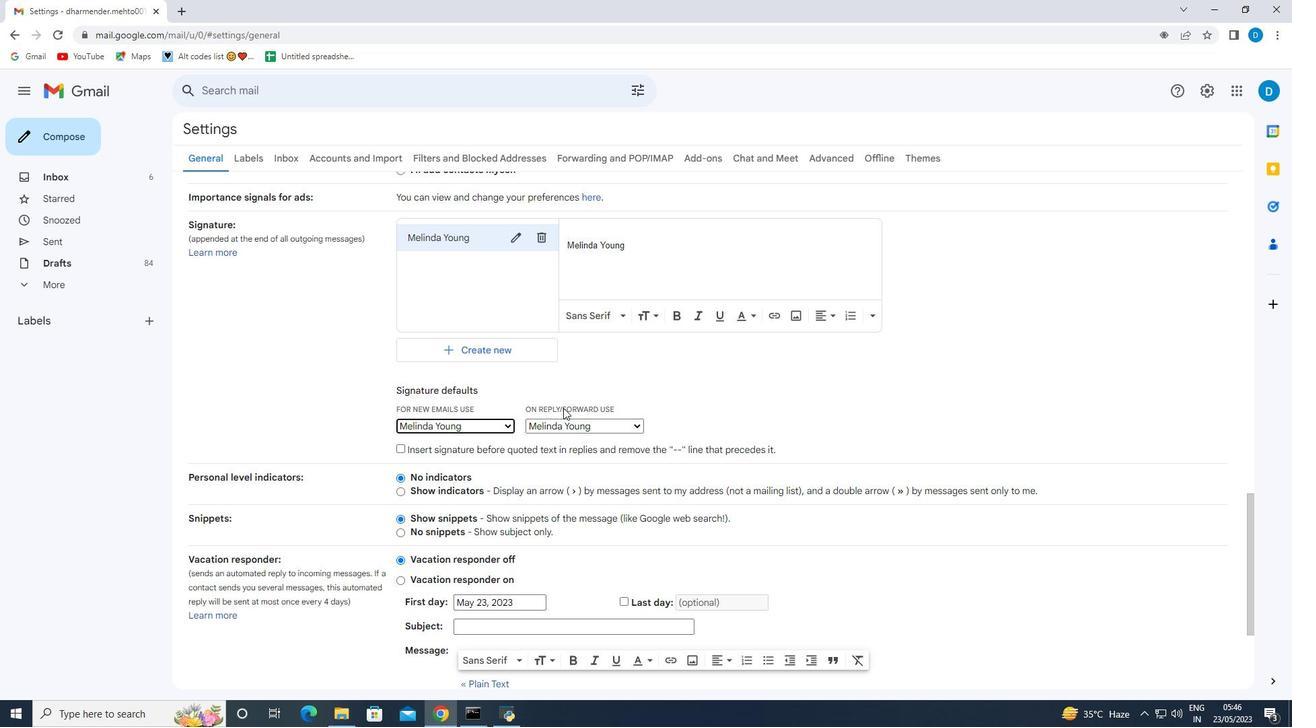 
Action: Mouse scrolled (563, 406) with delta (0, 0)
Screenshot: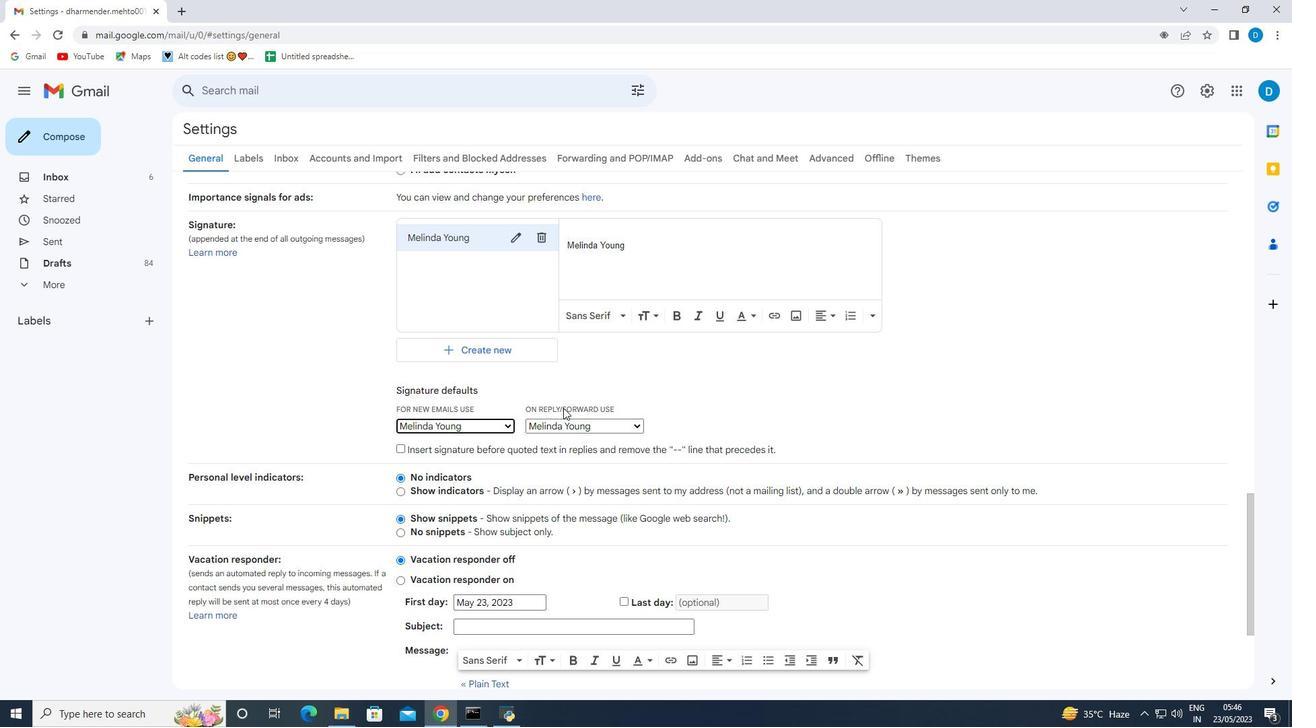 
Action: Mouse moved to (569, 406)
Screenshot: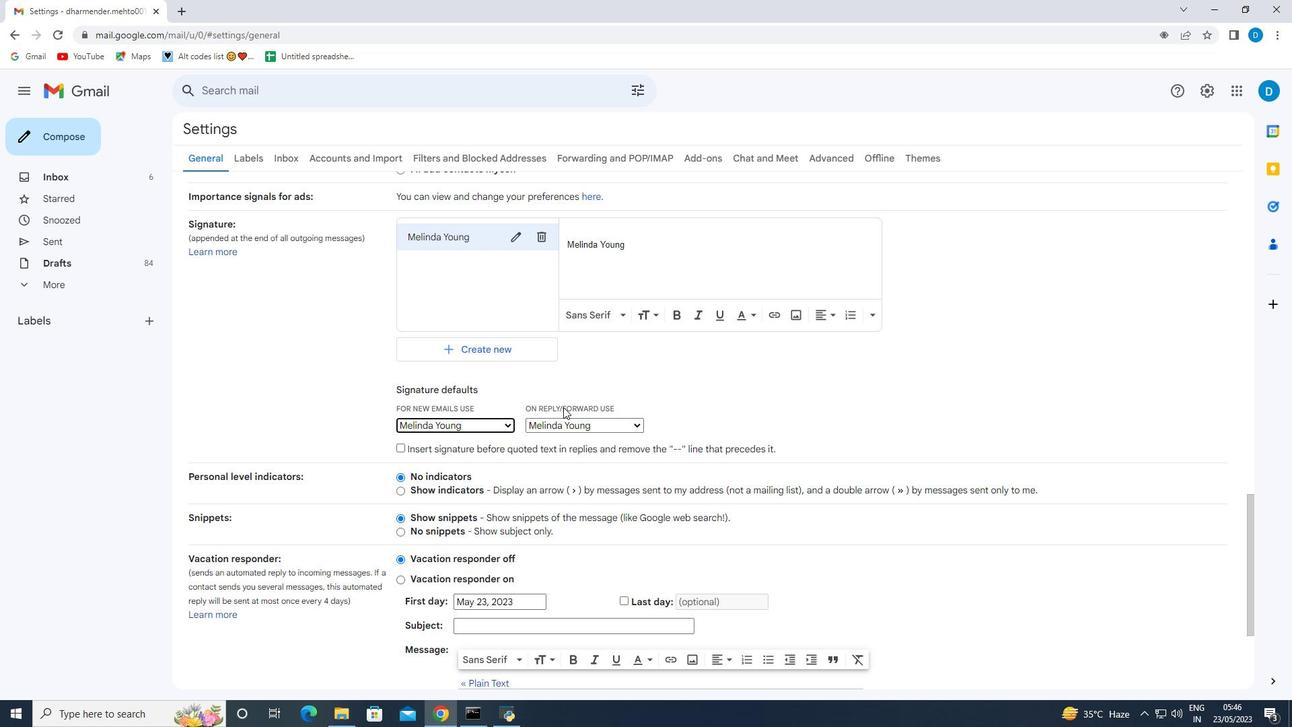 
Action: Mouse scrolled (569, 405) with delta (0, 0)
Screenshot: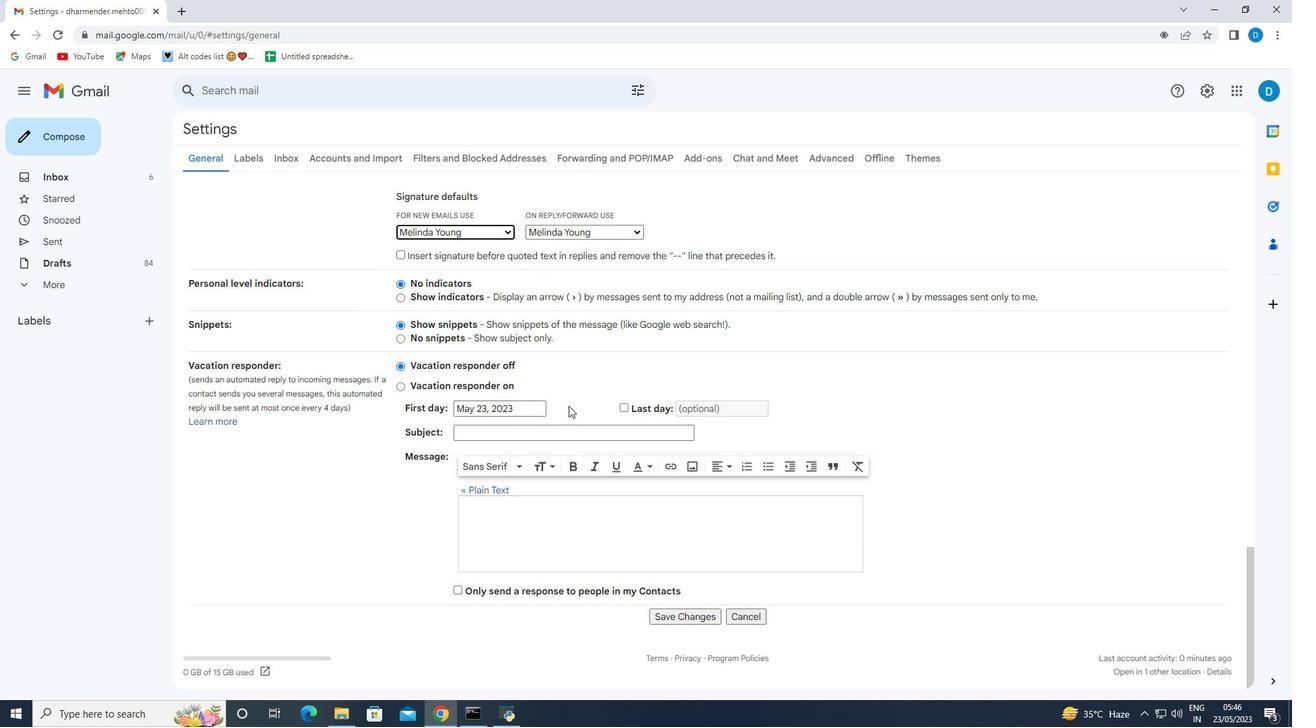 
Action: Mouse scrolled (569, 405) with delta (0, 0)
Screenshot: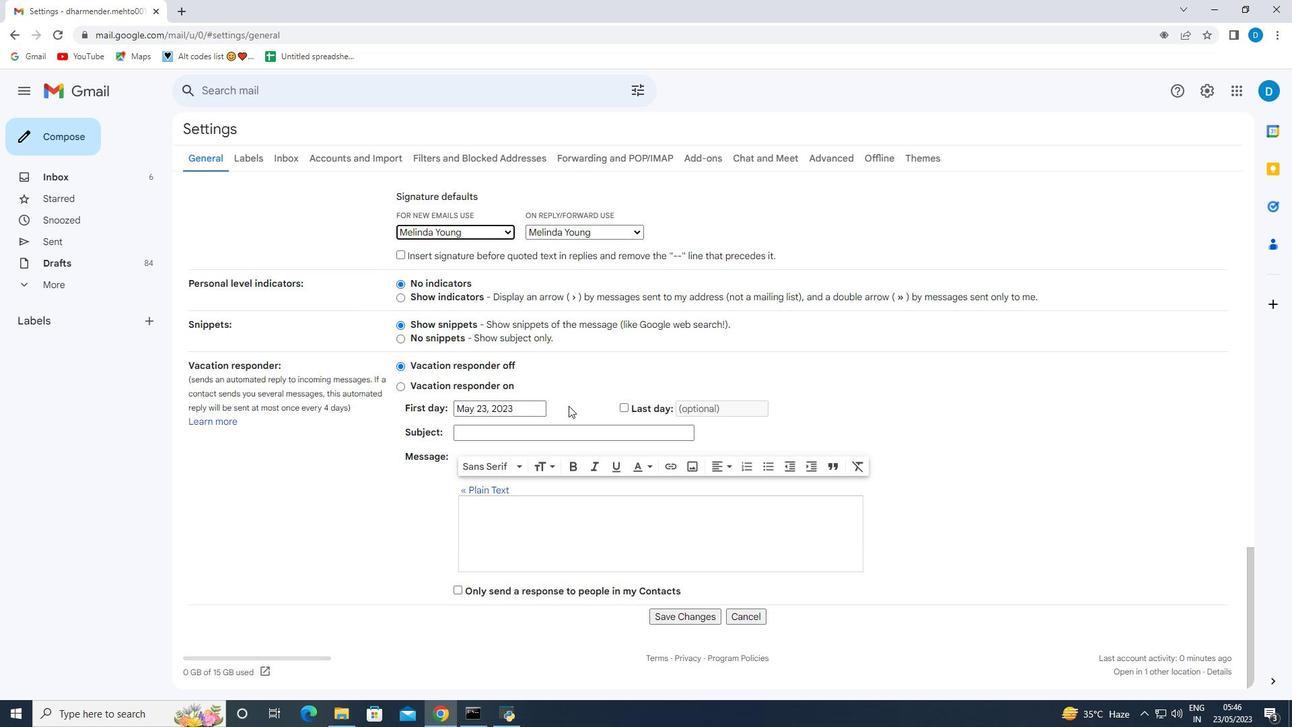 
Action: Mouse moved to (569, 406)
Screenshot: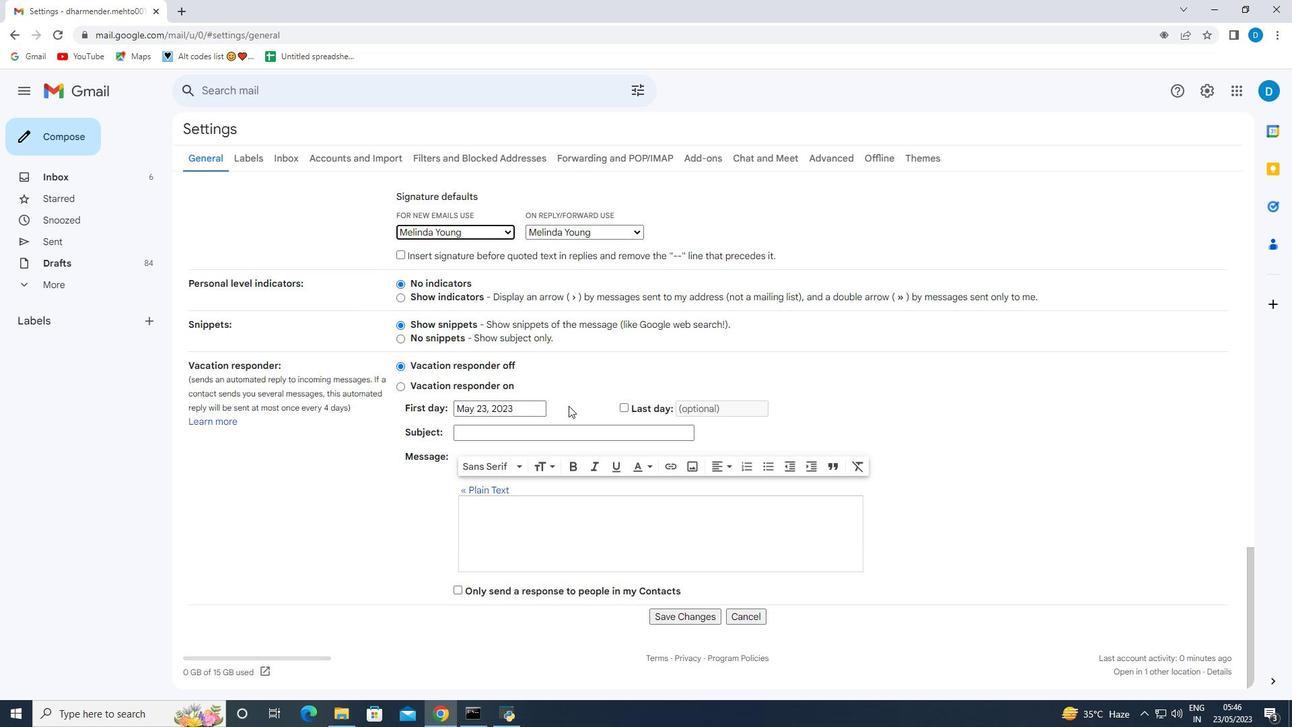 
Action: Mouse scrolled (569, 405) with delta (0, 0)
Screenshot: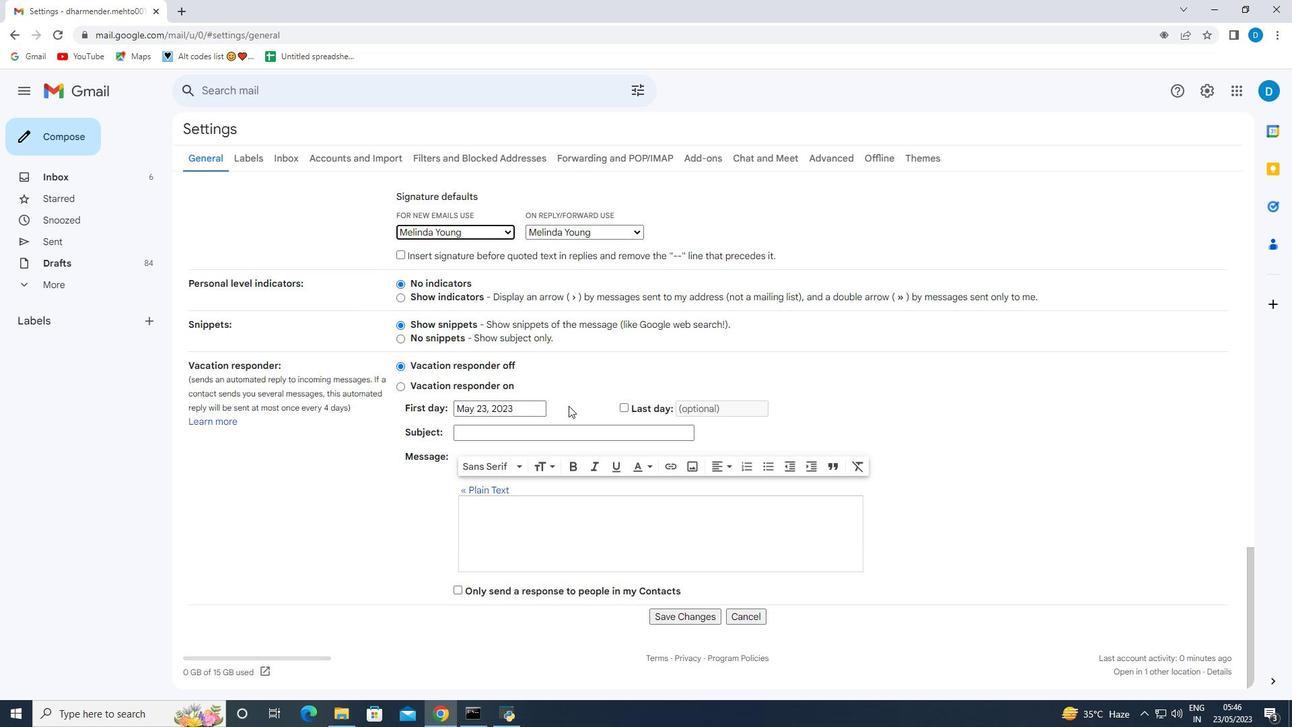 
Action: Mouse scrolled (569, 405) with delta (0, 0)
Screenshot: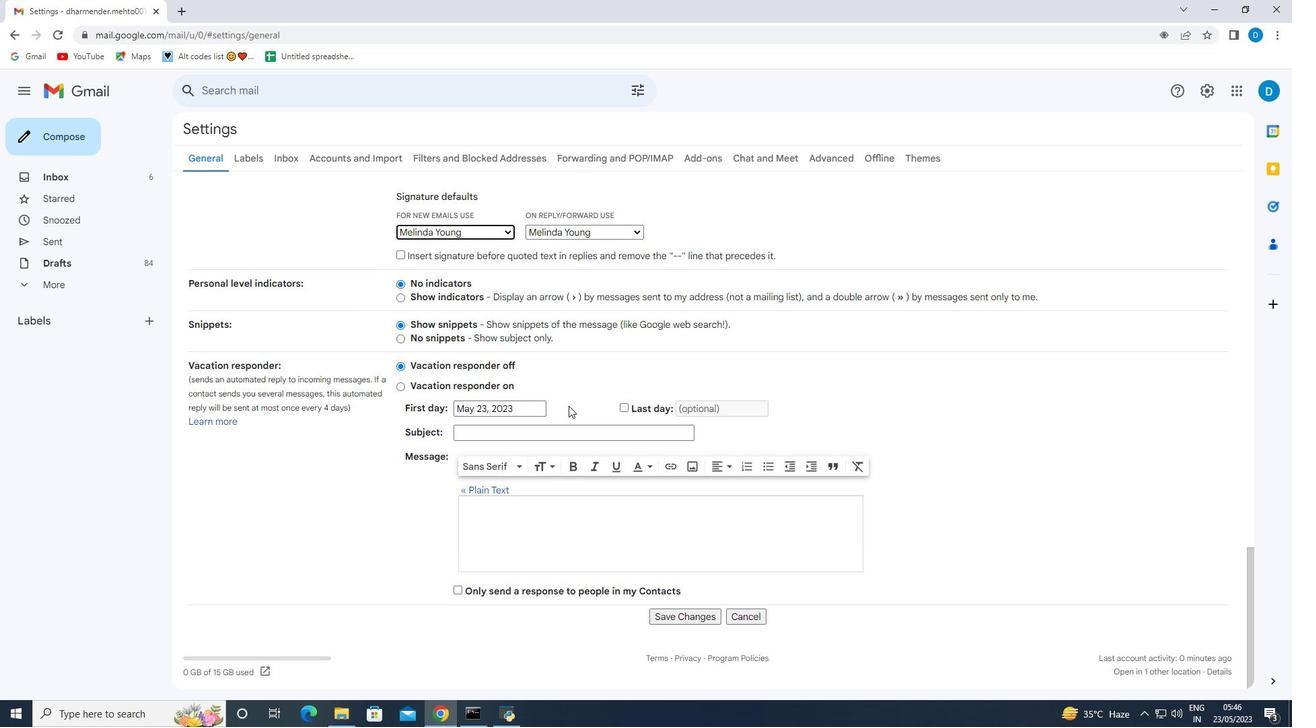 
Action: Mouse scrolled (569, 405) with delta (0, 0)
Screenshot: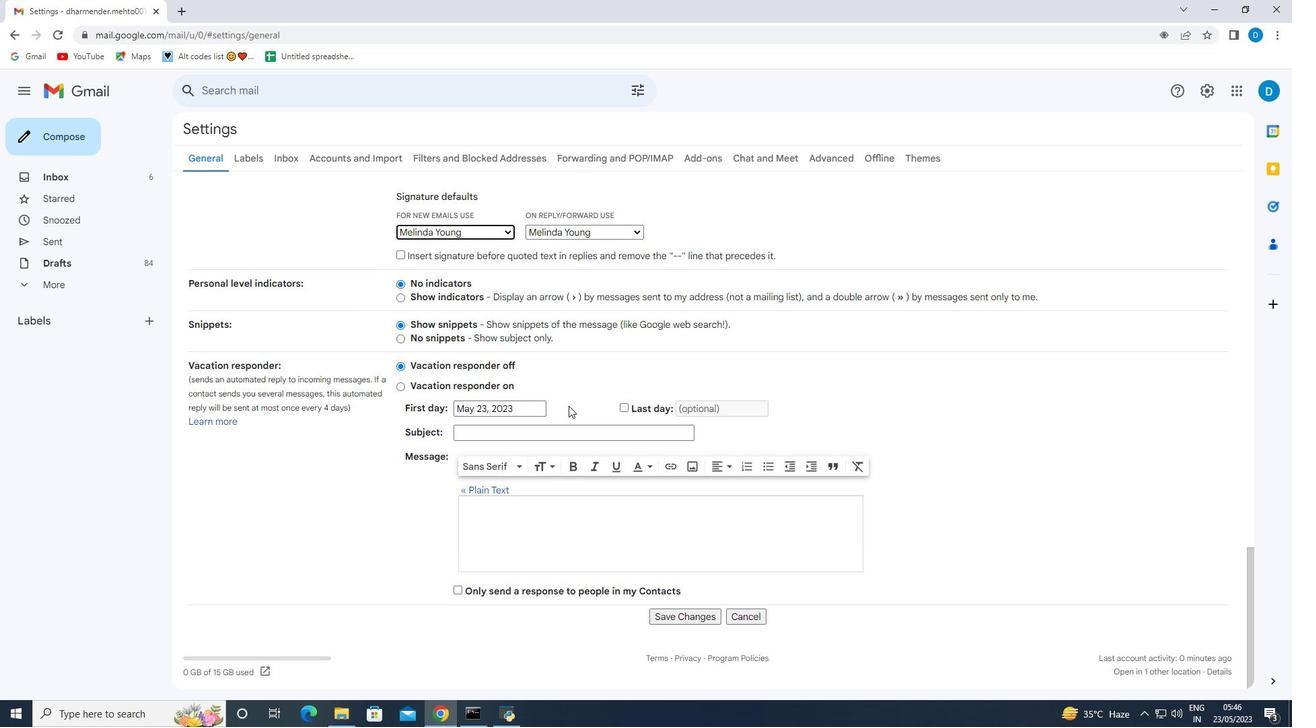 
Action: Mouse scrolled (569, 405) with delta (0, 0)
Screenshot: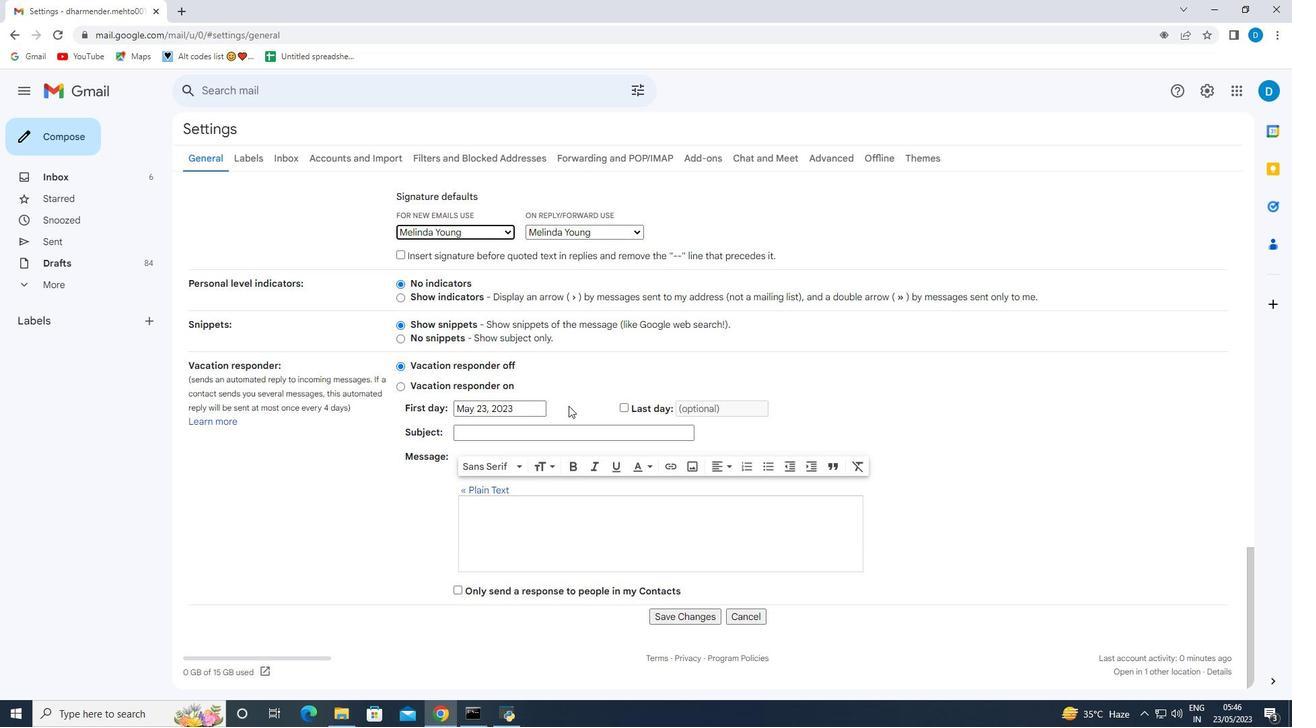 
Action: Mouse moved to (676, 620)
Screenshot: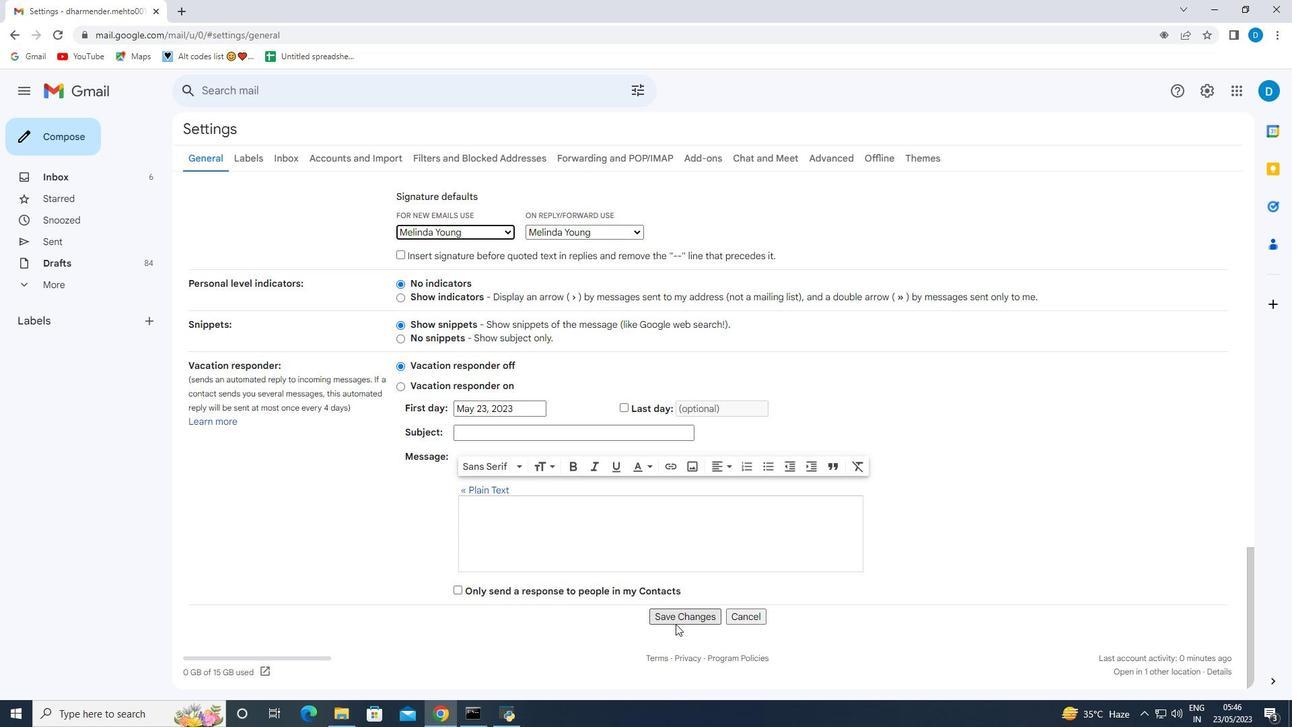 
Action: Mouse pressed left at (676, 620)
Screenshot: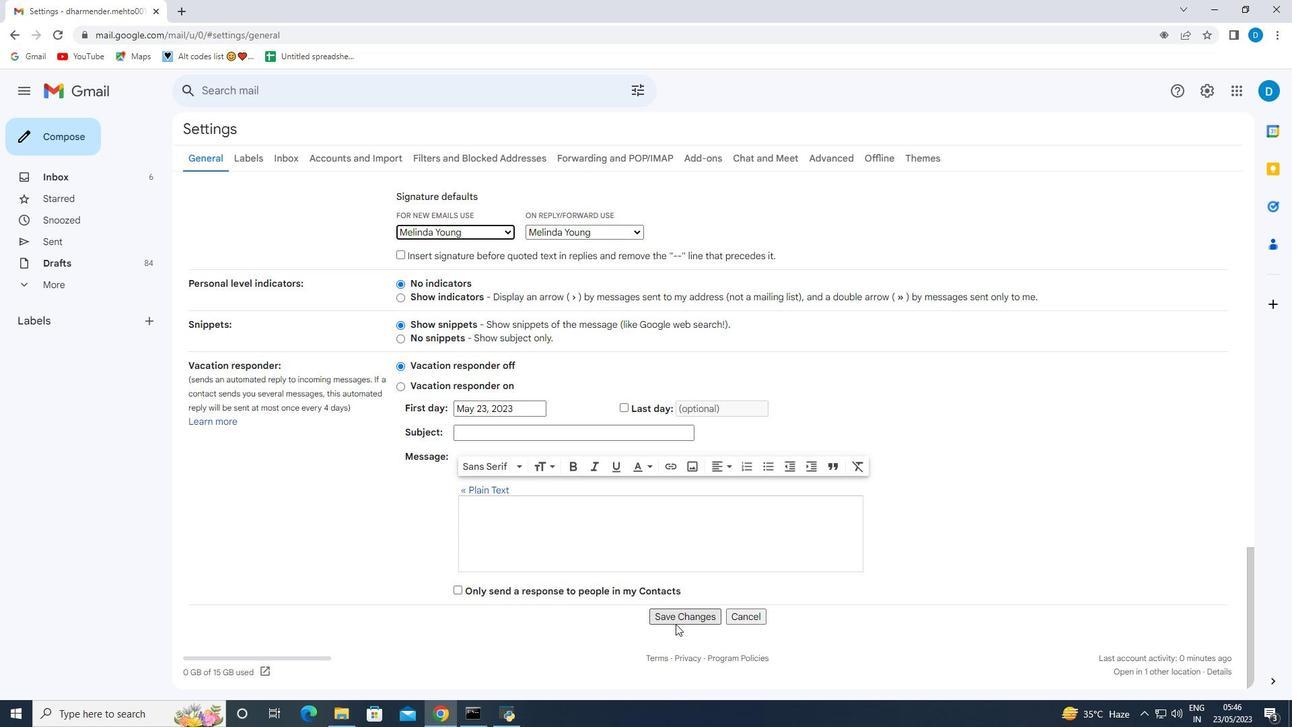 
Action: Mouse moved to (84, 139)
Screenshot: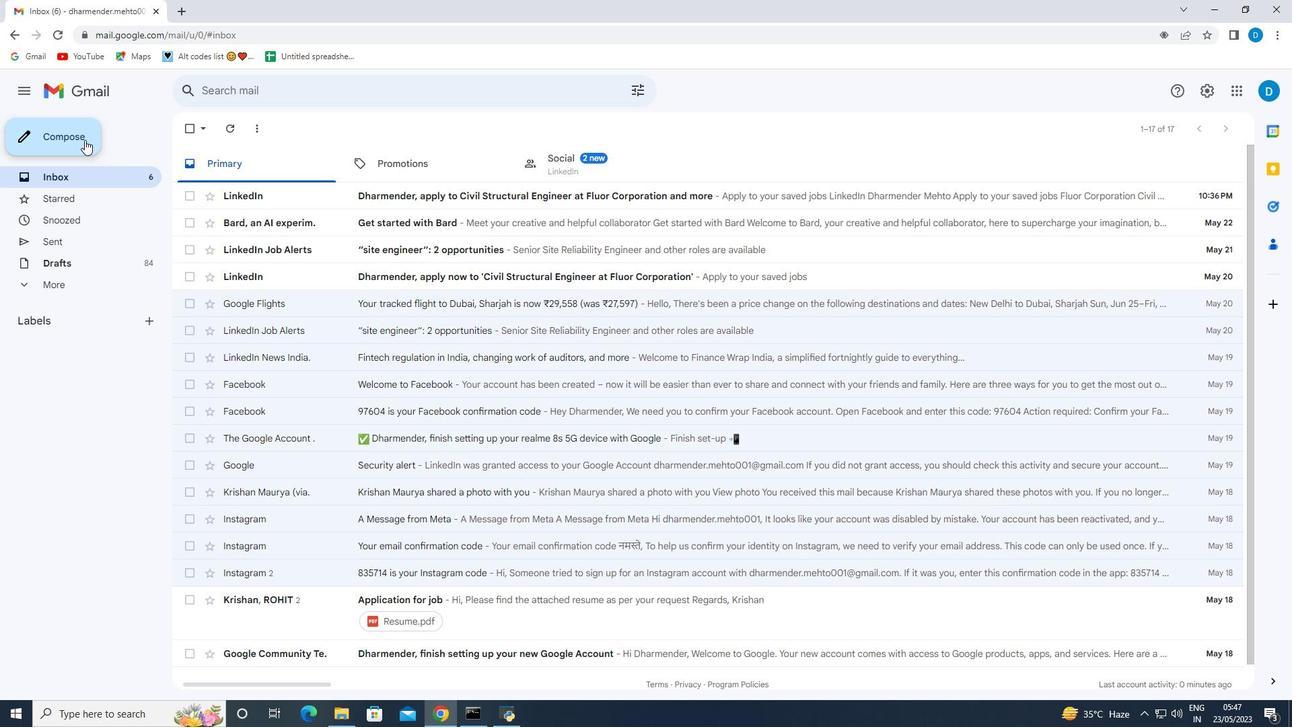 
Action: Mouse pressed left at (84, 139)
Screenshot: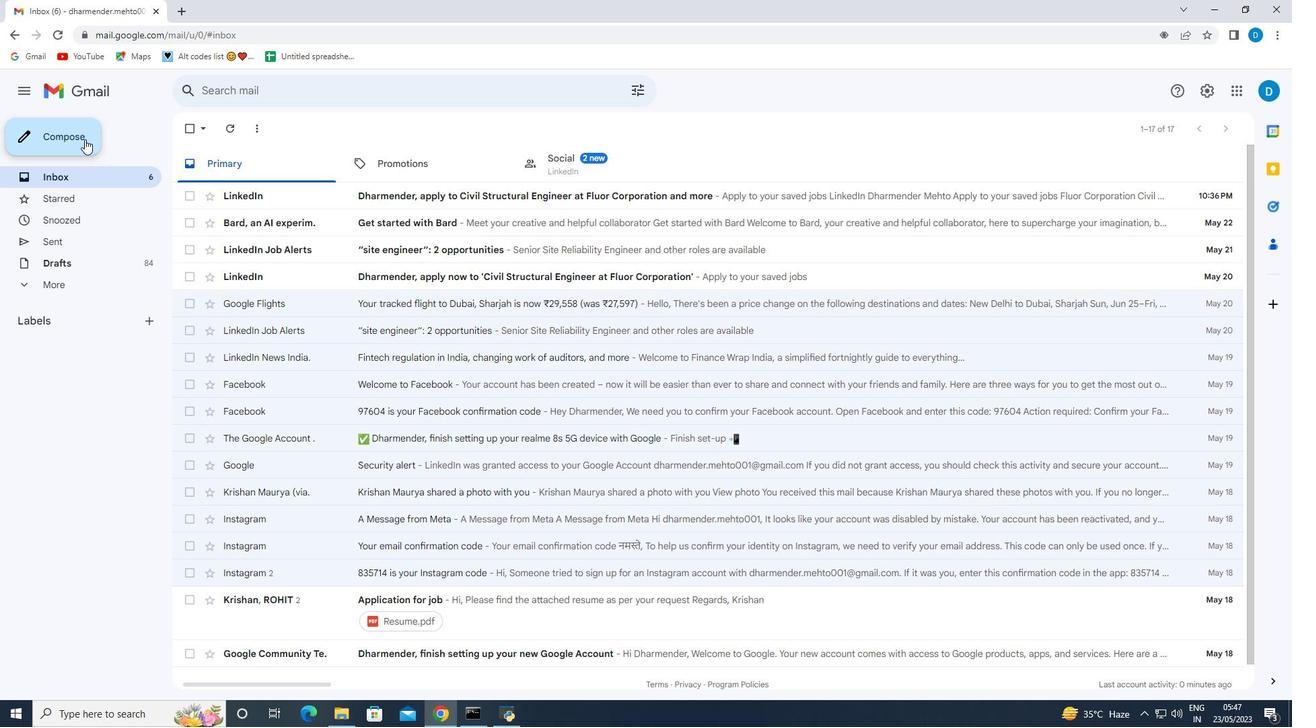 
Action: Mouse moved to (898, 403)
Screenshot: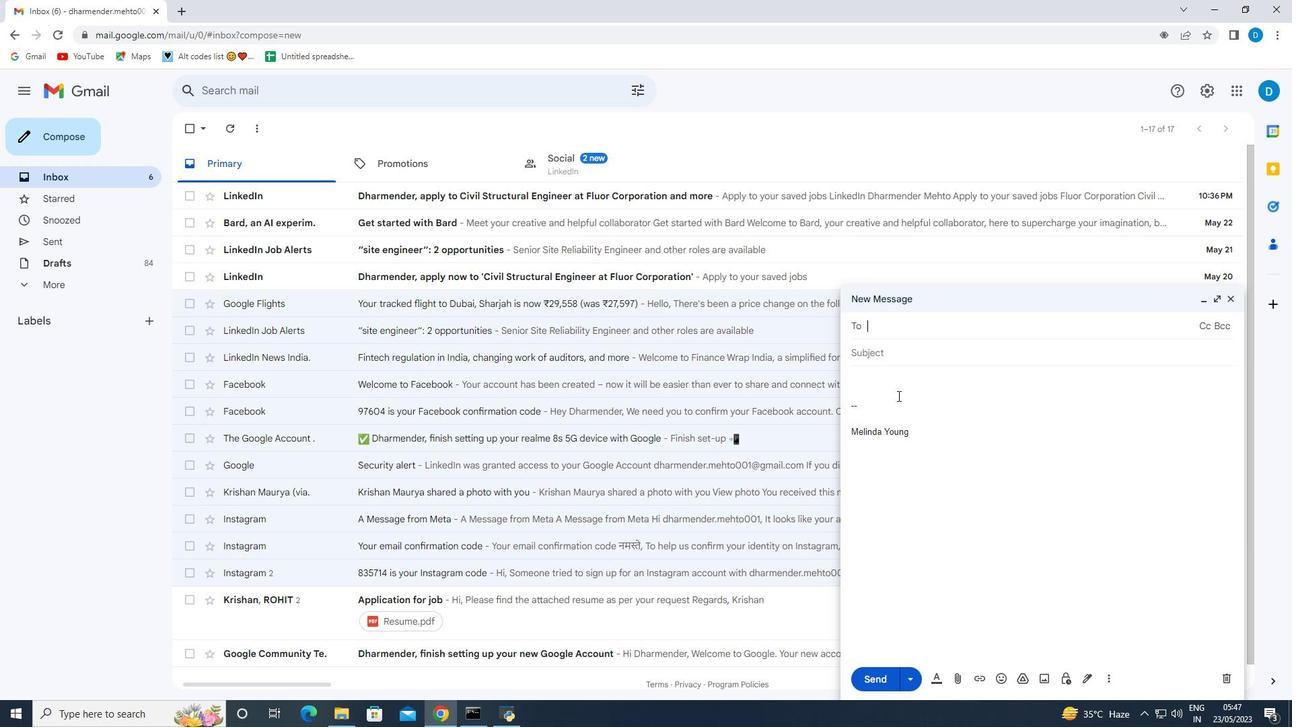 
Action: Mouse pressed left at (898, 403)
Screenshot: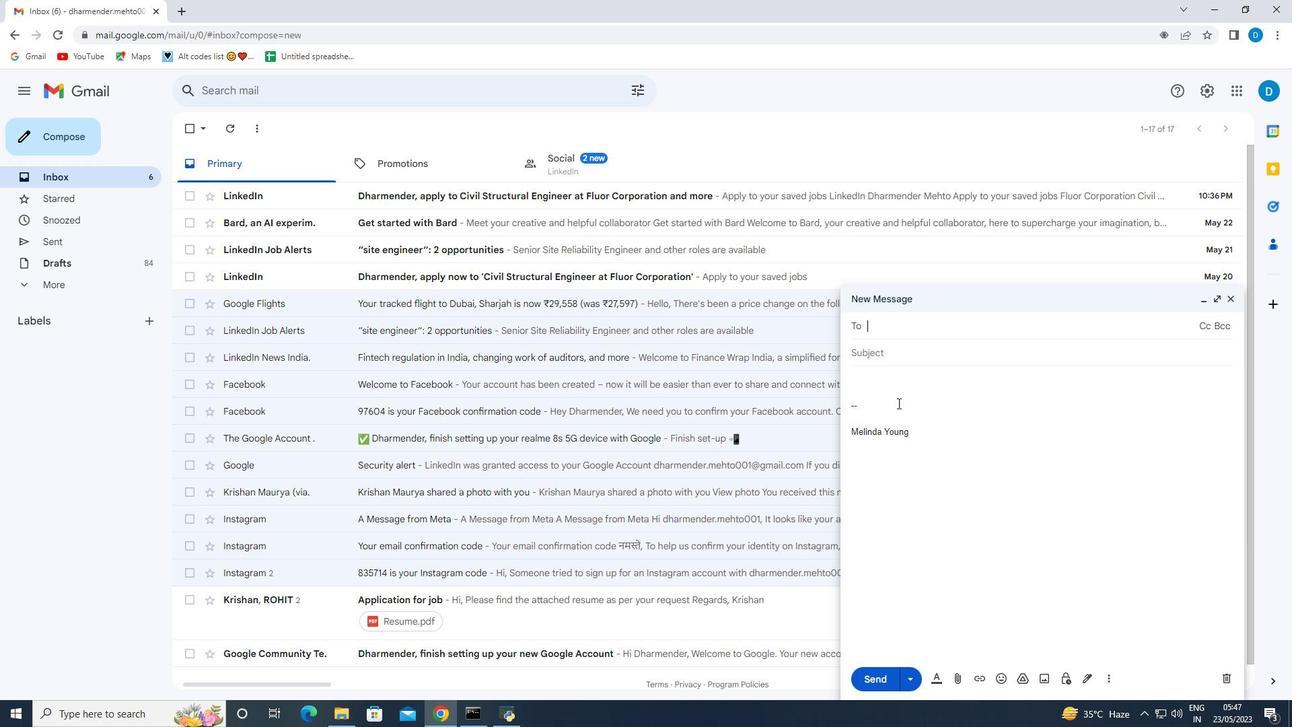 
Action: Key pressed <Key.backspace><Key.backspace><Key.backspace><Key.backspace><Key.shift><Key.shift><Key.shift><Key.shift><Key.shift><Key.shift><Key.shift><Key.shift><Key.shift><Key.shift><Key.shift><Key.shift>With<Key.space>heartfelt<Key.space>thanks<Key.space>and<Key.space>warm<Key.space>wishes,
Screenshot: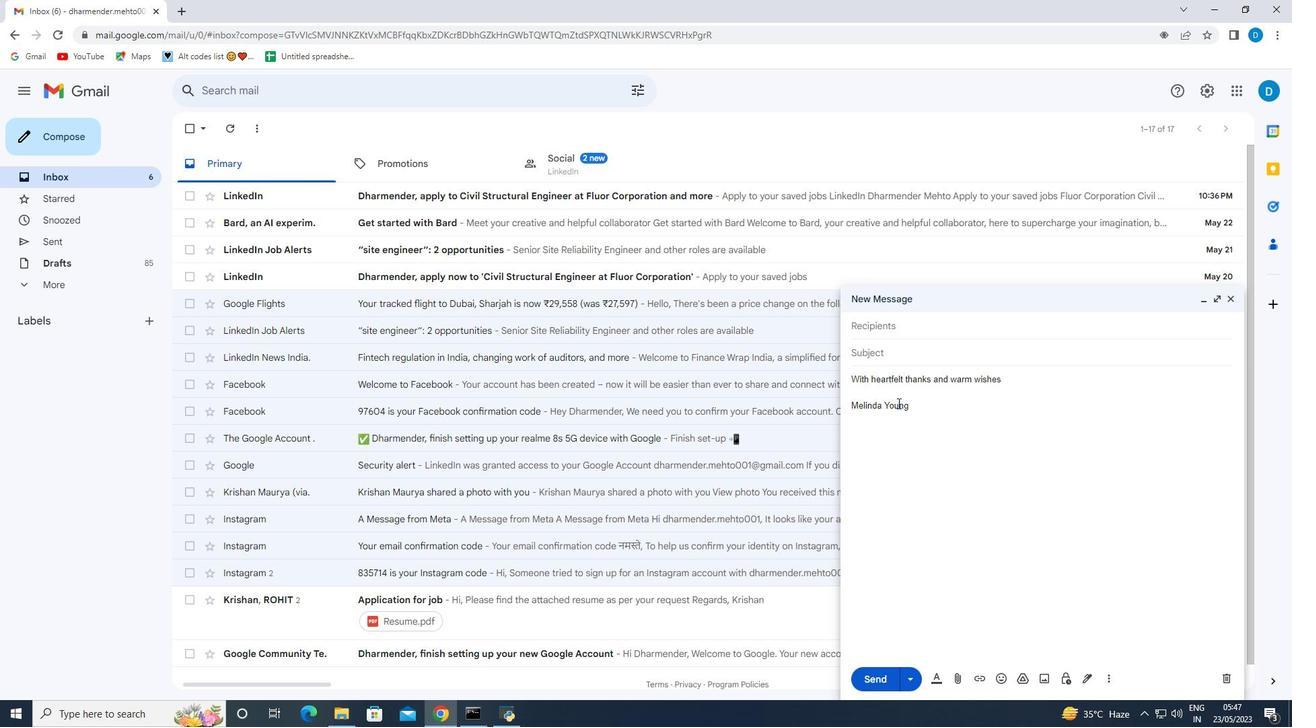 
Action: Mouse moved to (149, 321)
Screenshot: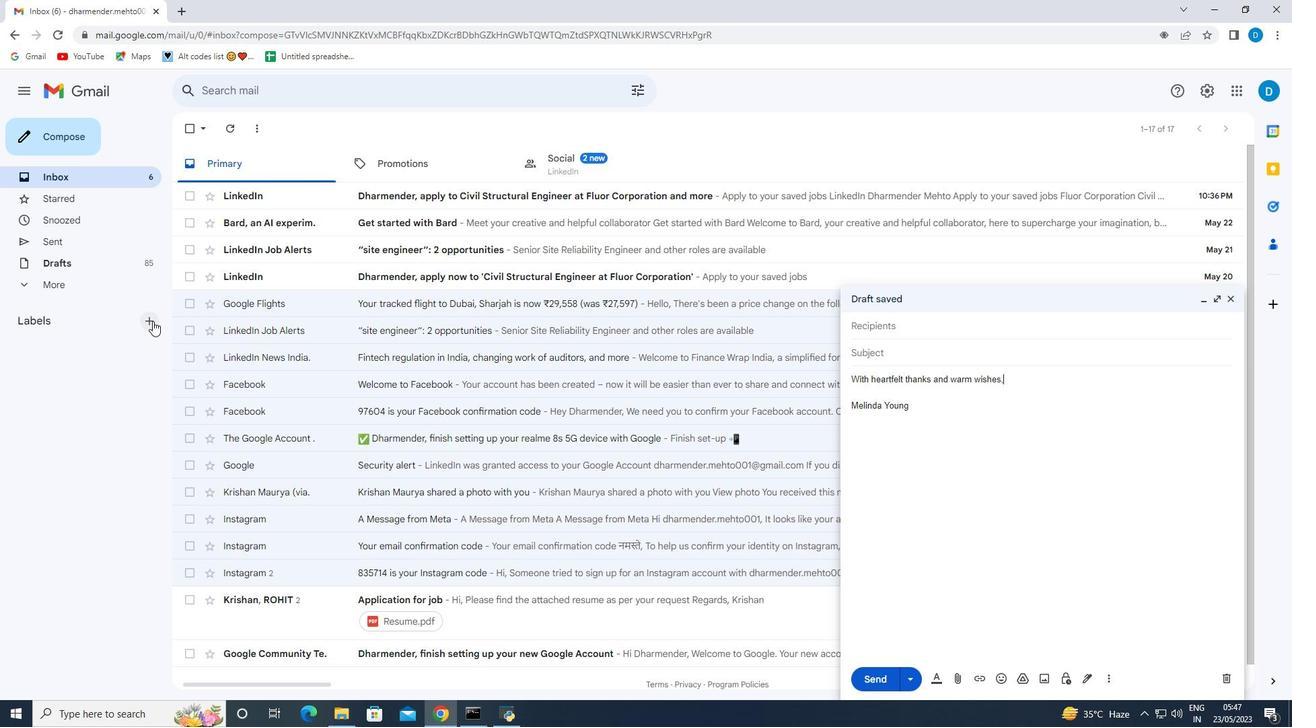
Action: Mouse pressed left at (149, 321)
Screenshot: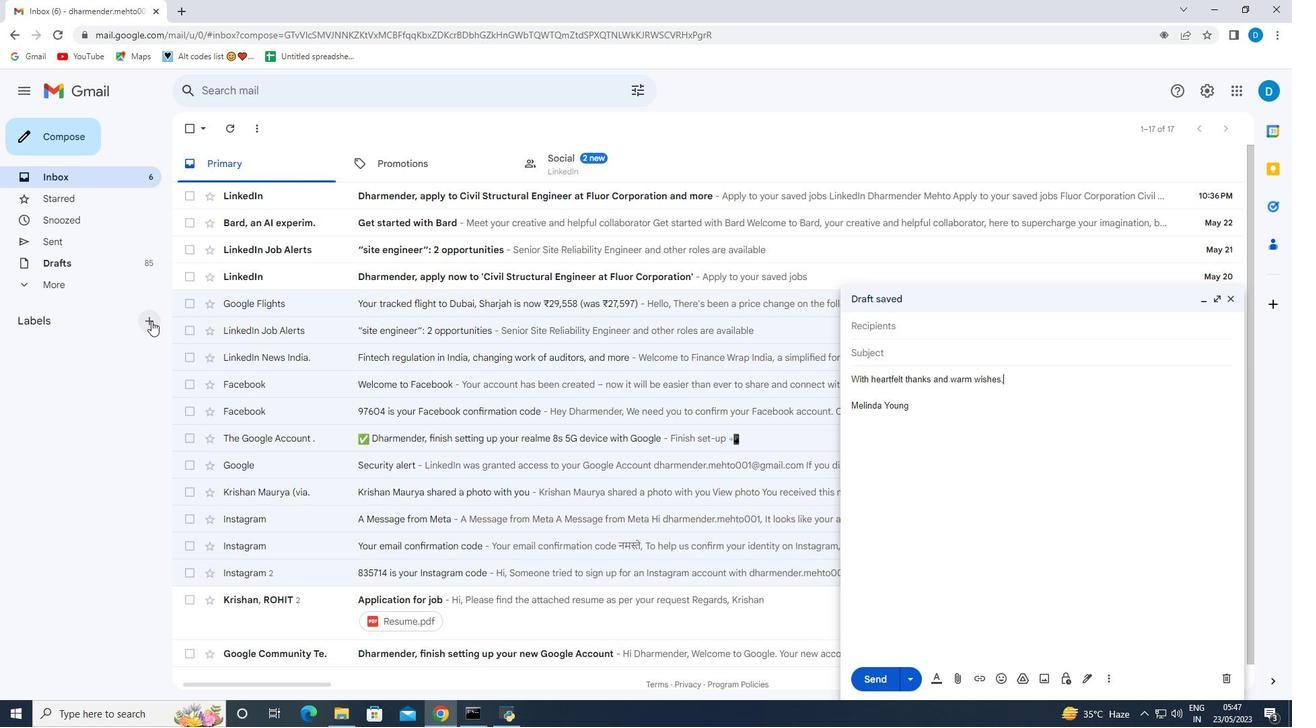 
Action: Mouse moved to (506, 372)
Screenshot: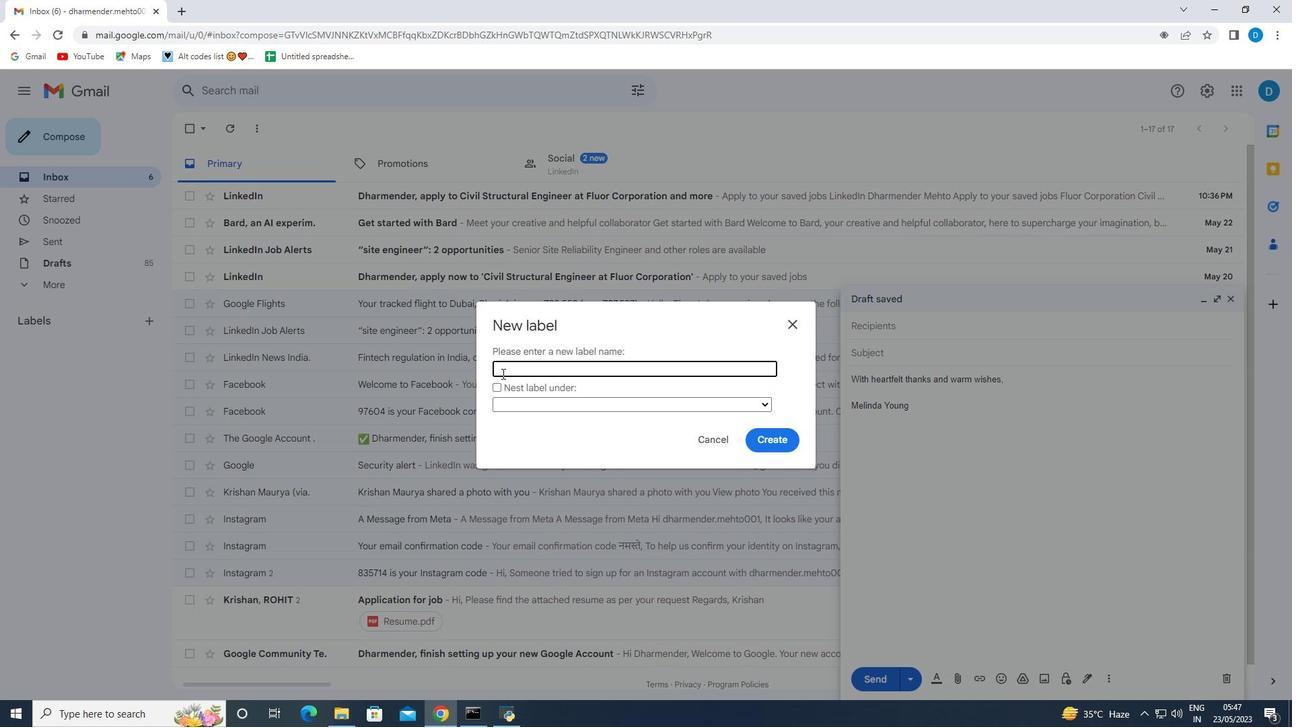 
Action: Mouse pressed left at (506, 372)
Screenshot: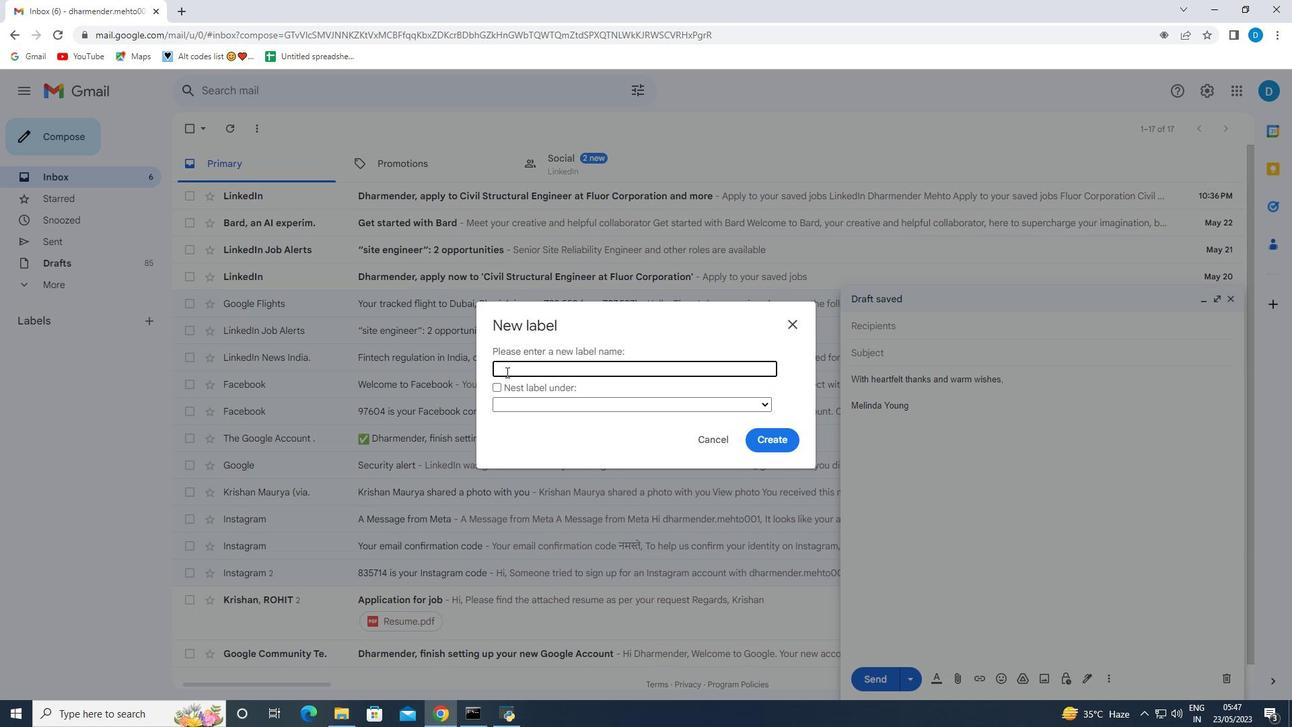 
Action: Key pressed <Key.shift><Key.shift><Key.shift><Key.shift>Life<Key.space><Key.shift><Key.shift><Key.shift><Key.shift><Key.shift><Key.shift><Key.shift><Key.shift><Key.shift><Key.shift>insurance
Screenshot: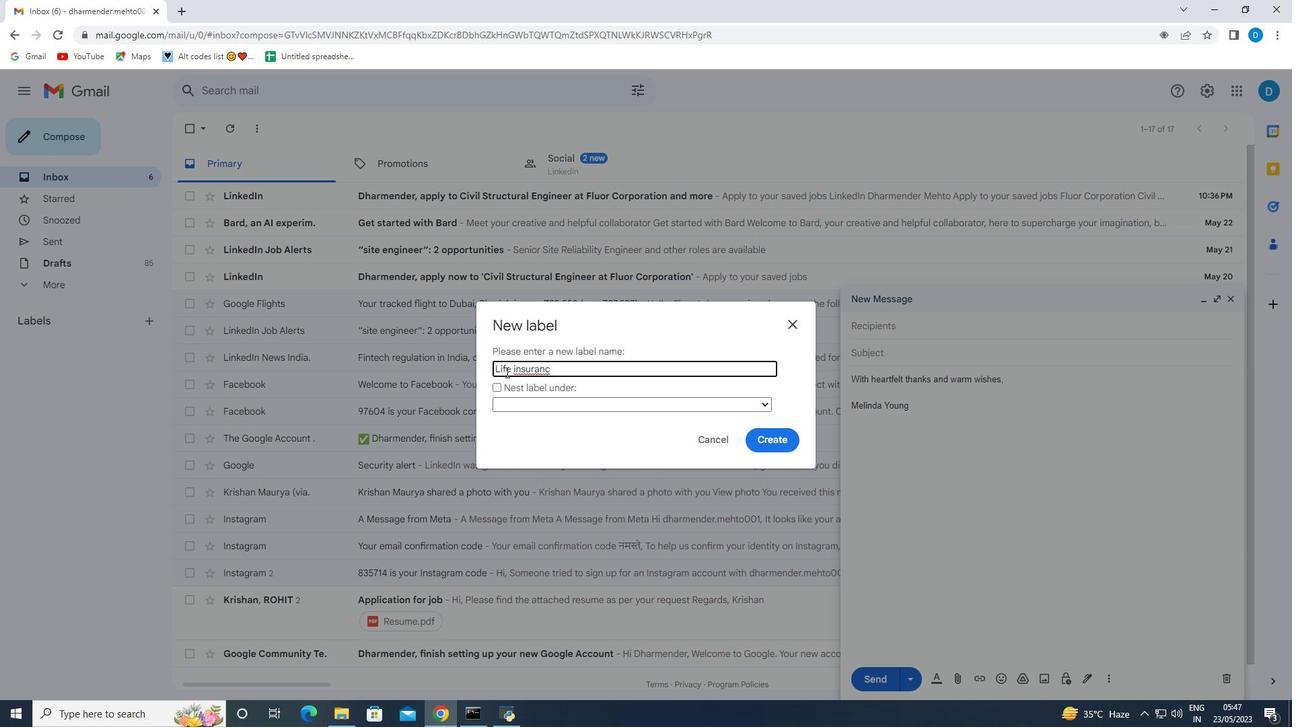 
Action: Mouse moved to (764, 436)
Screenshot: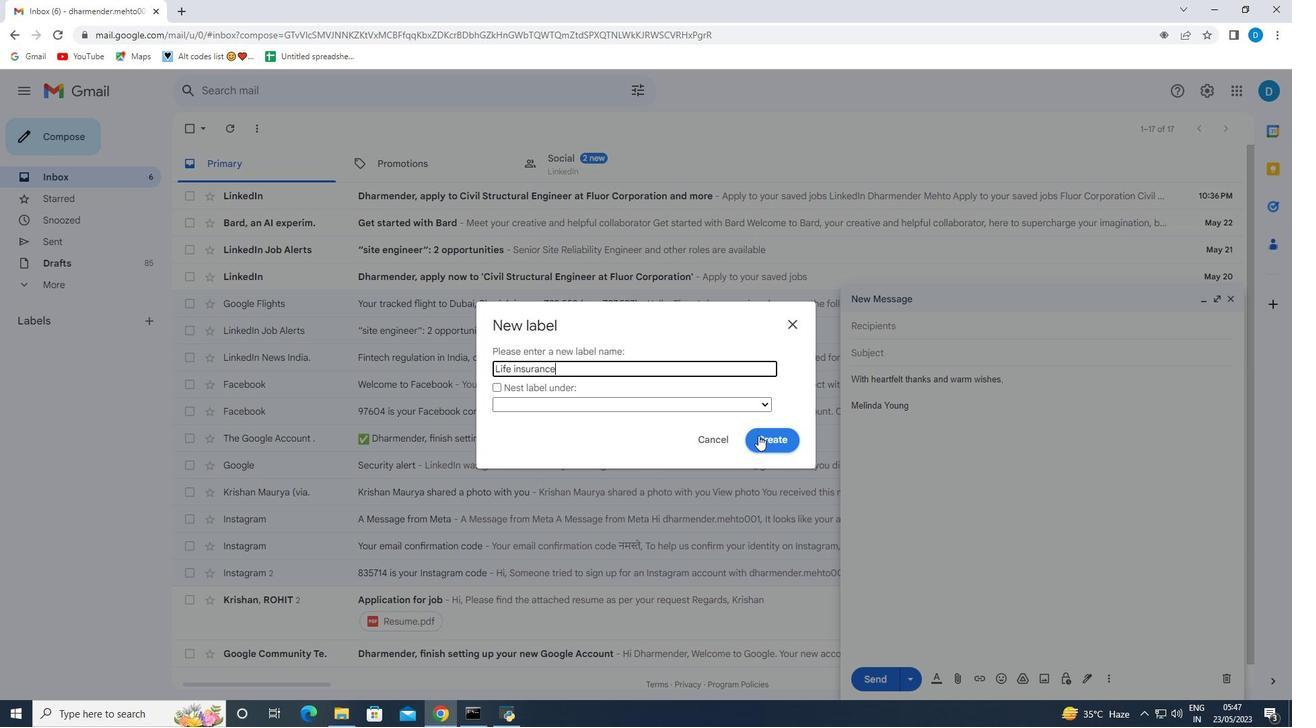 
Action: Mouse pressed left at (764, 436)
Screenshot: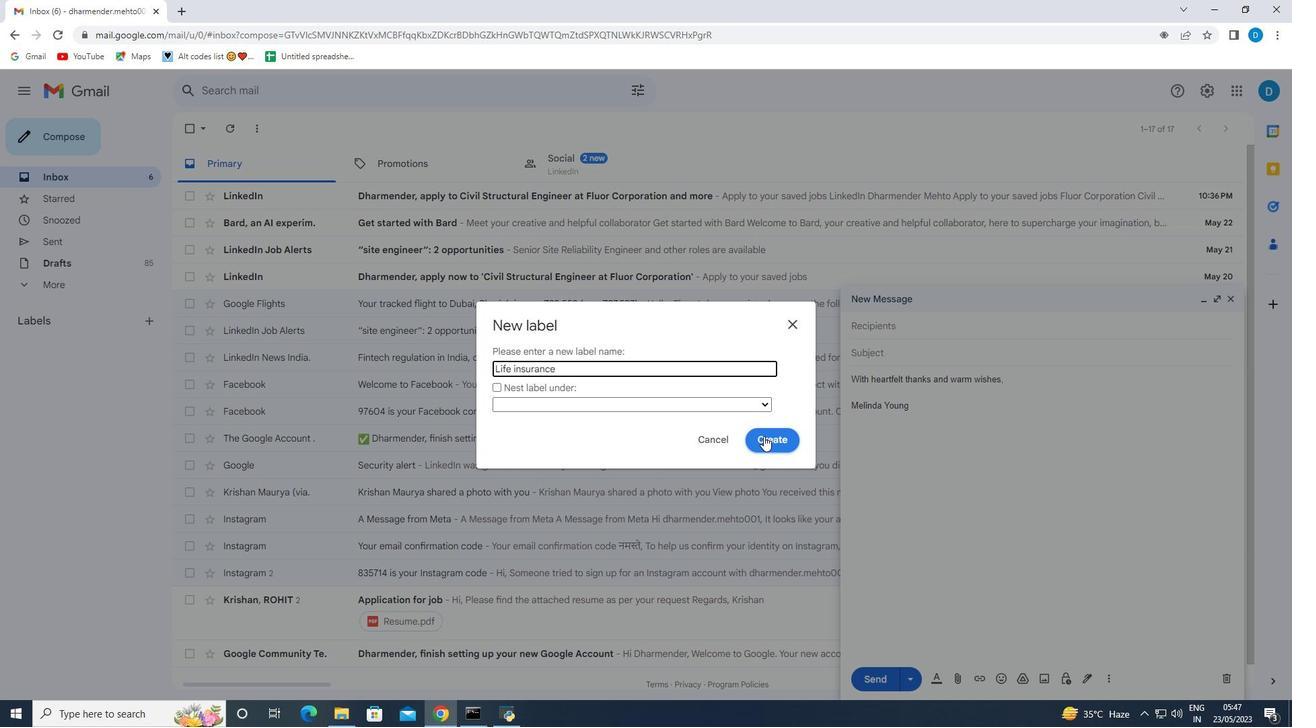 
Action: Mouse moved to (1109, 677)
Screenshot: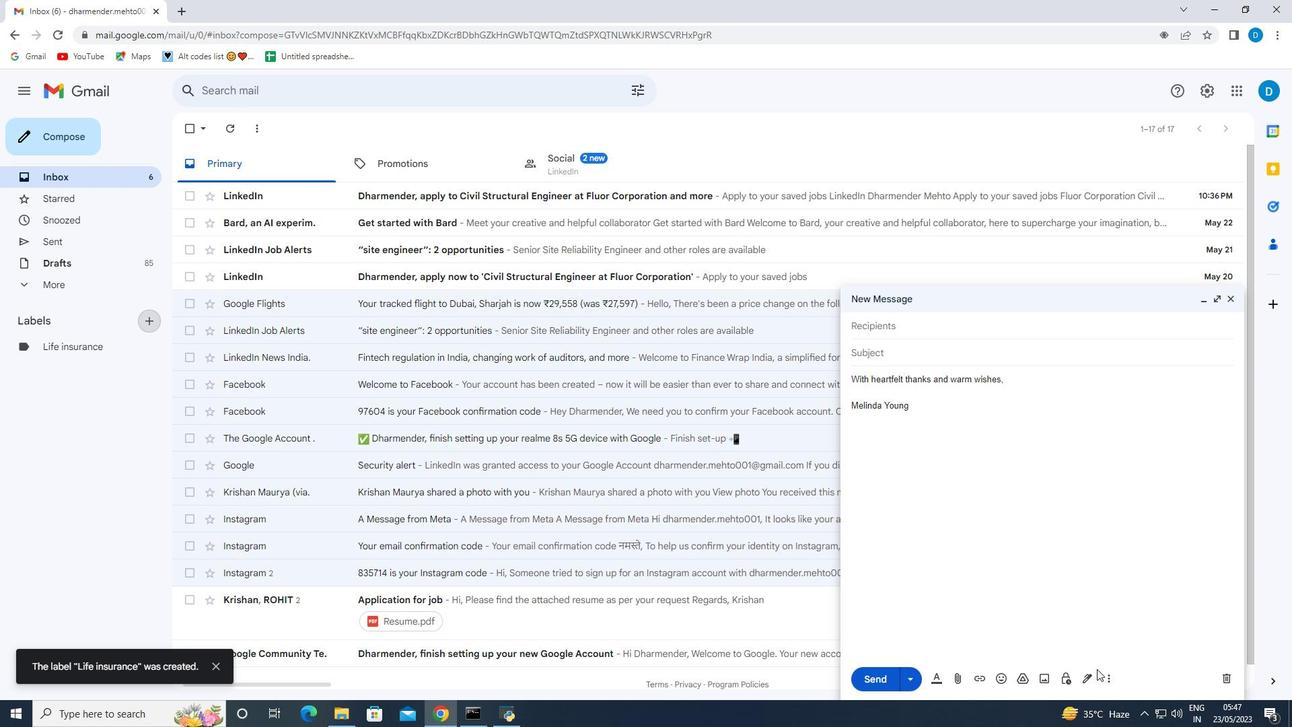 
Action: Mouse pressed left at (1109, 677)
Screenshot: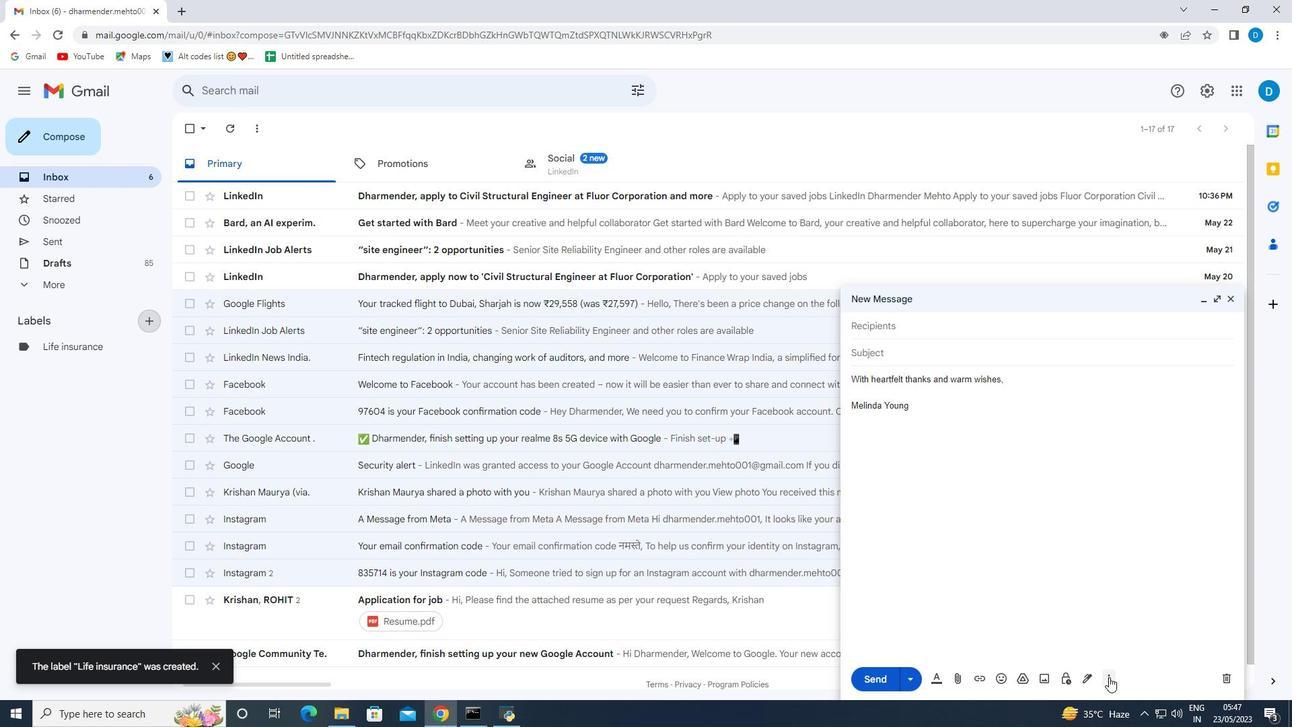 
Action: Mouse moved to (1145, 557)
Screenshot: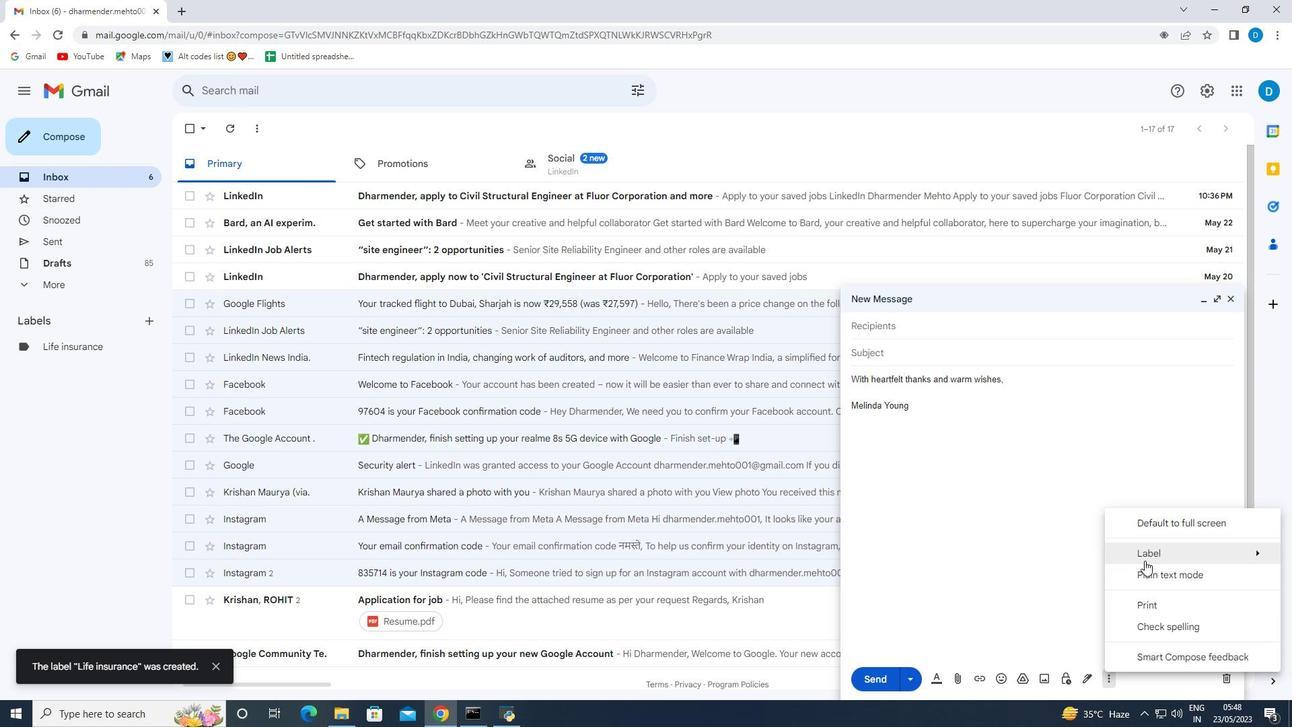 
Action: Mouse pressed left at (1145, 557)
Screenshot: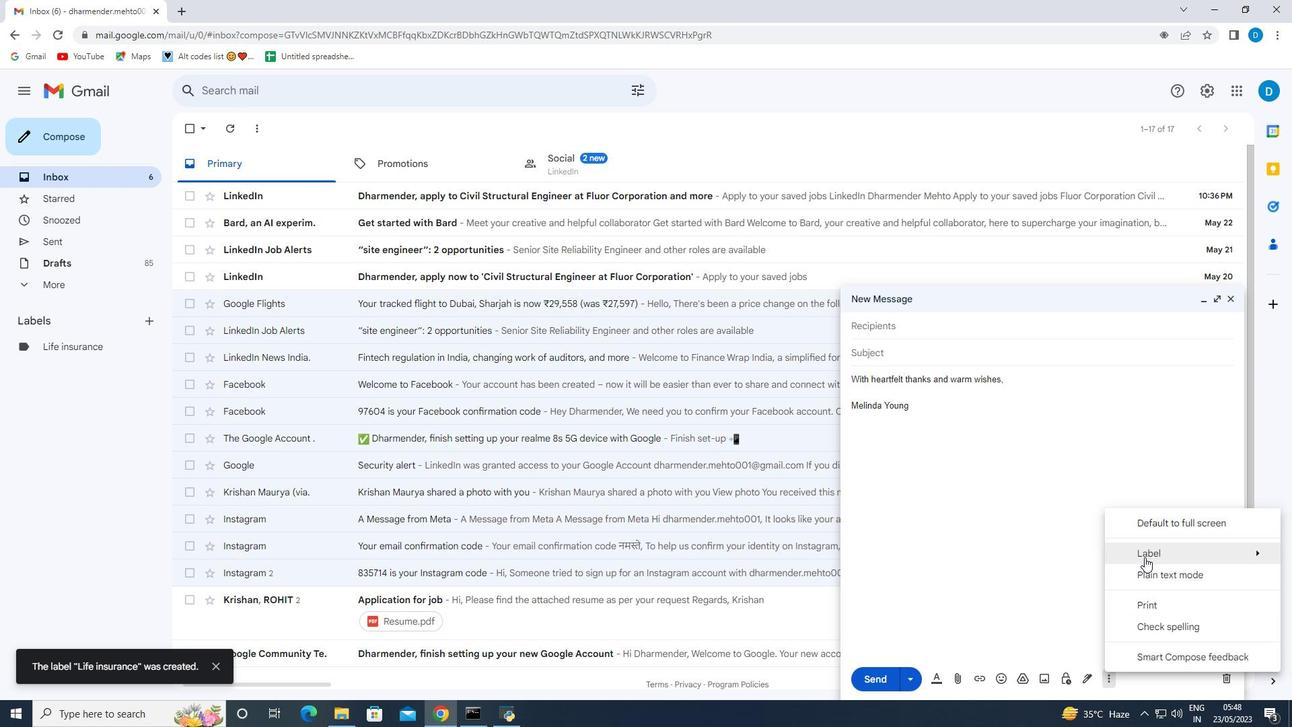 
Action: Mouse moved to (996, 380)
Screenshot: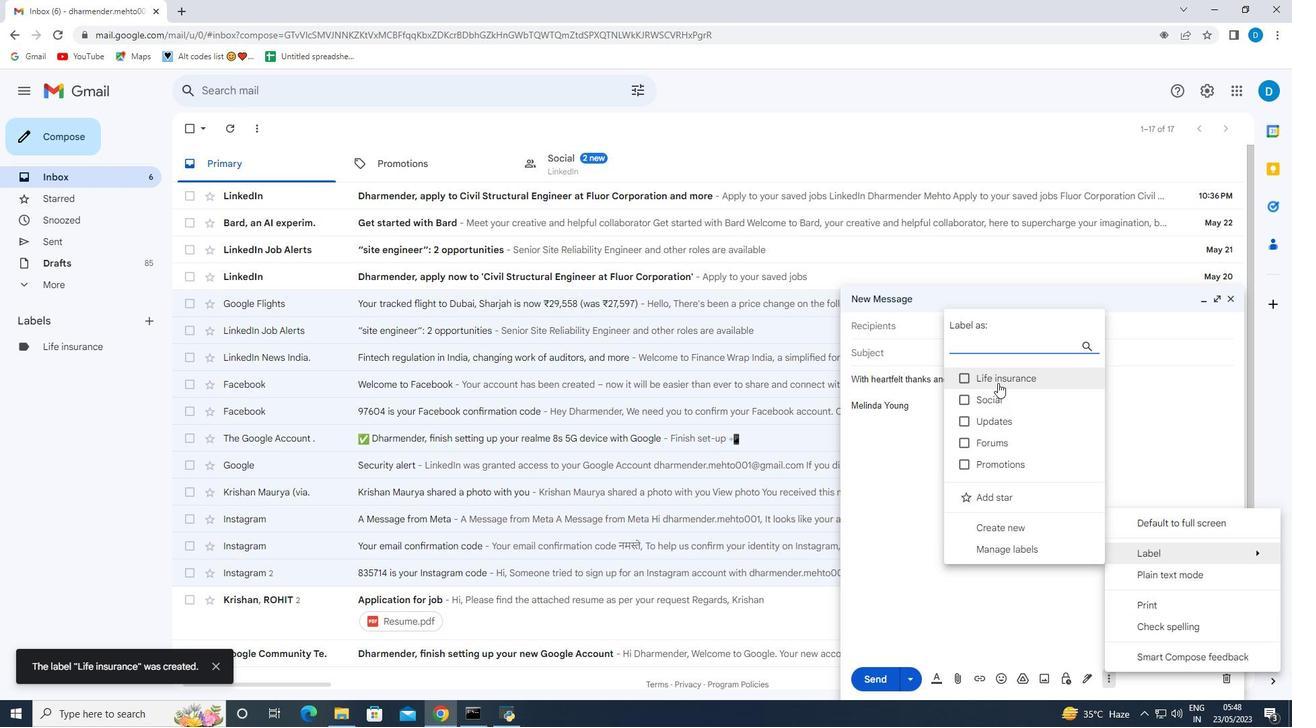 
Action: Mouse pressed left at (996, 380)
Screenshot: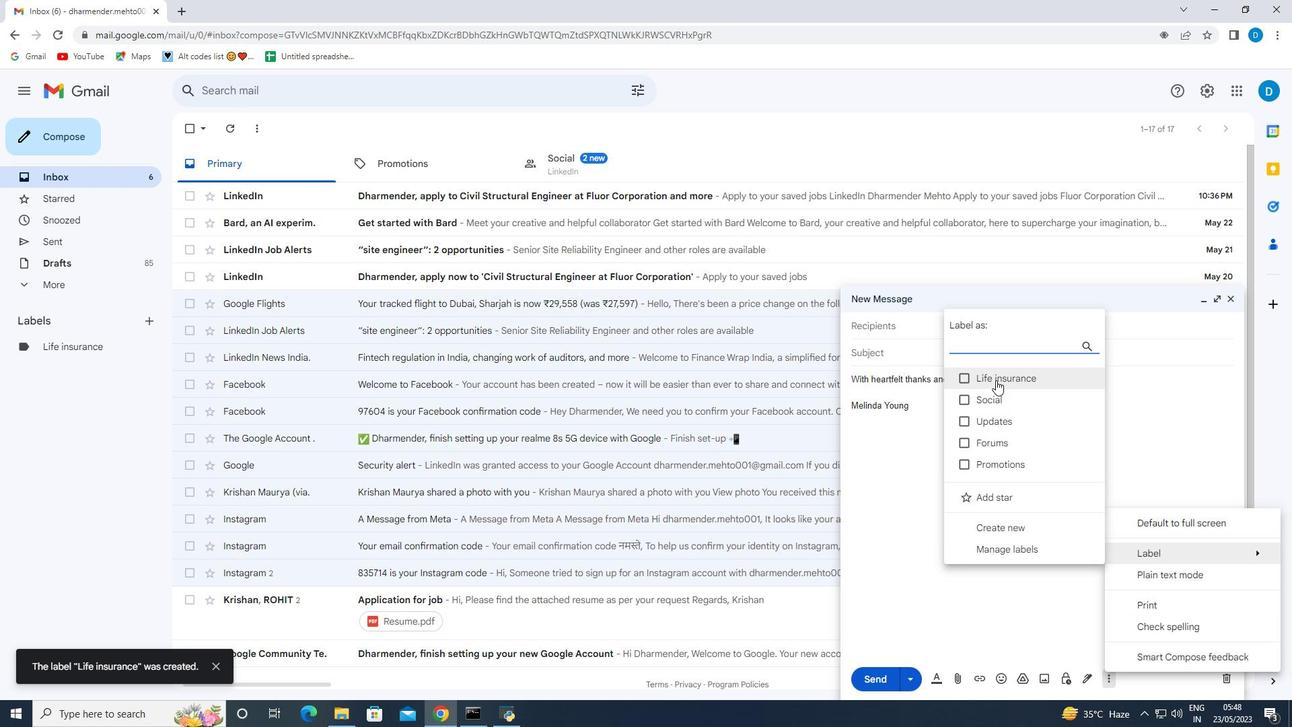 
Action: Mouse moved to (154, 350)
Screenshot: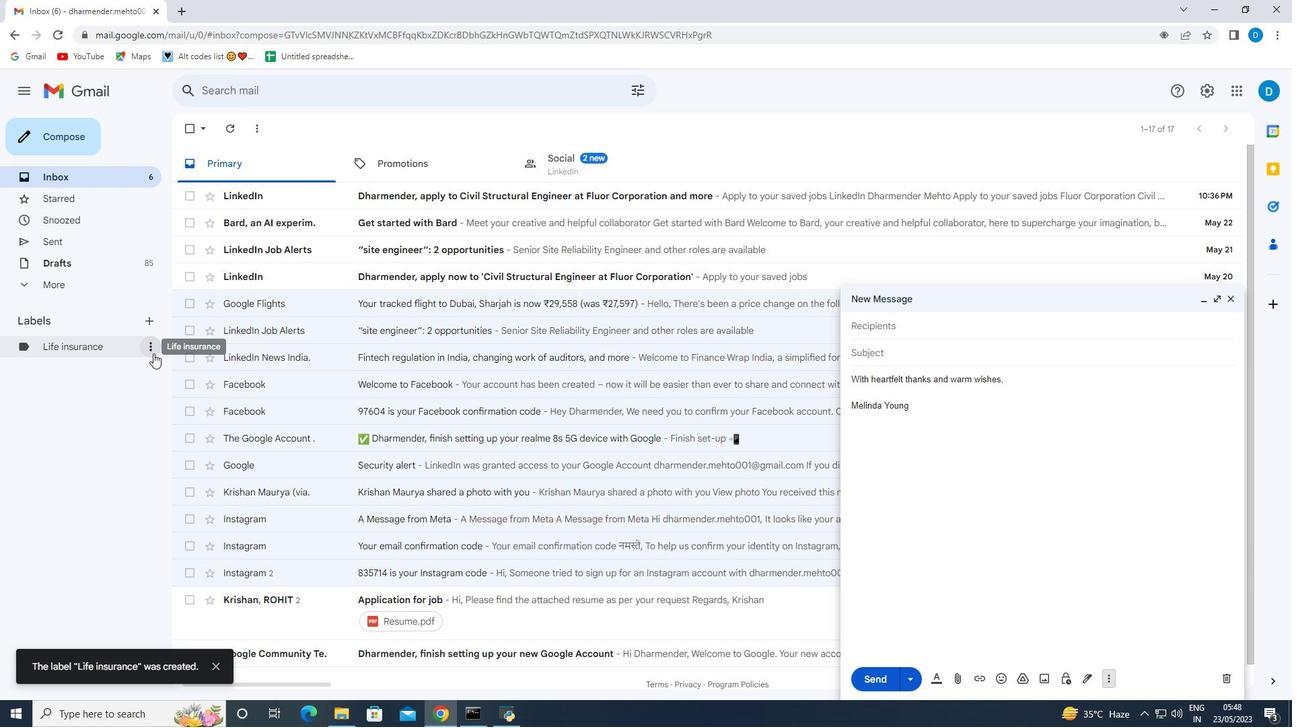 
Action: Mouse pressed left at (154, 350)
Screenshot: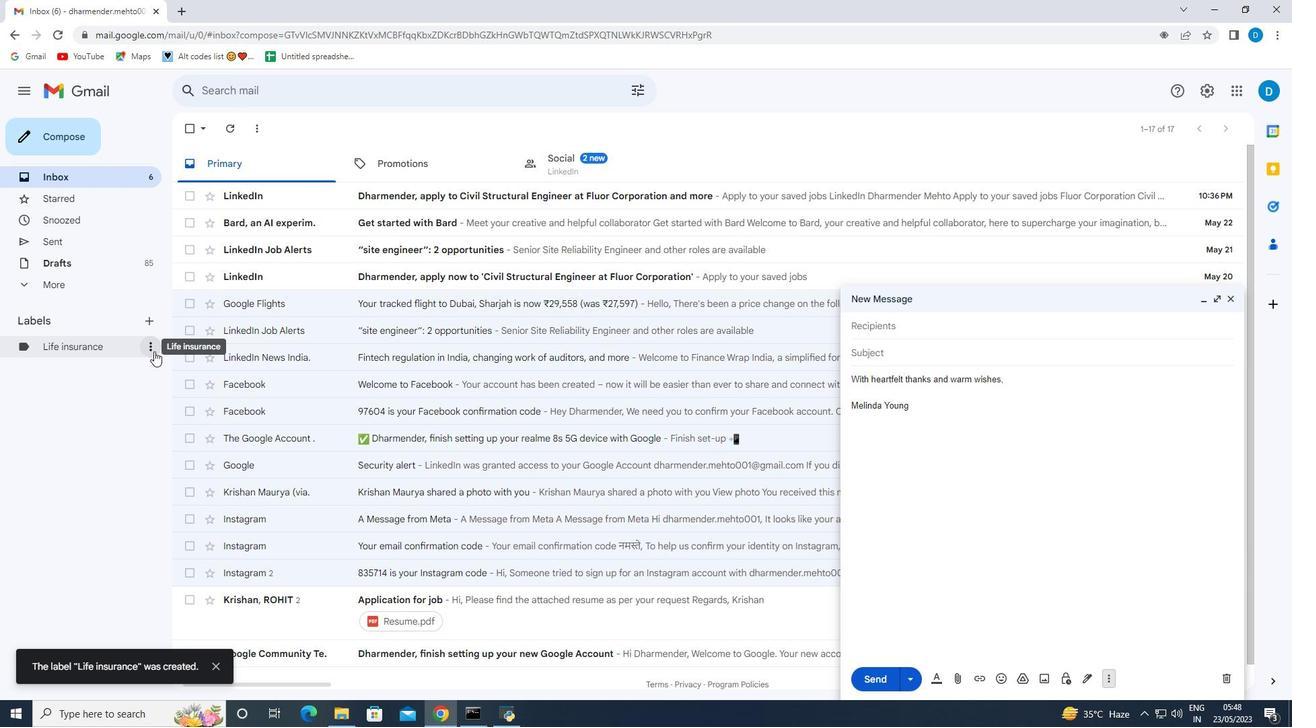 
Action: Mouse moved to (335, 410)
Screenshot: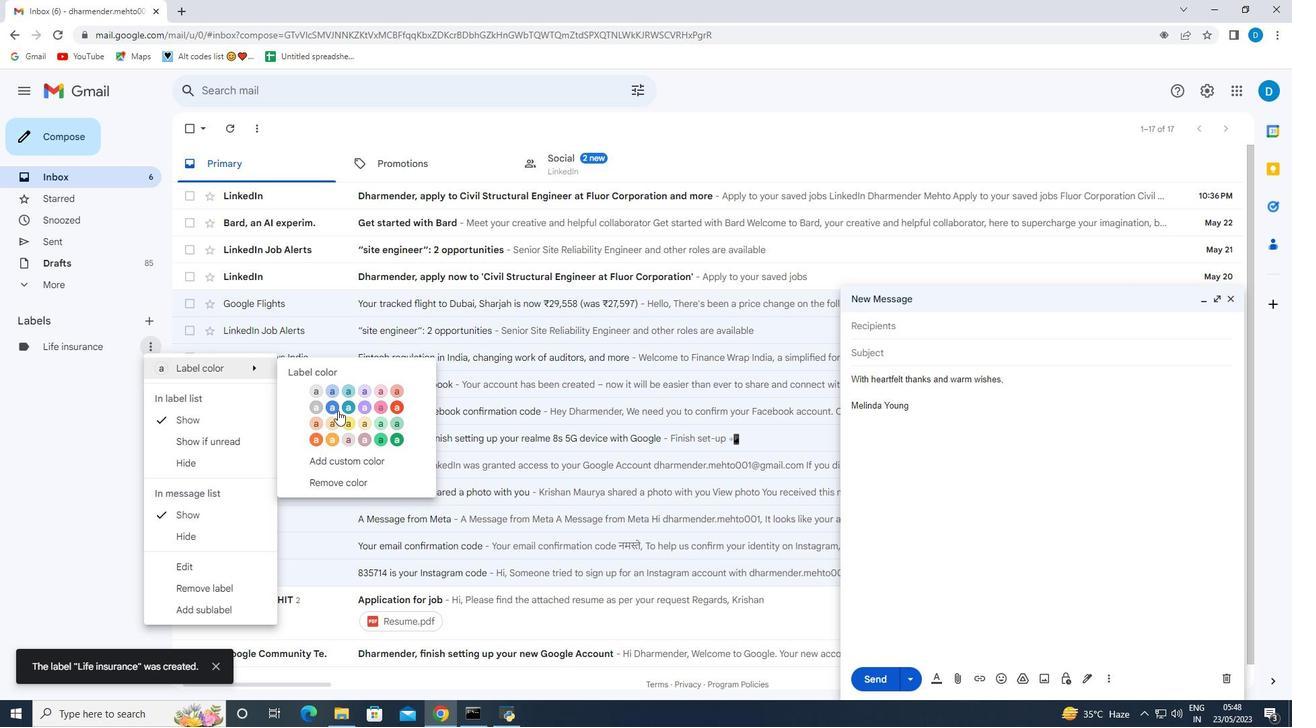 
Action: Mouse pressed left at (335, 410)
Screenshot: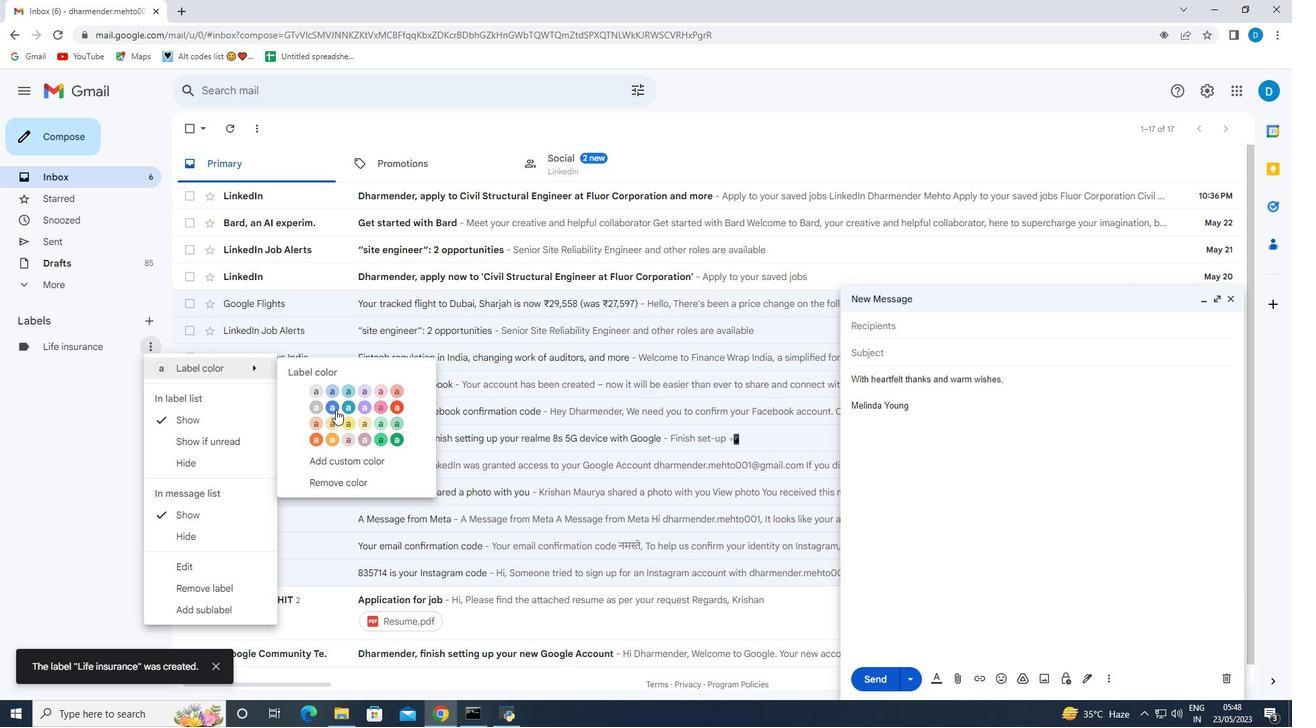 
Action: Mouse moved to (915, 332)
Screenshot: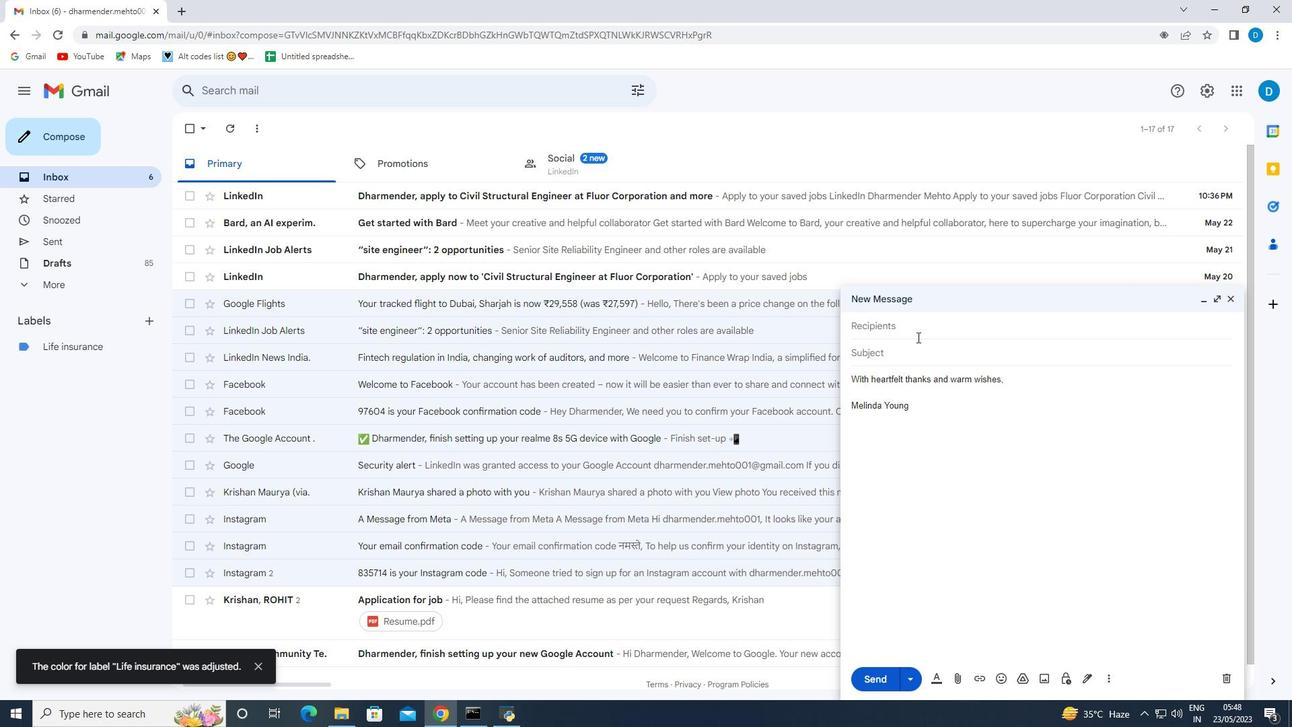 
Action: Mouse pressed left at (915, 332)
Screenshot: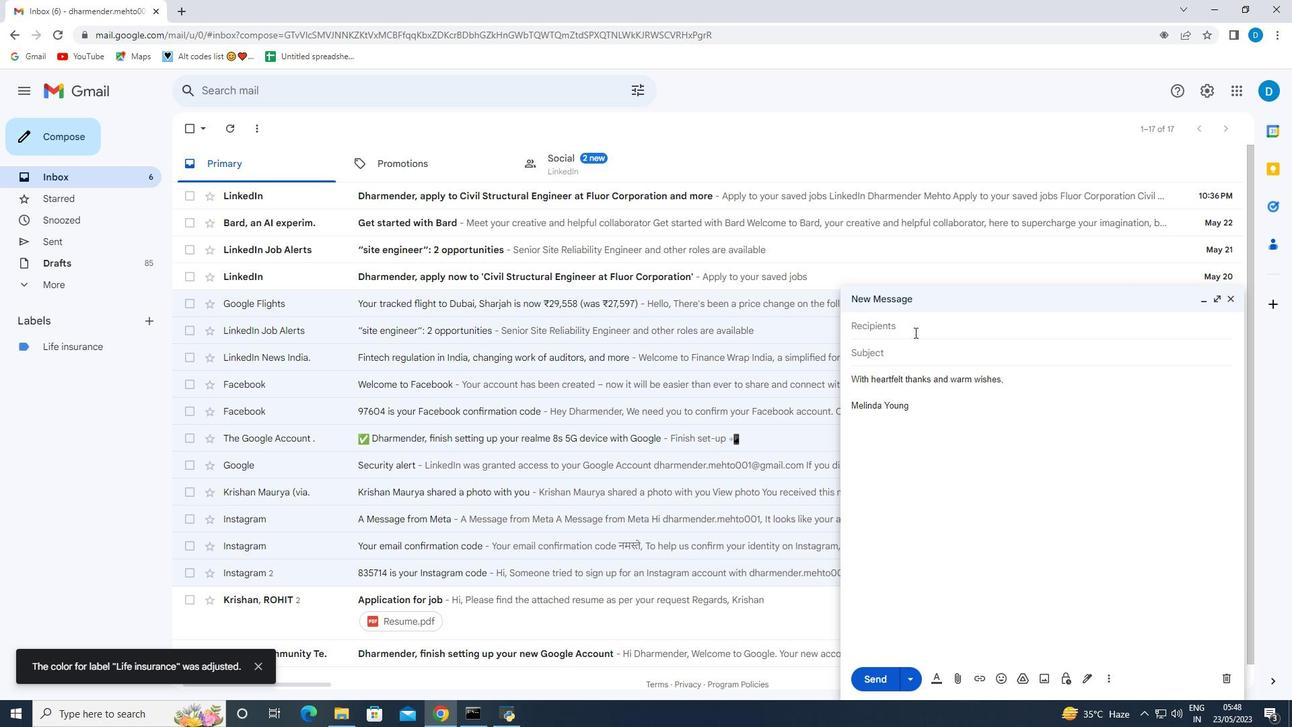 
Action: Mouse moved to (915, 332)
Screenshot: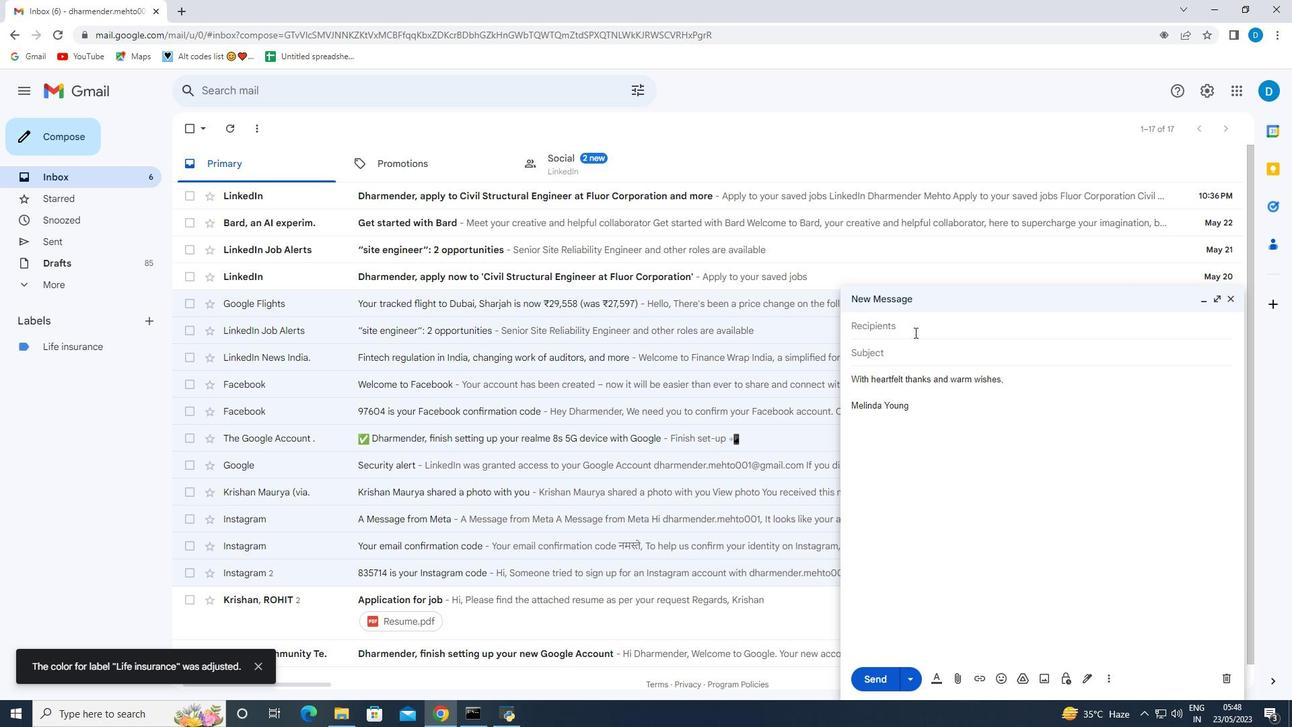 
Action: Key pressed softage.9<Key.shift>@softage.net
Screenshot: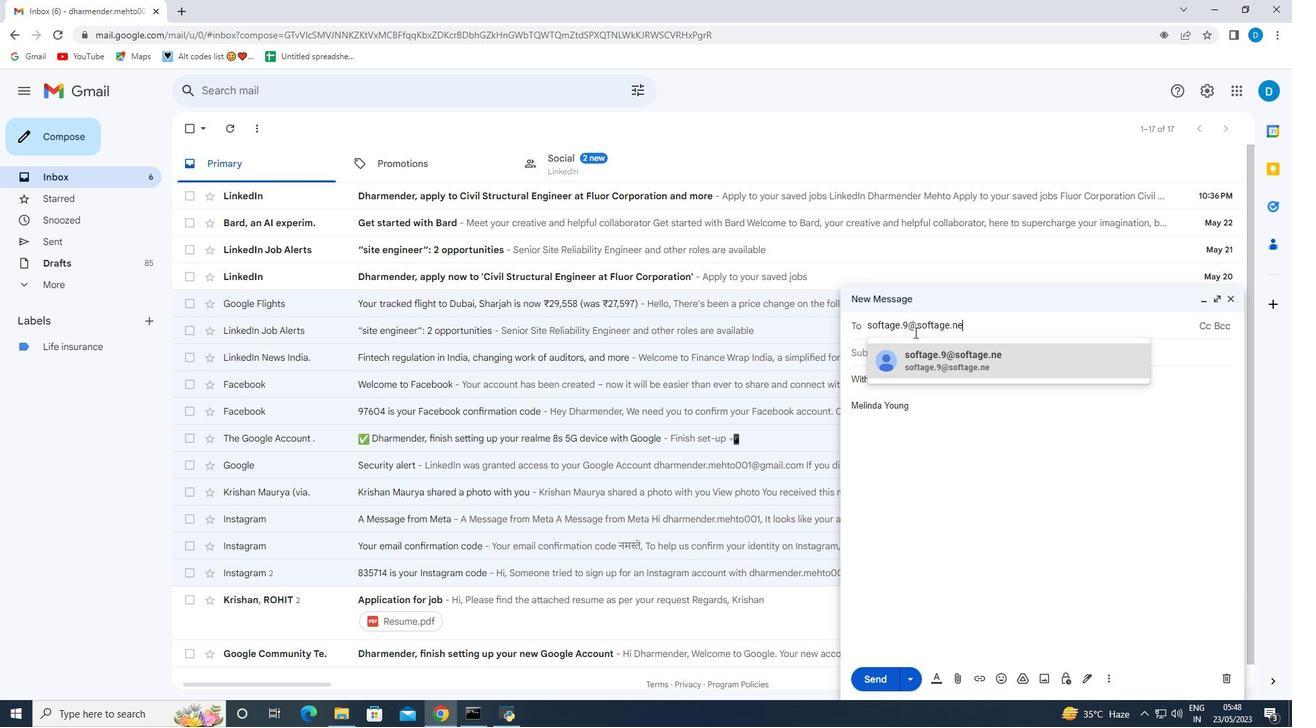 
Action: Mouse moved to (953, 371)
Screenshot: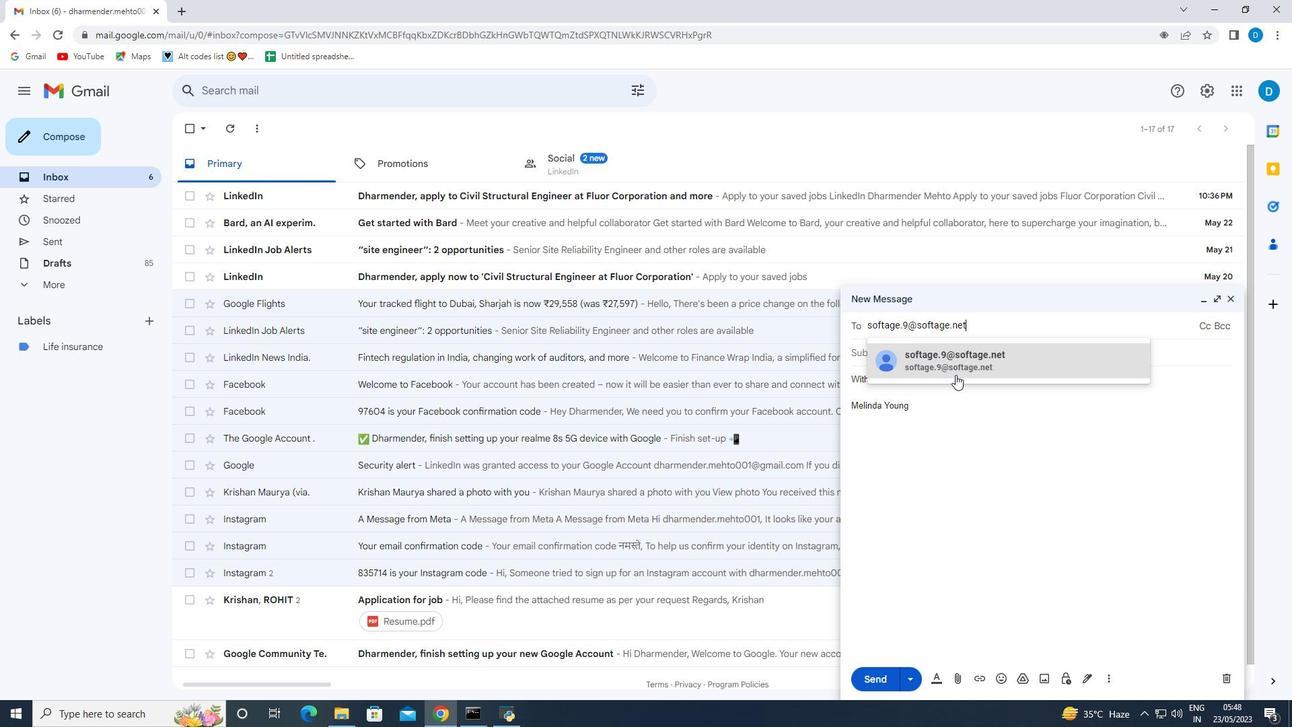 
Action: Mouse pressed left at (953, 371)
Screenshot: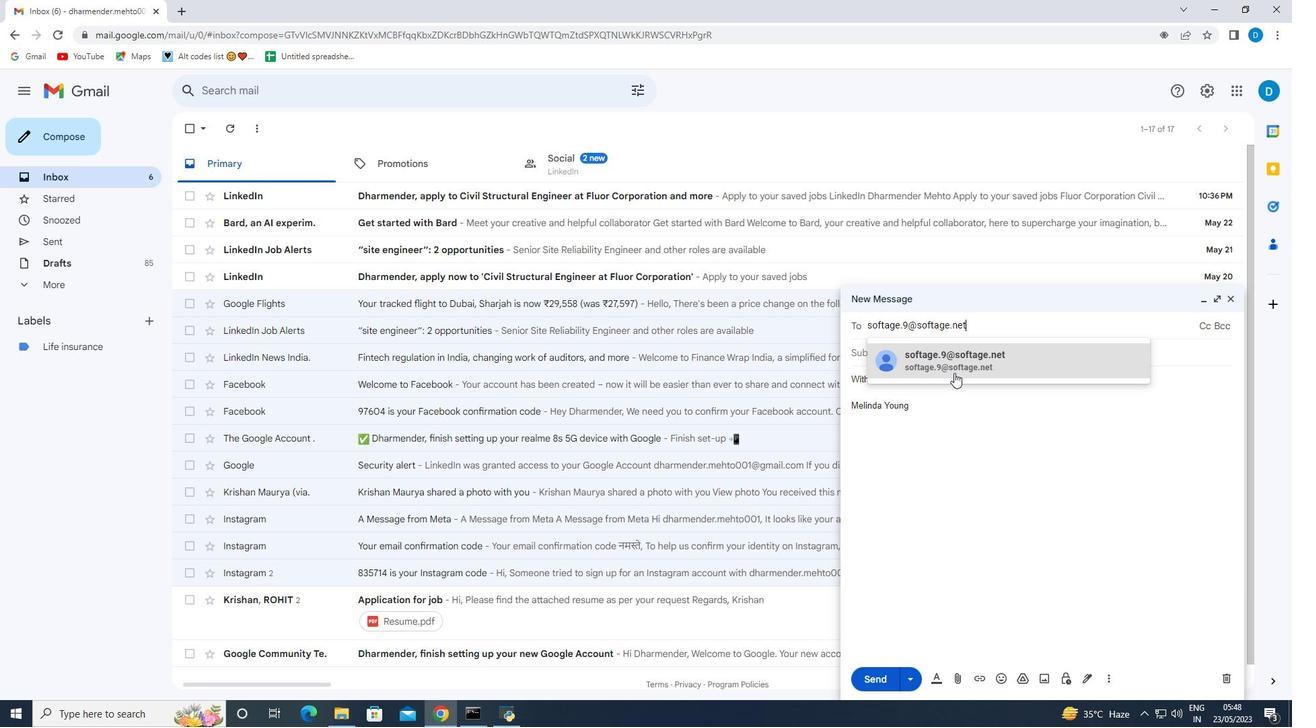 
Action: Mouse moved to (926, 576)
Screenshot: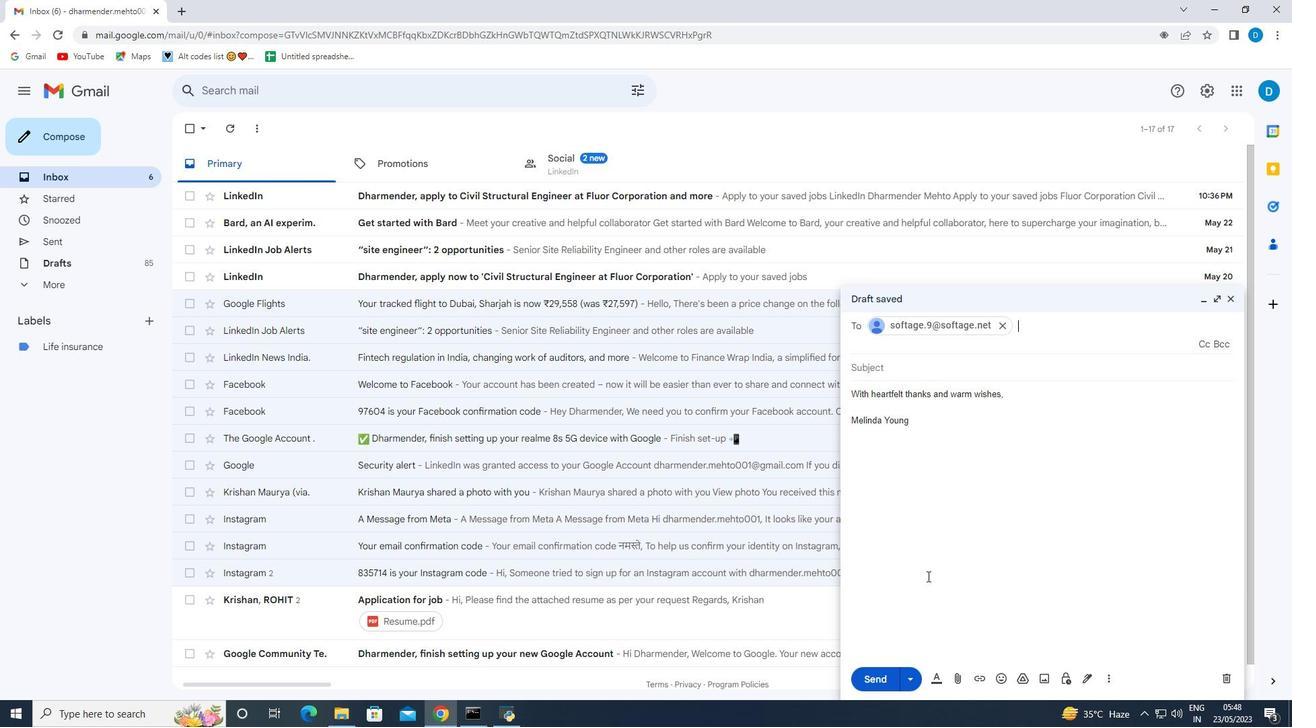 
Action: Mouse scrolled (926, 575) with delta (0, 0)
Screenshot: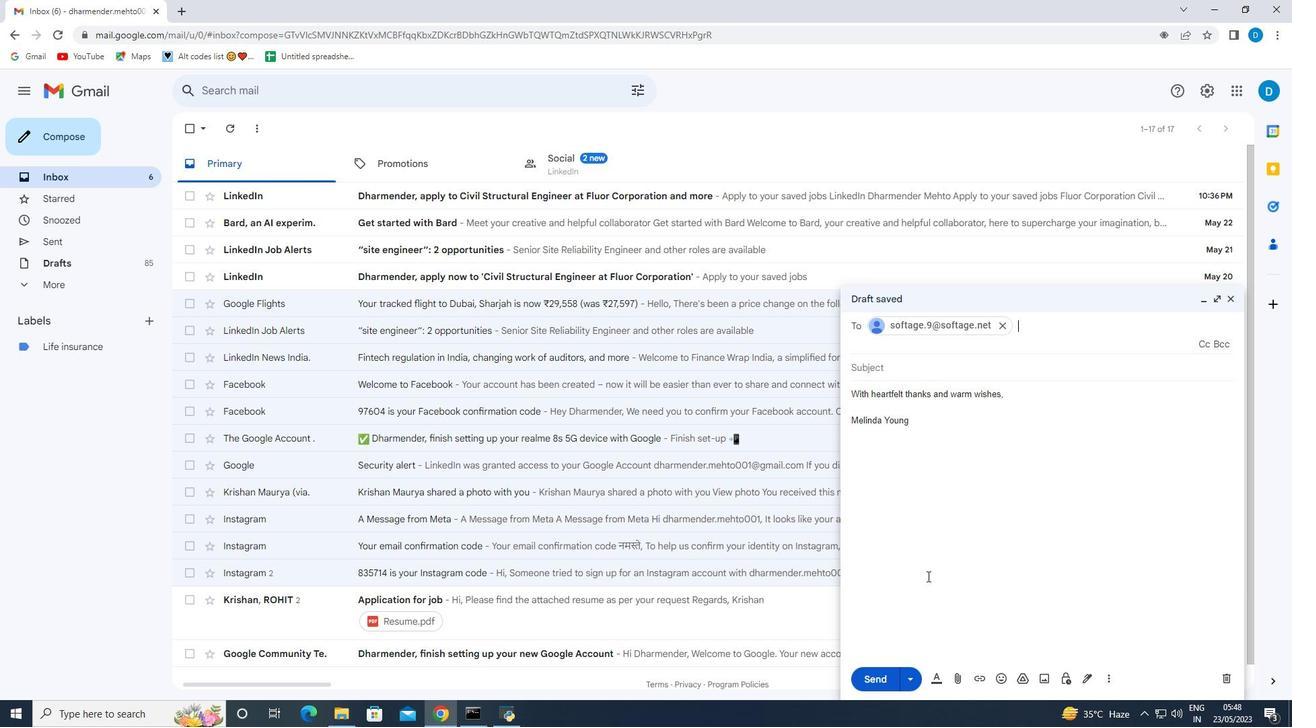 
Action: Mouse moved to (1109, 682)
Screenshot: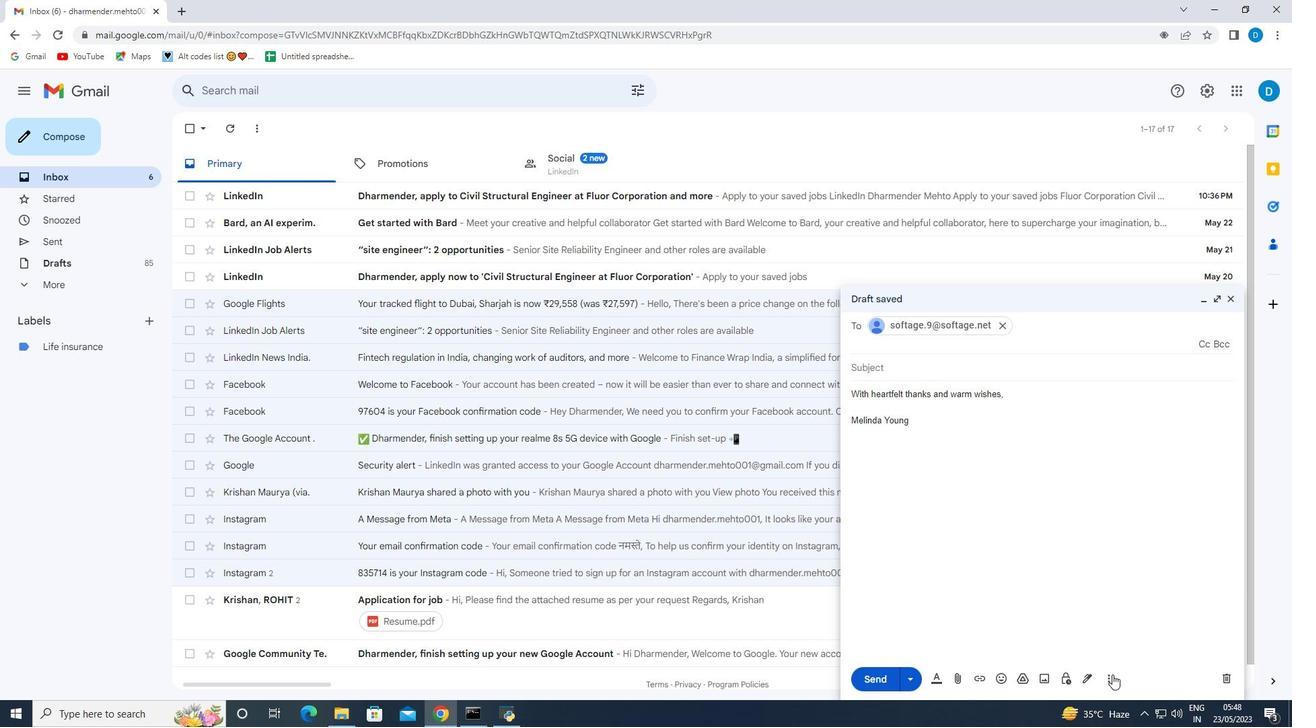 
Action: Mouse pressed left at (1109, 682)
Screenshot: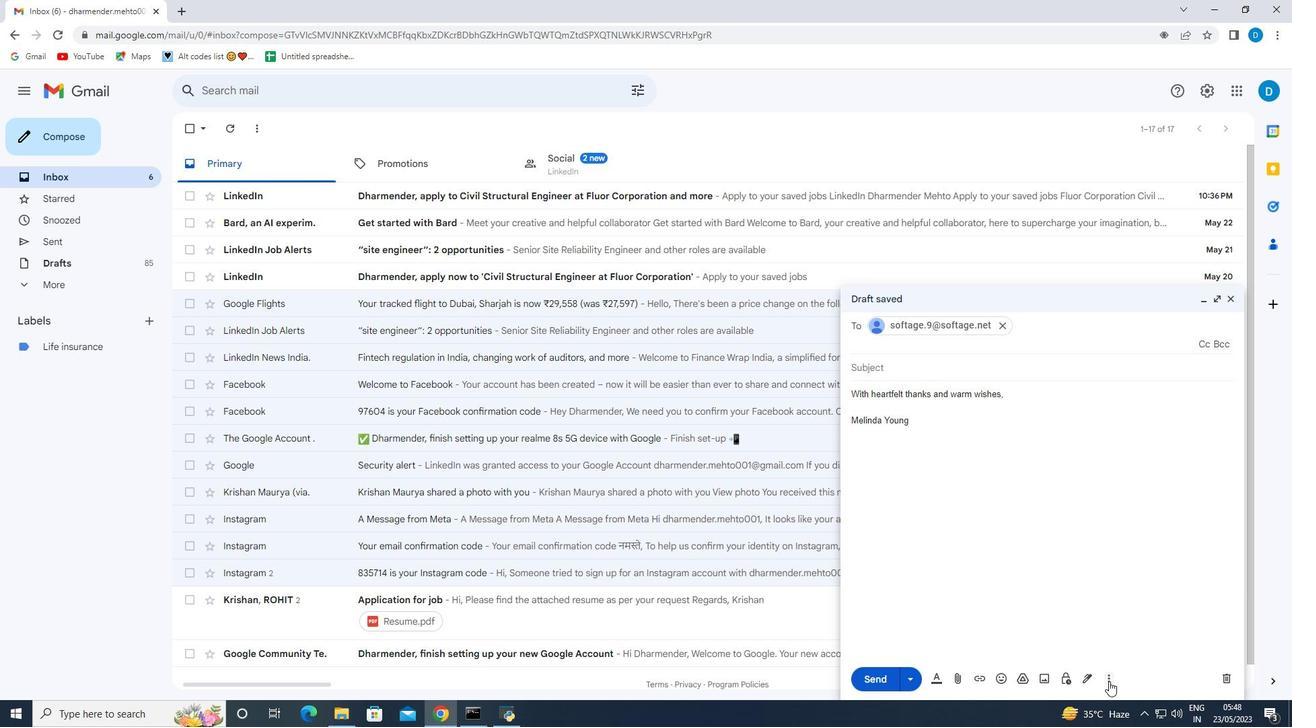 
Action: Mouse moved to (1153, 550)
Screenshot: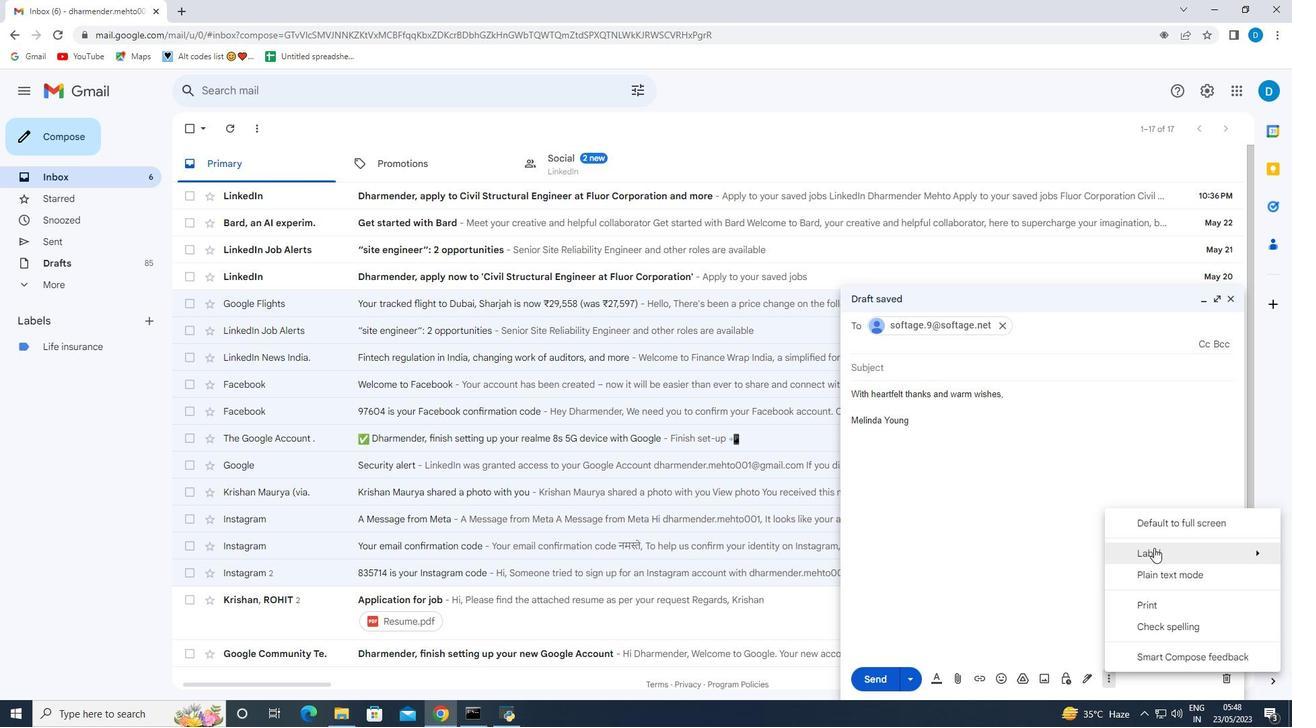 
Action: Mouse pressed left at (1153, 550)
Screenshot: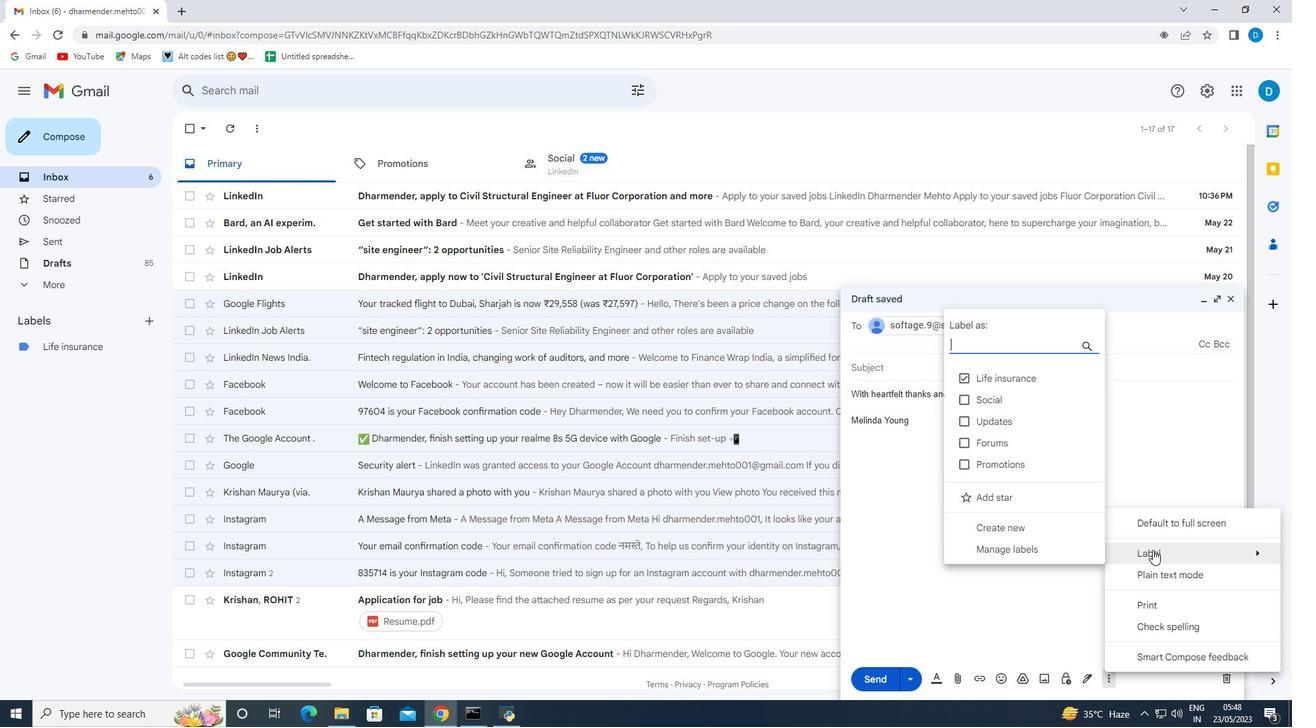 
Action: Mouse moved to (964, 381)
Screenshot: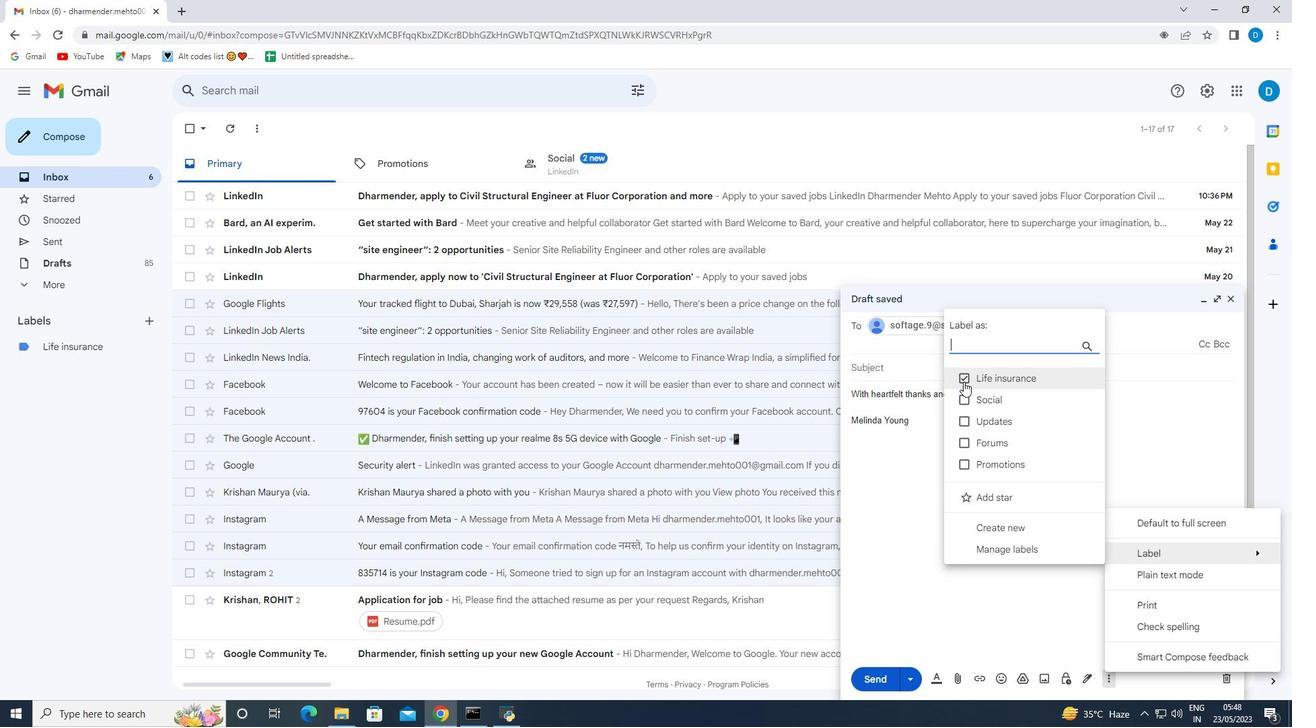 
Action: Mouse pressed left at (964, 381)
Screenshot: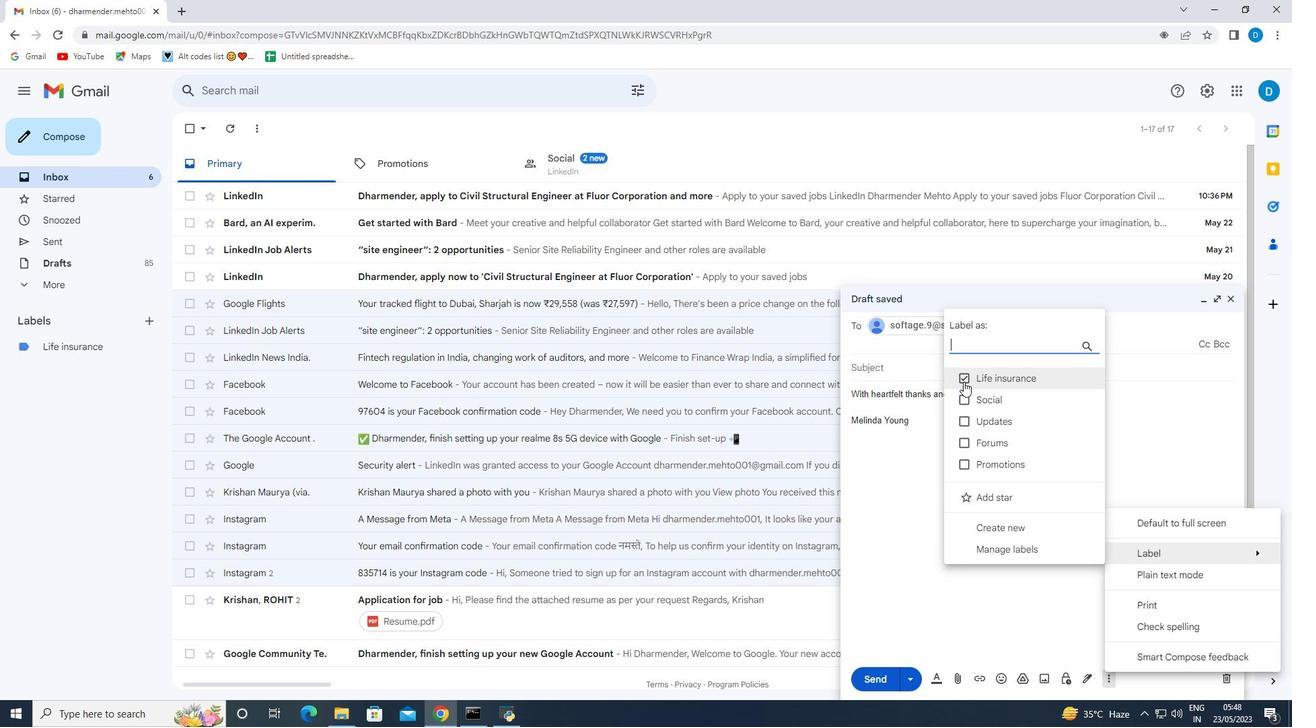 
Action: Mouse pressed left at (964, 381)
Screenshot: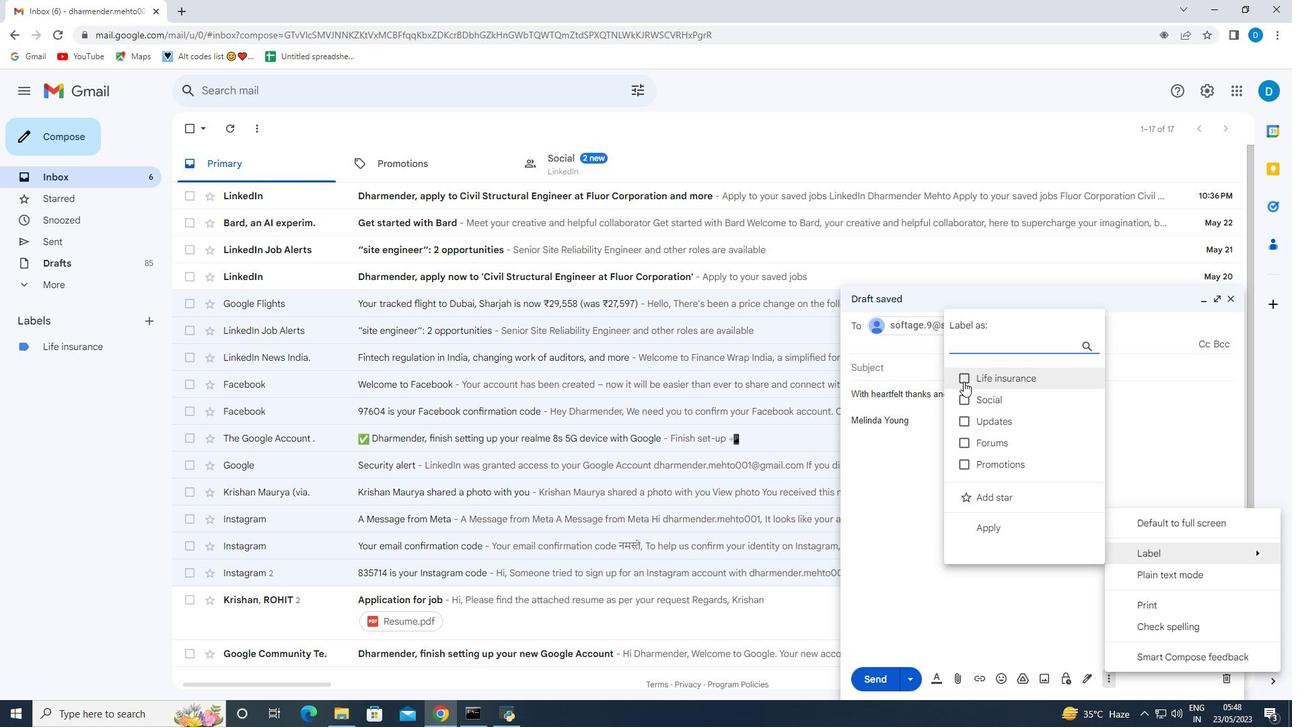 
Action: Mouse moved to (915, 456)
Screenshot: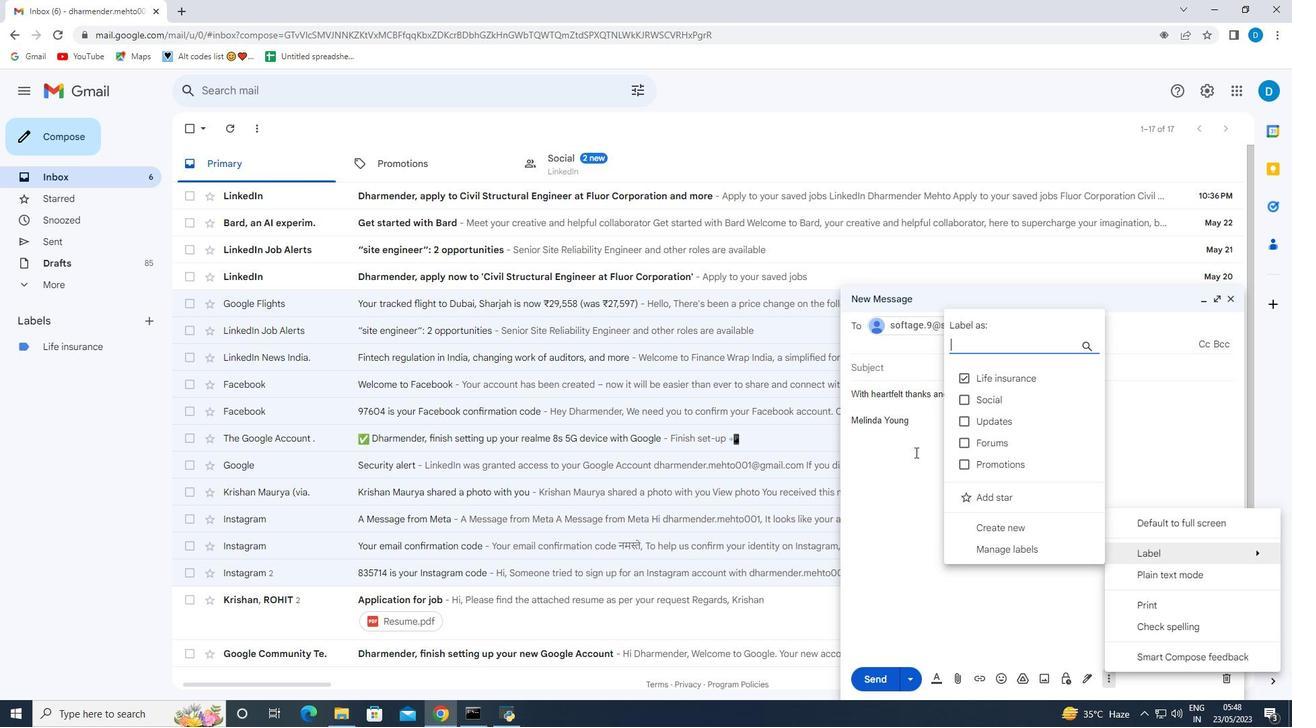 
Action: Mouse pressed left at (915, 456)
Screenshot: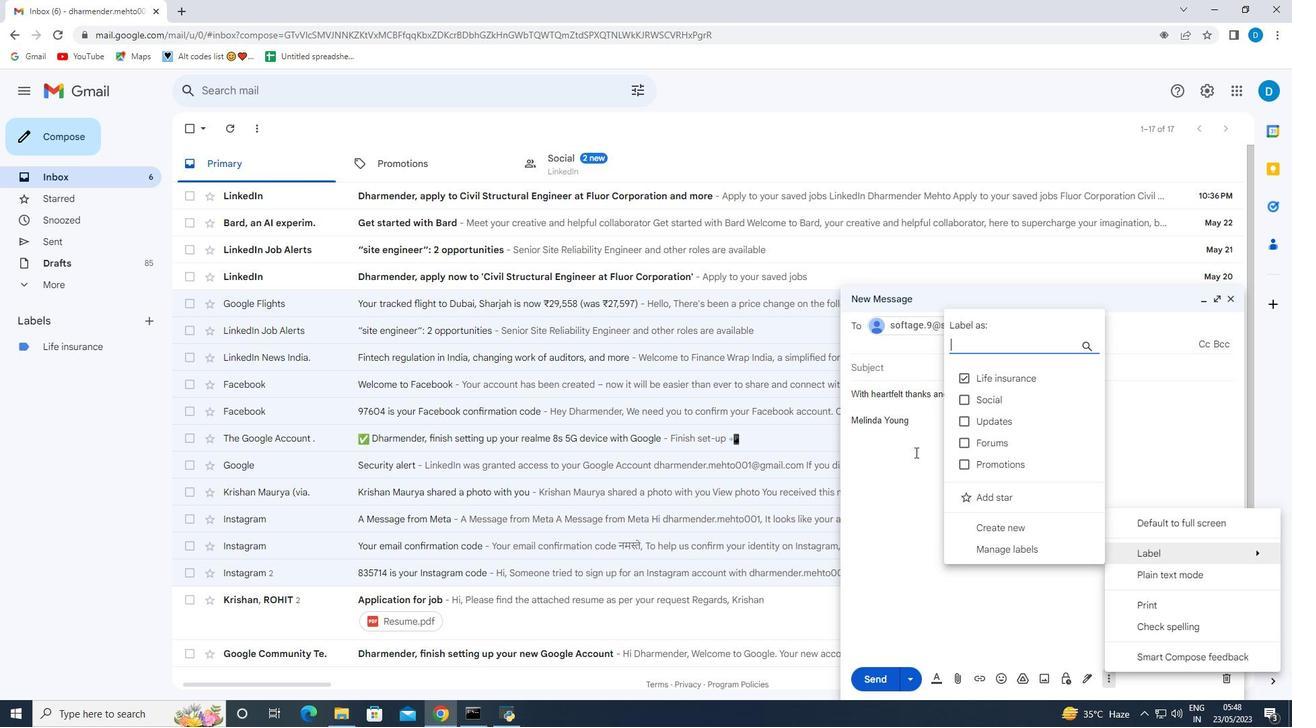 
Action: Mouse moved to (952, 422)
Screenshot: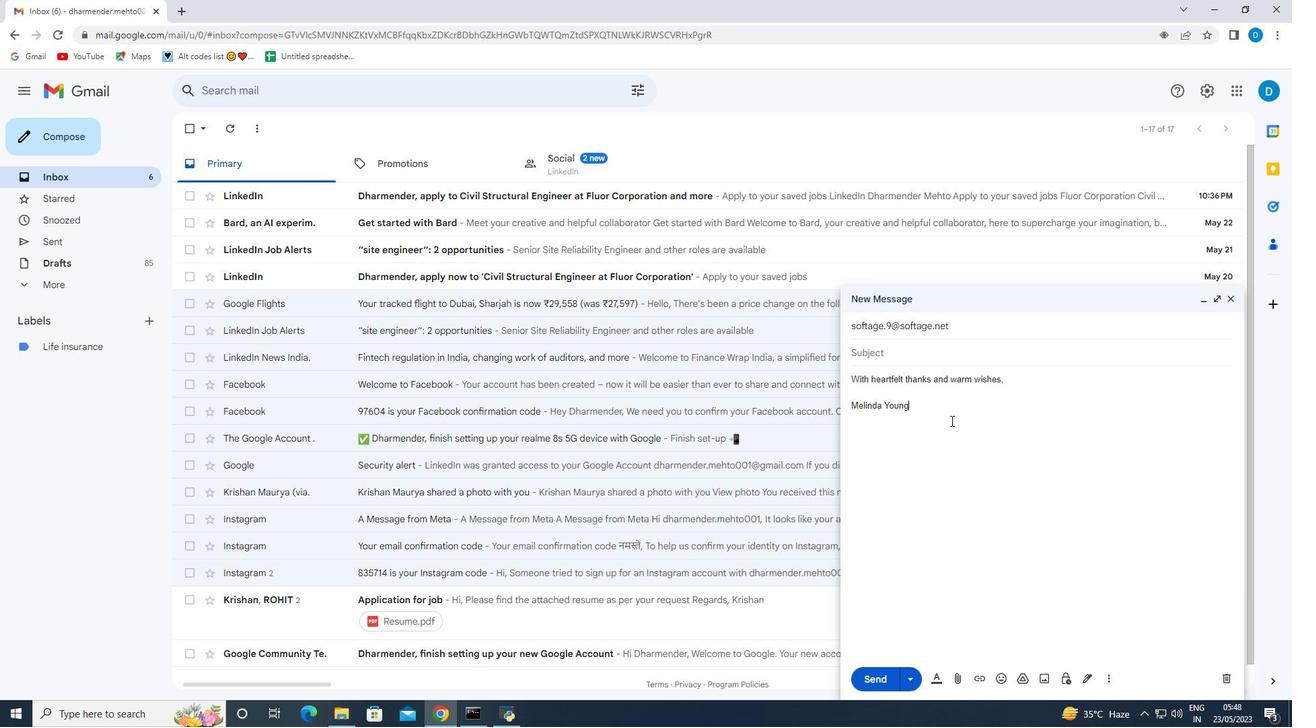 
